 Task: Find connections with filter location Piracicaba with filter topic #mindset with filter profile language English with filter current company Bioclinica with filter school MICA | The School of Ideas with filter industry School and Employee Bus Services with filter service category Market Research with filter keywords title Conservation Scientist
Action: Mouse moved to (275, 355)
Screenshot: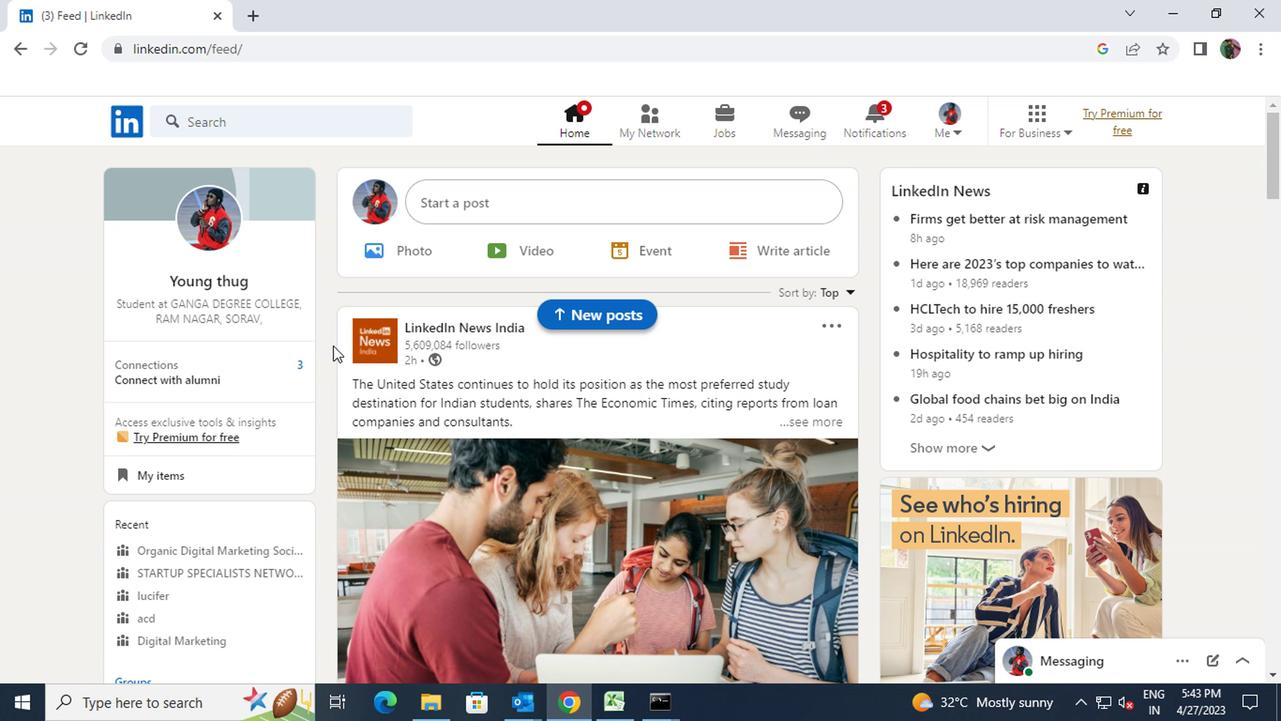 
Action: Mouse pressed left at (275, 355)
Screenshot: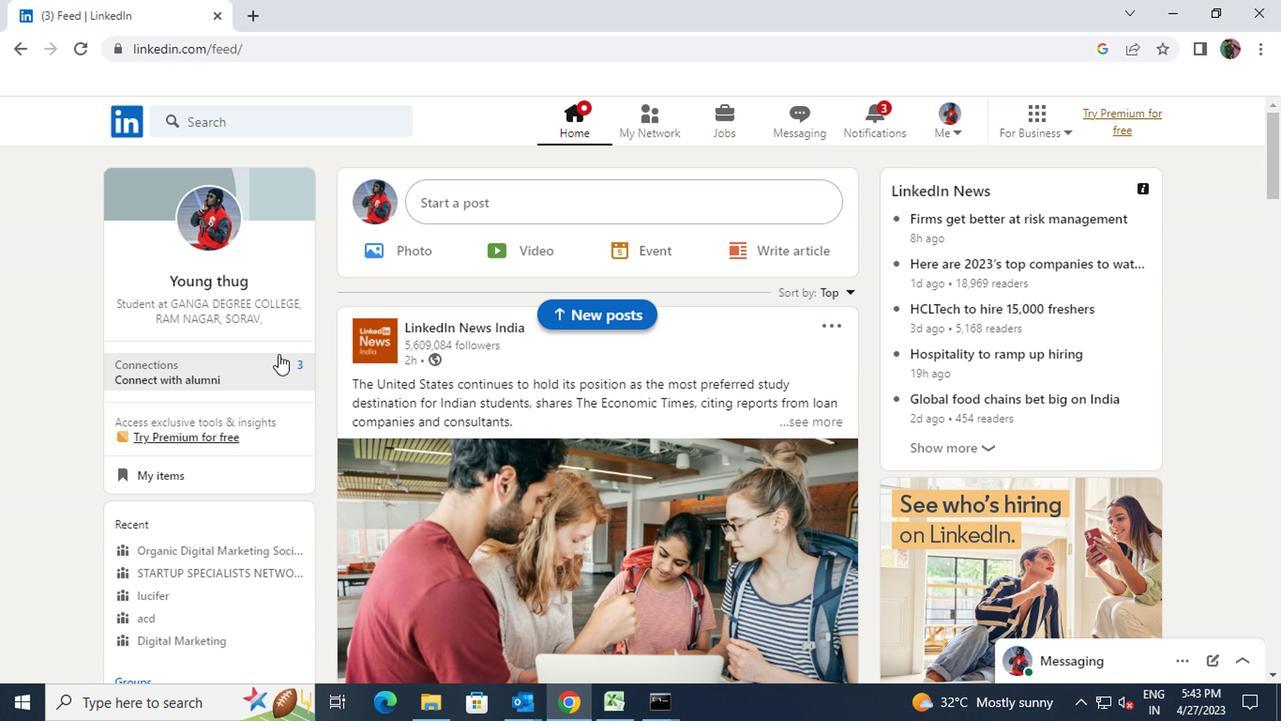
Action: Mouse moved to (333, 232)
Screenshot: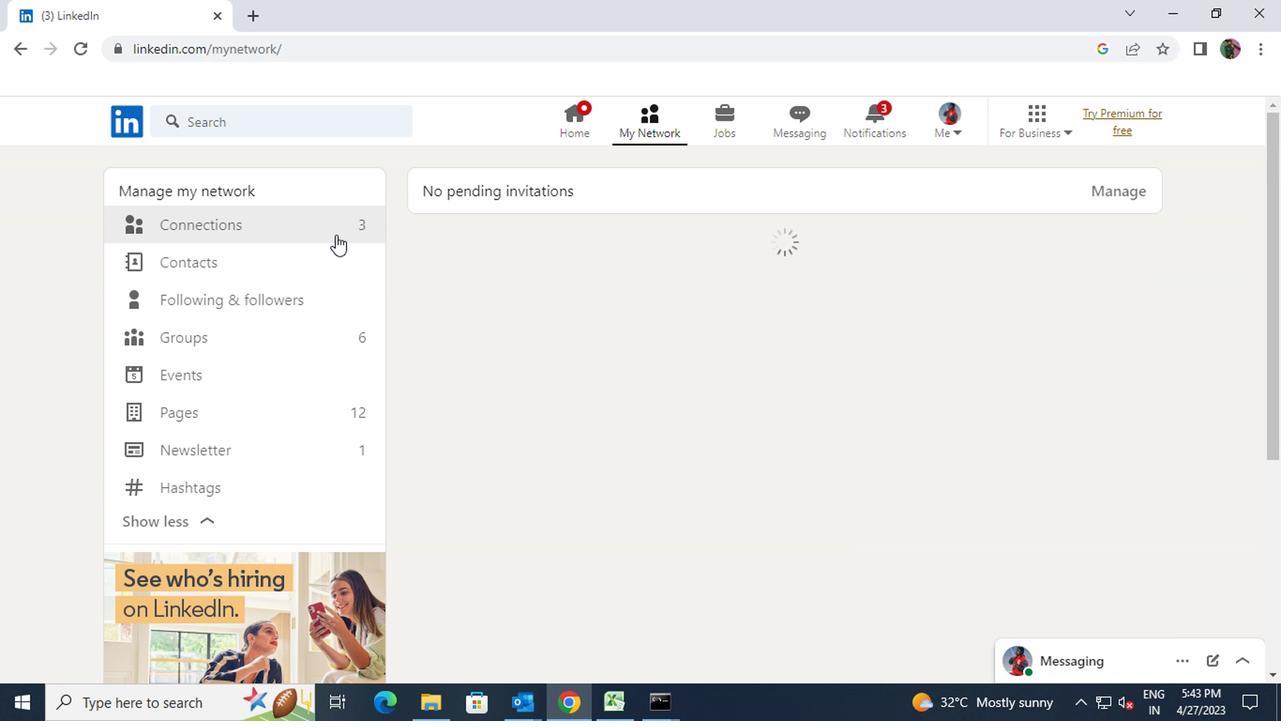 
Action: Mouse pressed left at (333, 232)
Screenshot: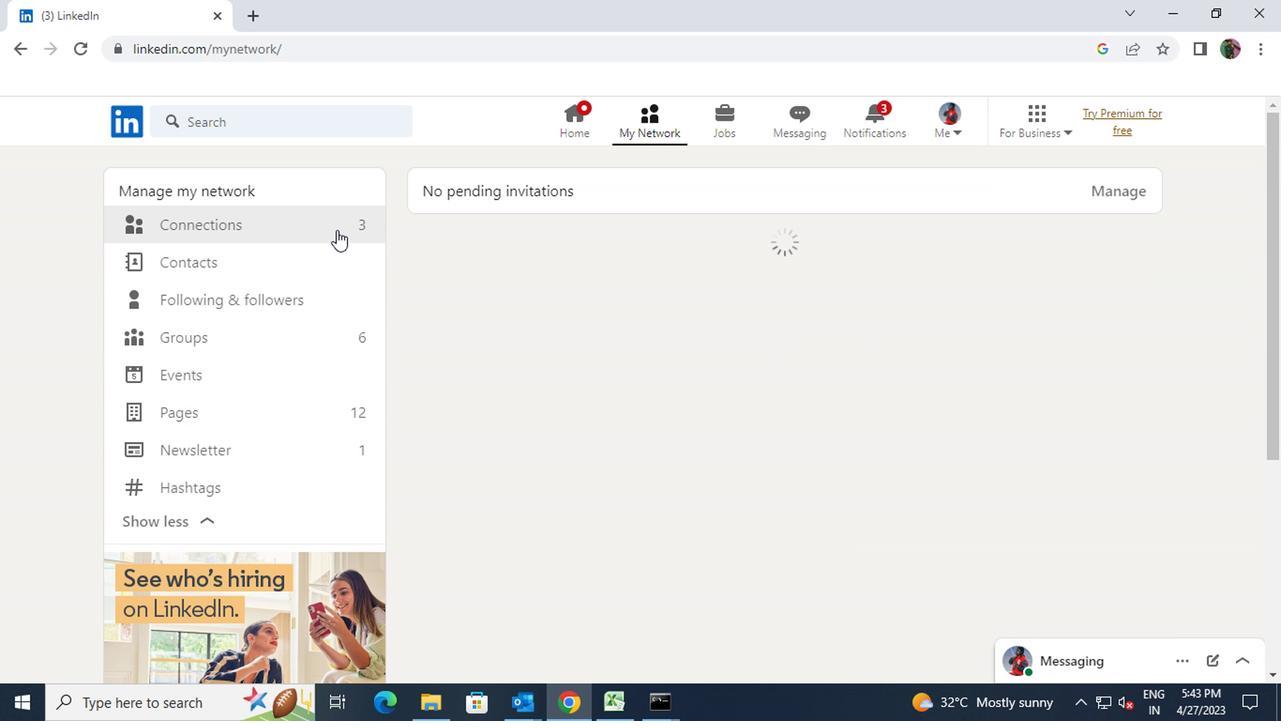 
Action: Mouse moved to (758, 223)
Screenshot: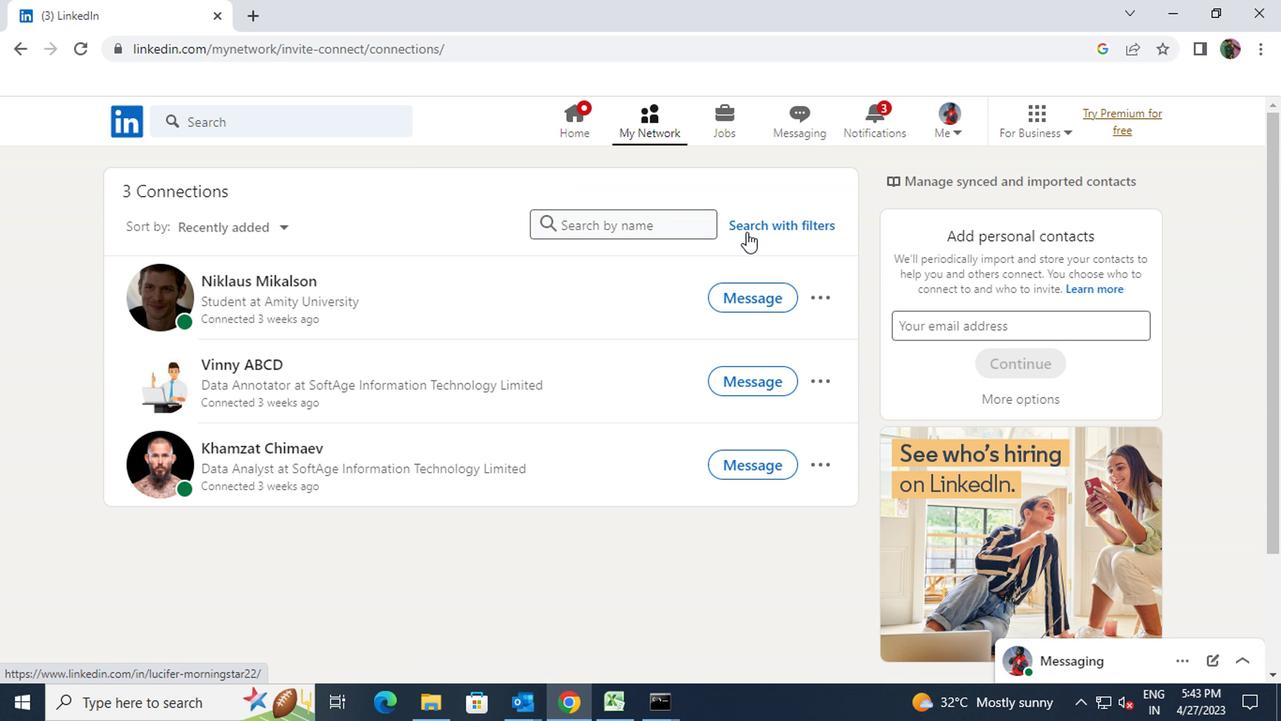 
Action: Mouse pressed left at (758, 223)
Screenshot: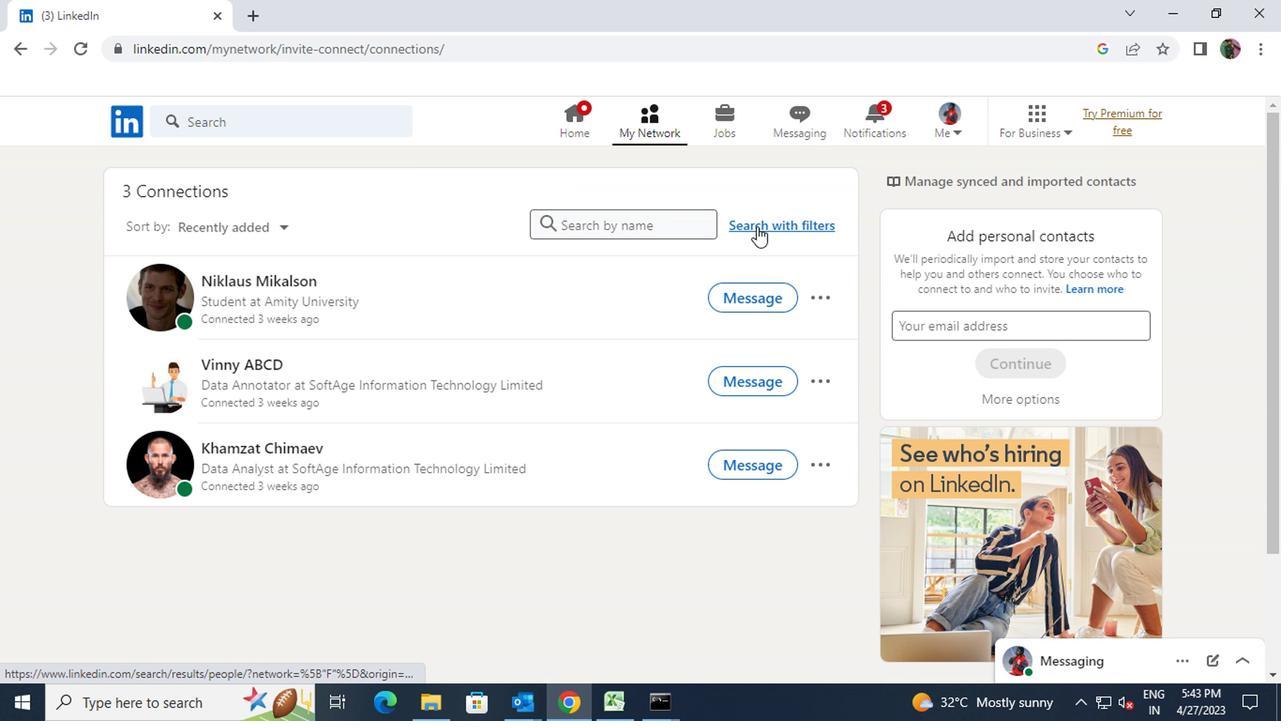 
Action: Mouse moved to (706, 174)
Screenshot: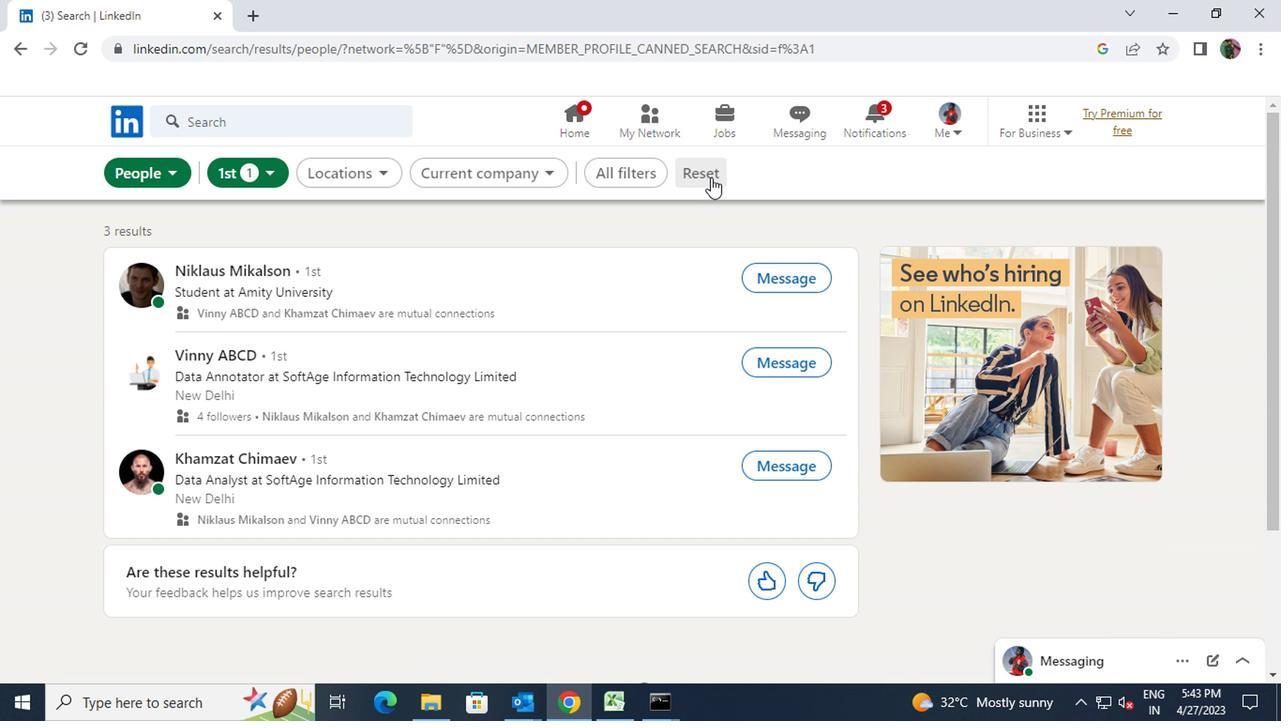 
Action: Mouse pressed left at (706, 174)
Screenshot: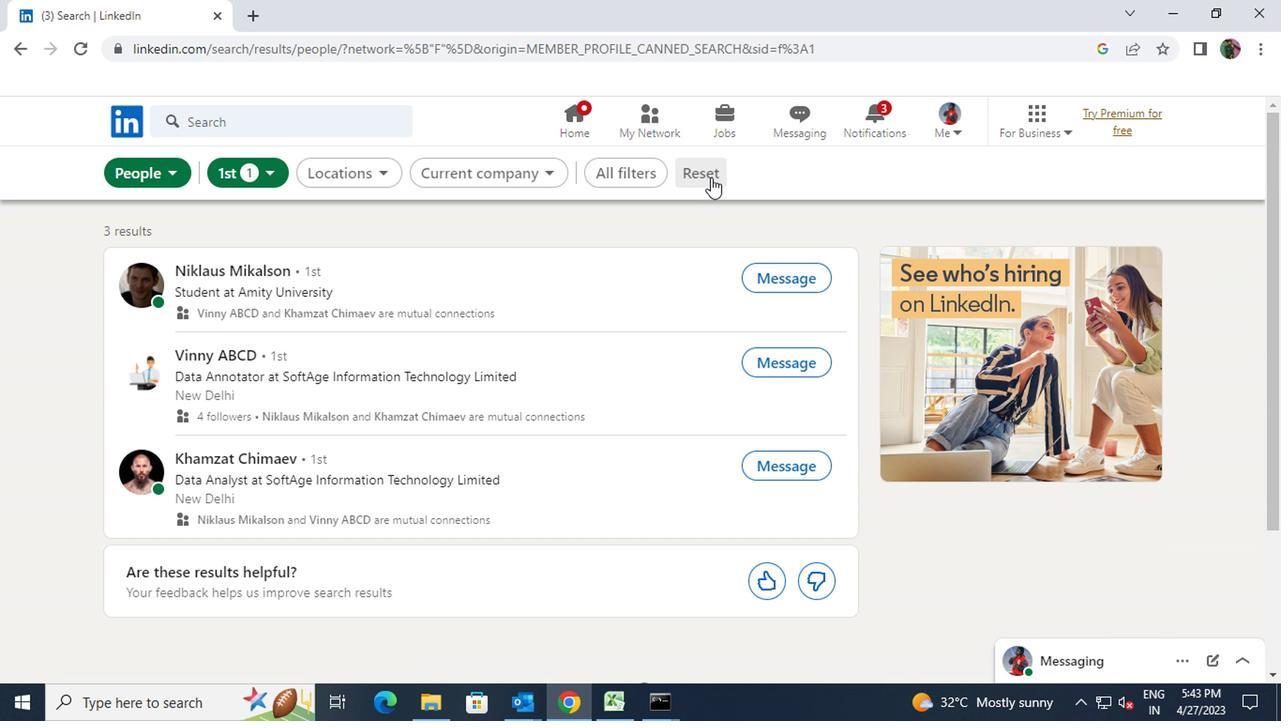
Action: Mouse moved to (646, 169)
Screenshot: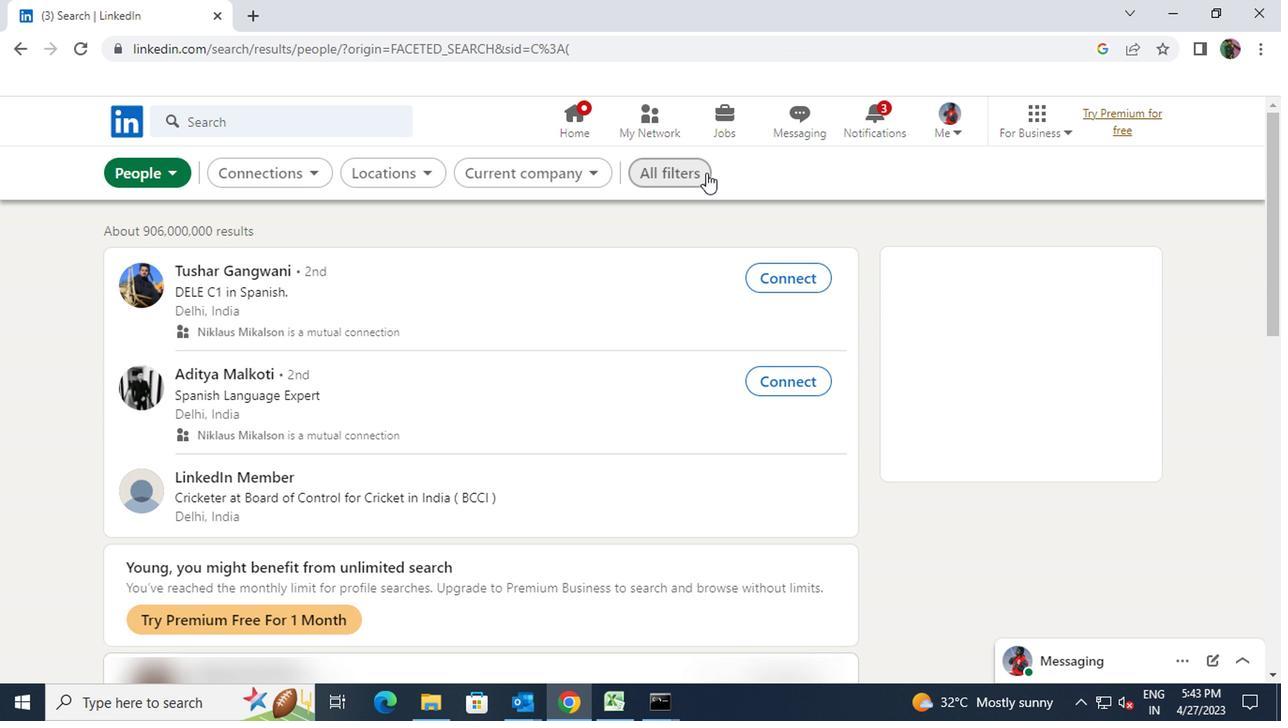 
Action: Mouse pressed left at (646, 169)
Screenshot: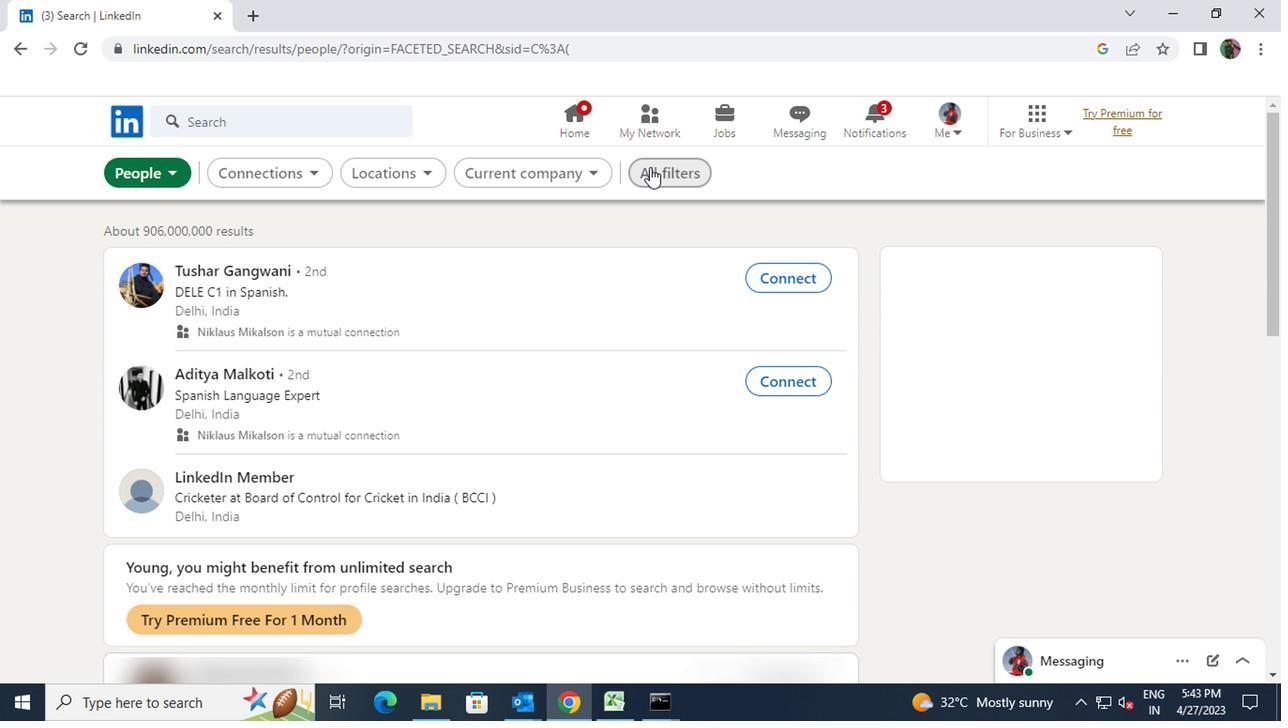 
Action: Mouse moved to (957, 399)
Screenshot: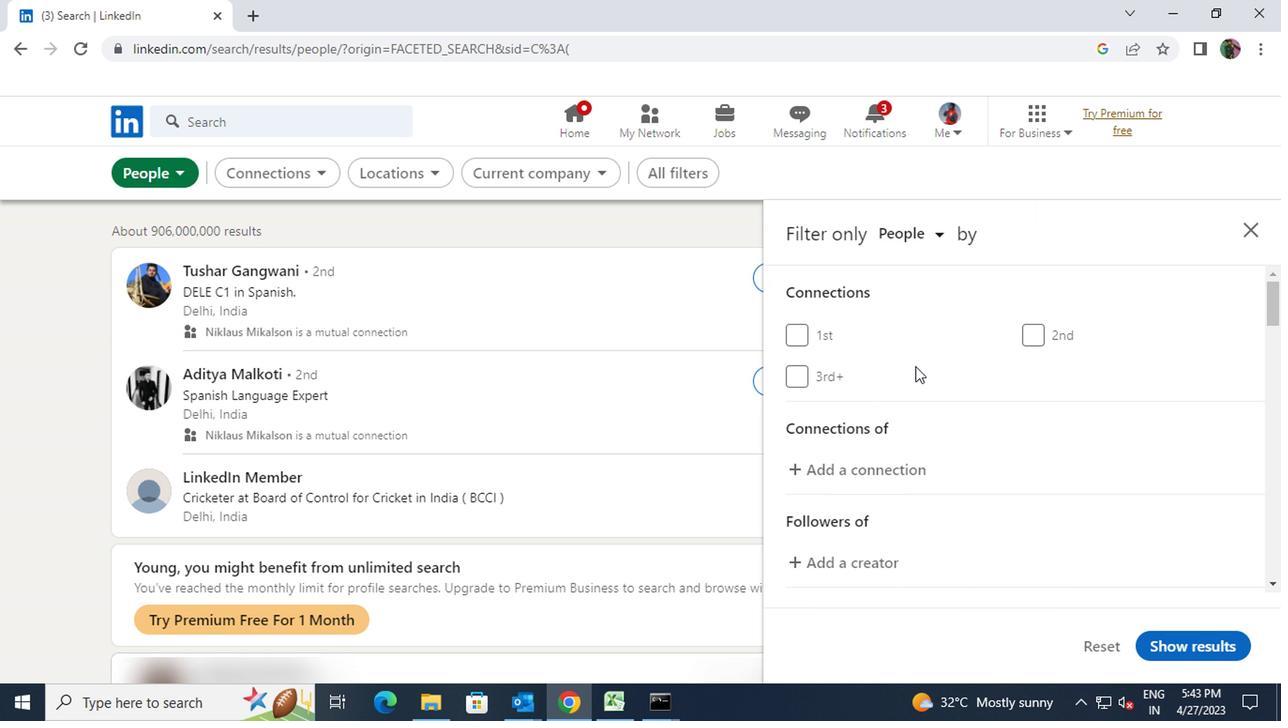 
Action: Mouse scrolled (957, 399) with delta (0, 0)
Screenshot: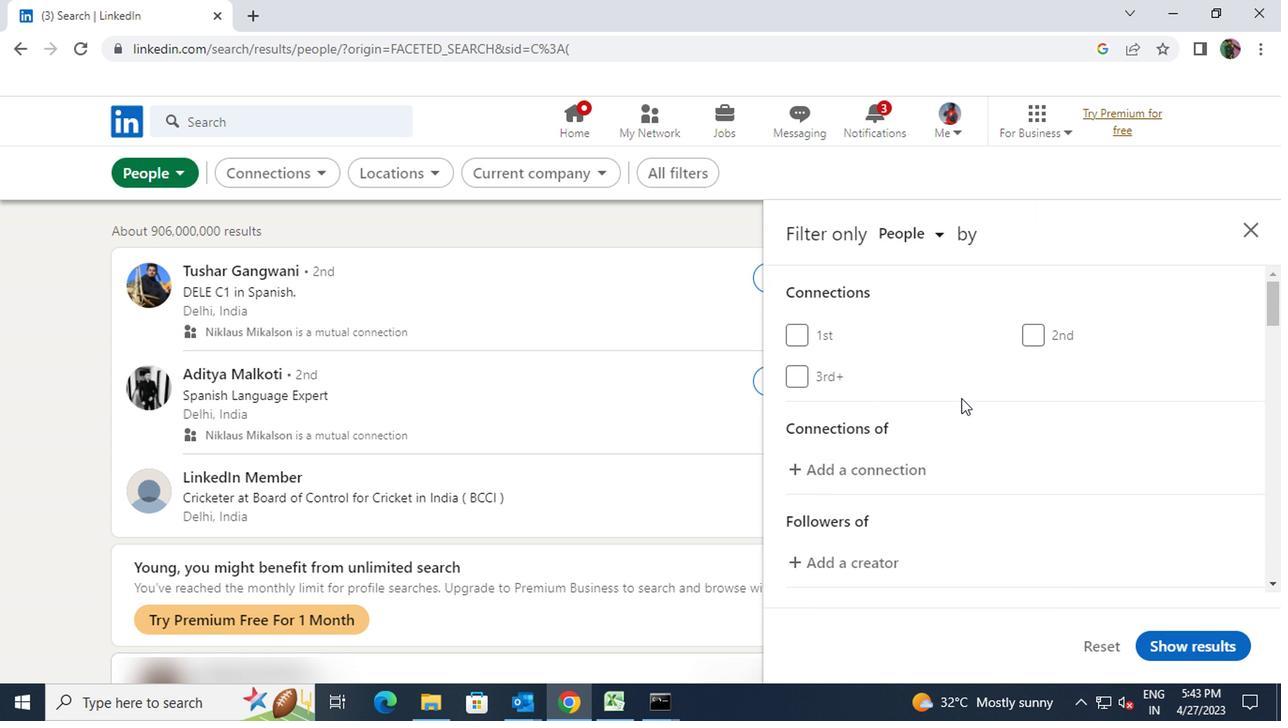 
Action: Mouse scrolled (957, 399) with delta (0, 0)
Screenshot: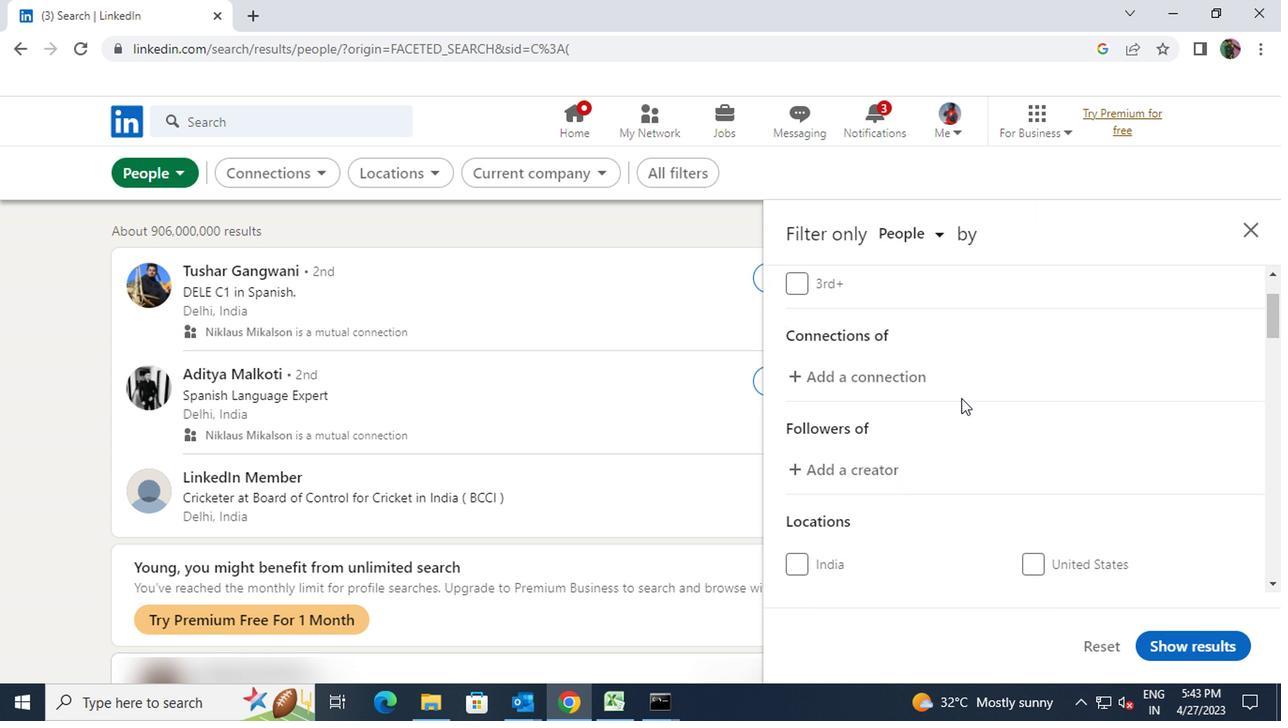 
Action: Mouse scrolled (957, 399) with delta (0, 0)
Screenshot: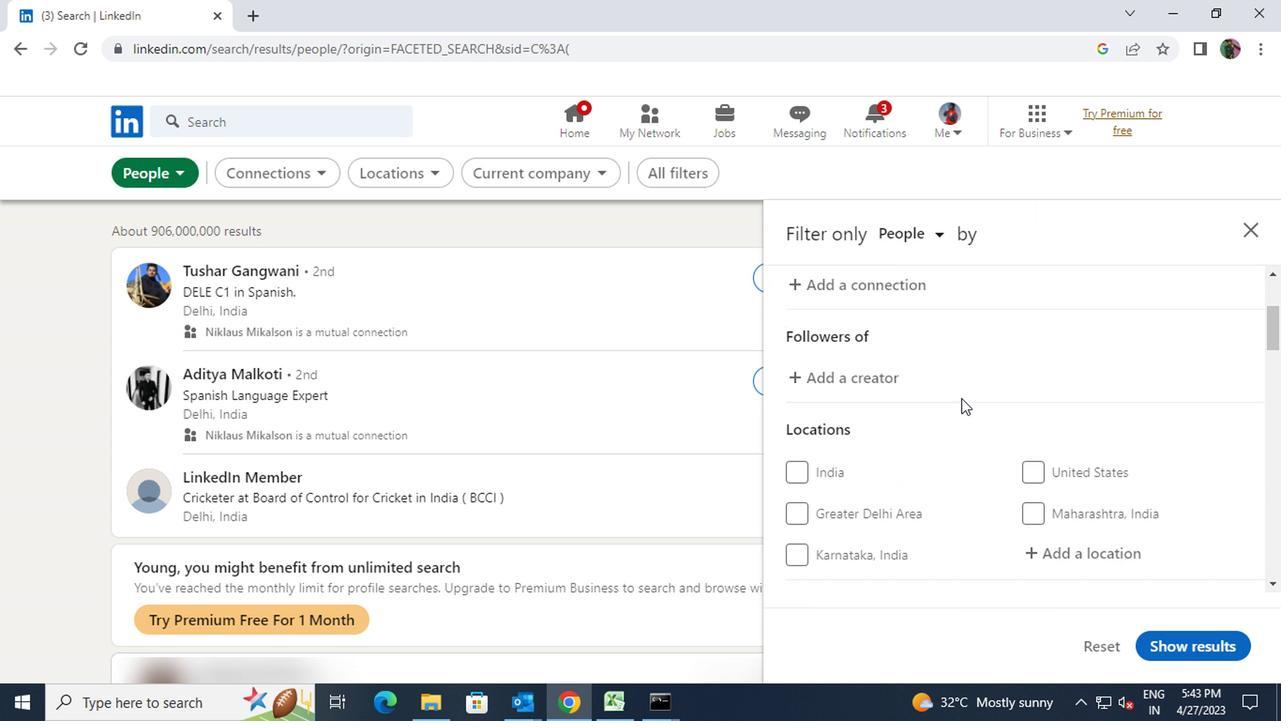 
Action: Mouse moved to (1034, 452)
Screenshot: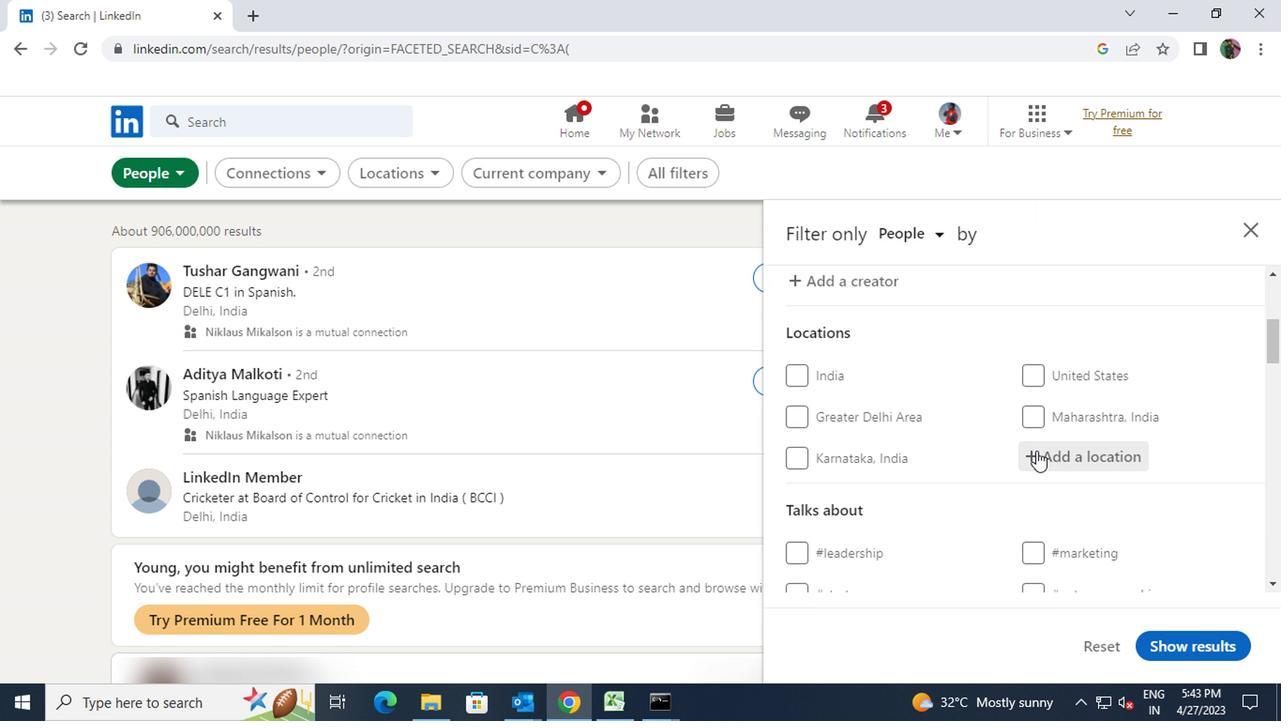 
Action: Mouse pressed left at (1034, 452)
Screenshot: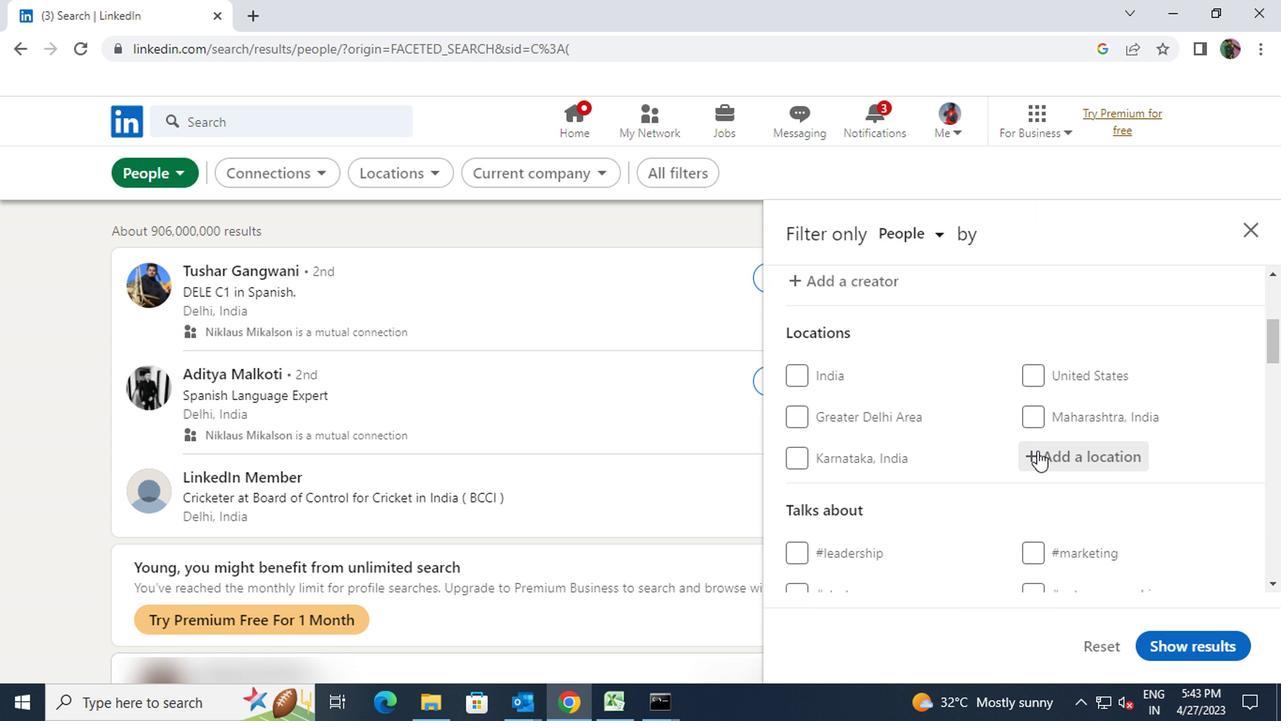 
Action: Key pressed <Key.shift>PIRACI
Screenshot: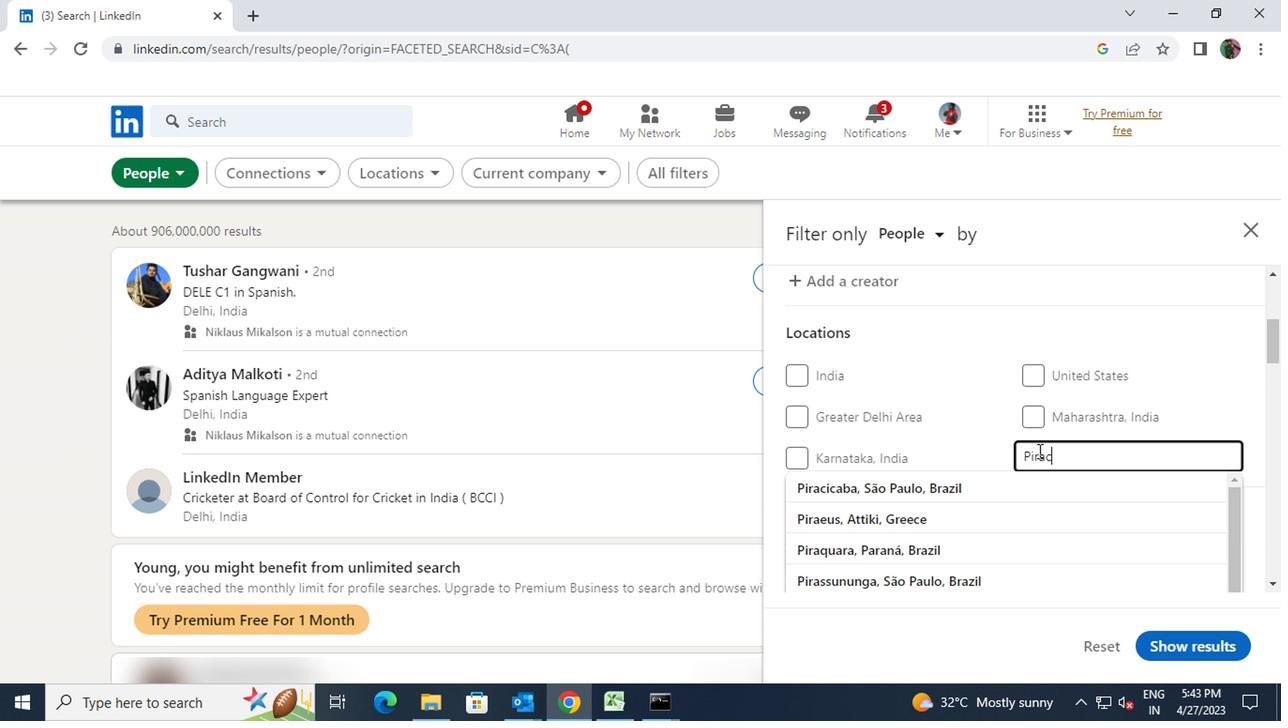 
Action: Mouse moved to (1011, 485)
Screenshot: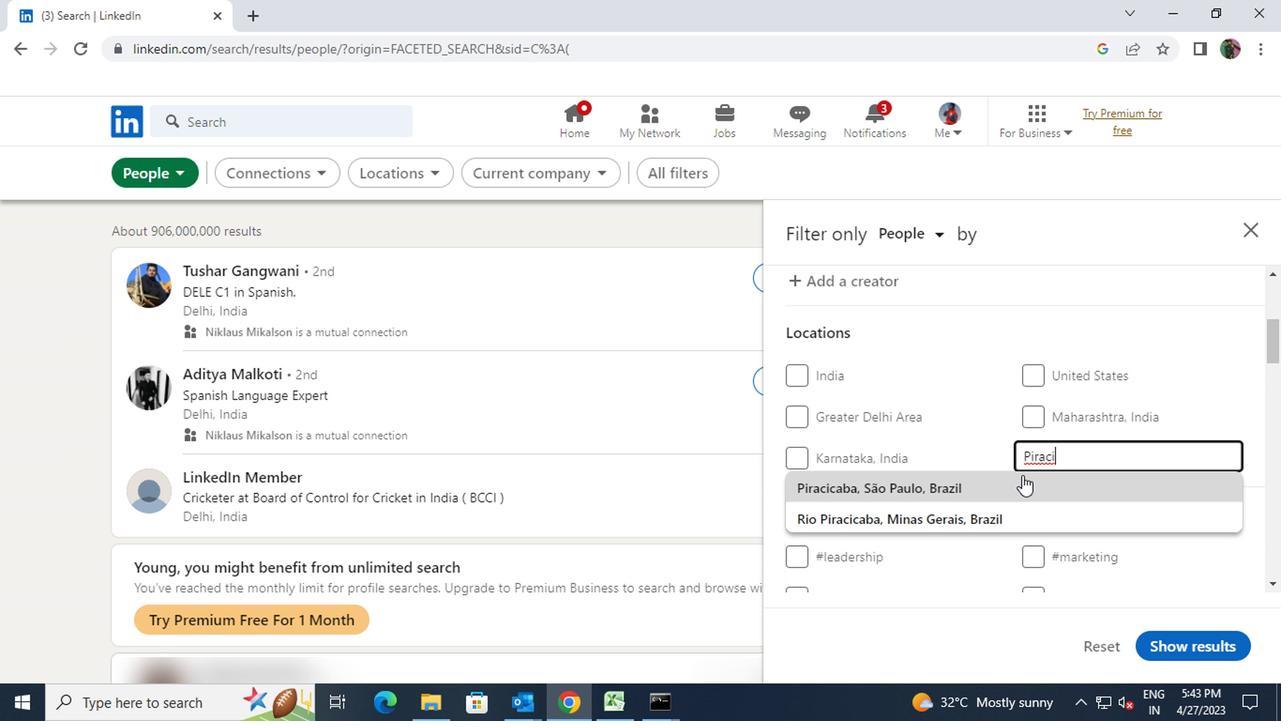 
Action: Mouse pressed left at (1011, 485)
Screenshot: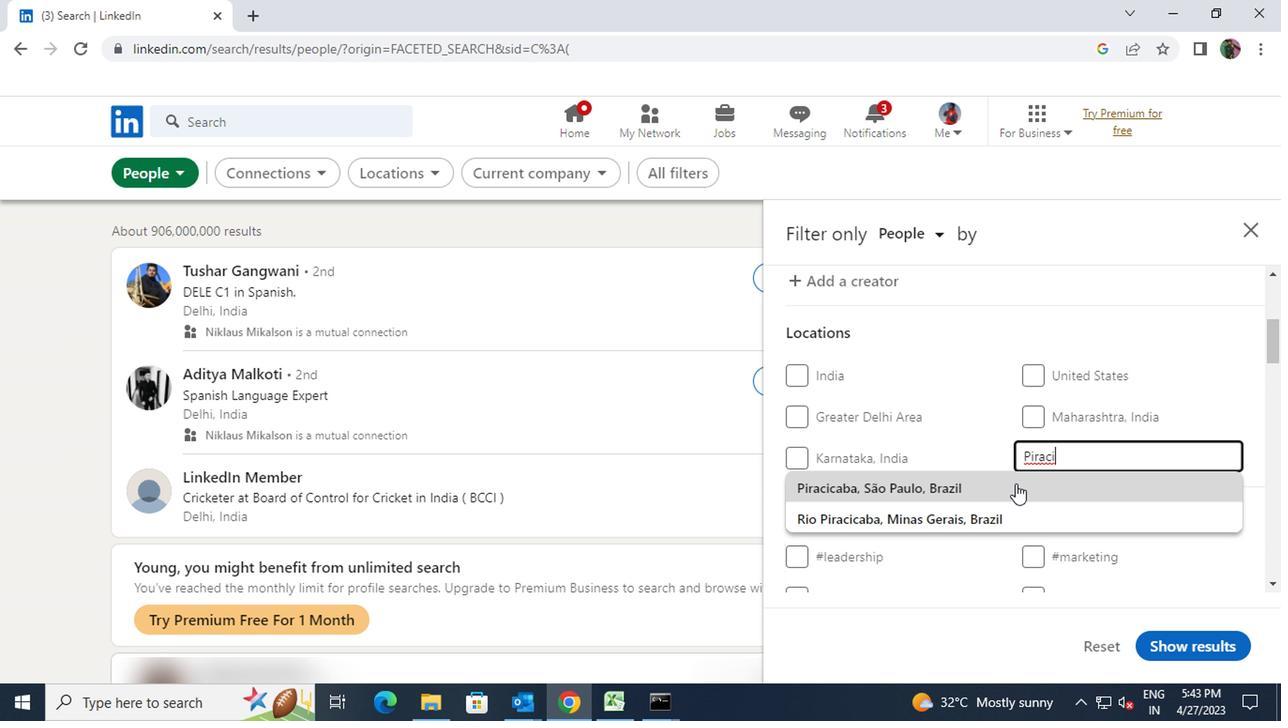
Action: Mouse moved to (1011, 485)
Screenshot: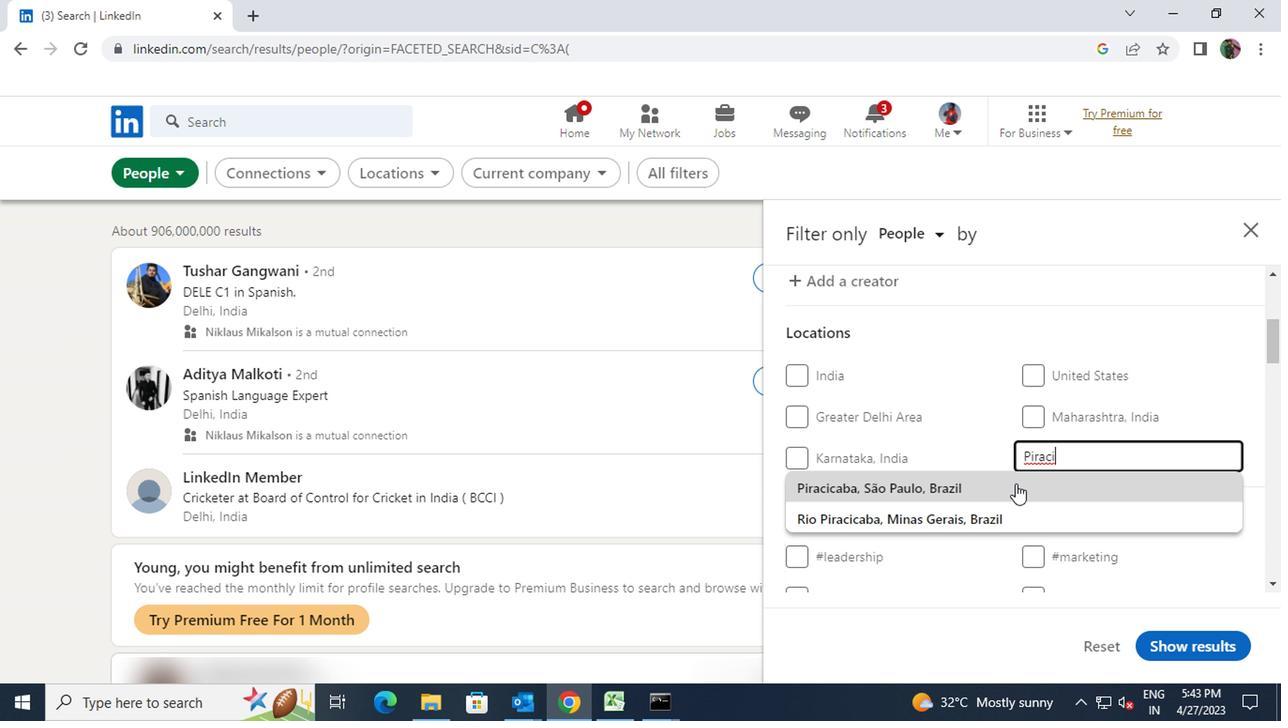 
Action: Mouse scrolled (1011, 484) with delta (0, -1)
Screenshot: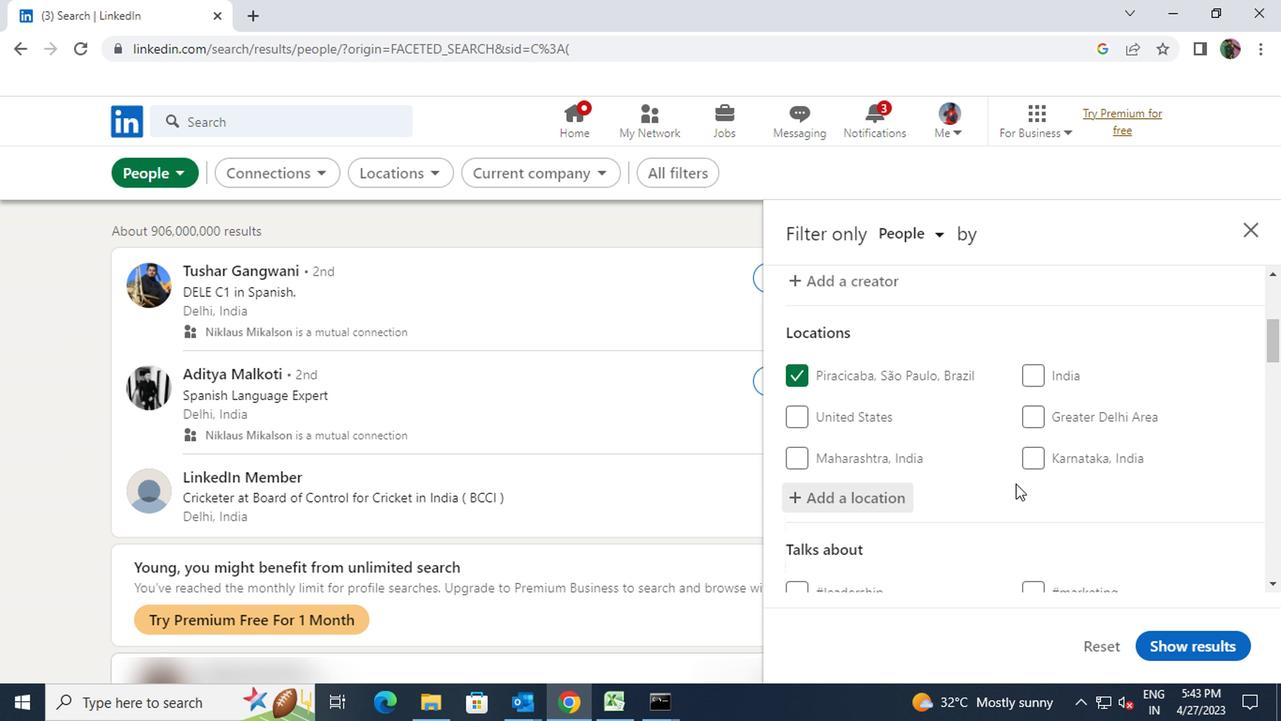 
Action: Mouse scrolled (1011, 484) with delta (0, -1)
Screenshot: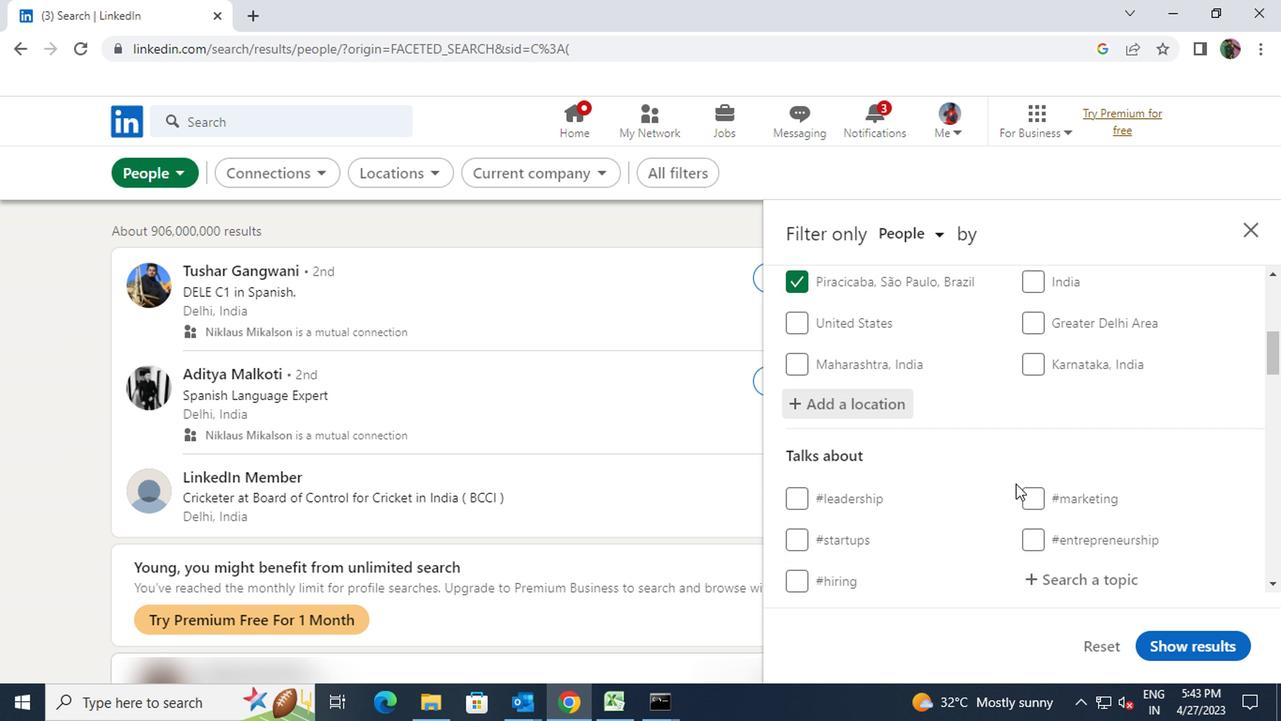 
Action: Mouse scrolled (1011, 484) with delta (0, -1)
Screenshot: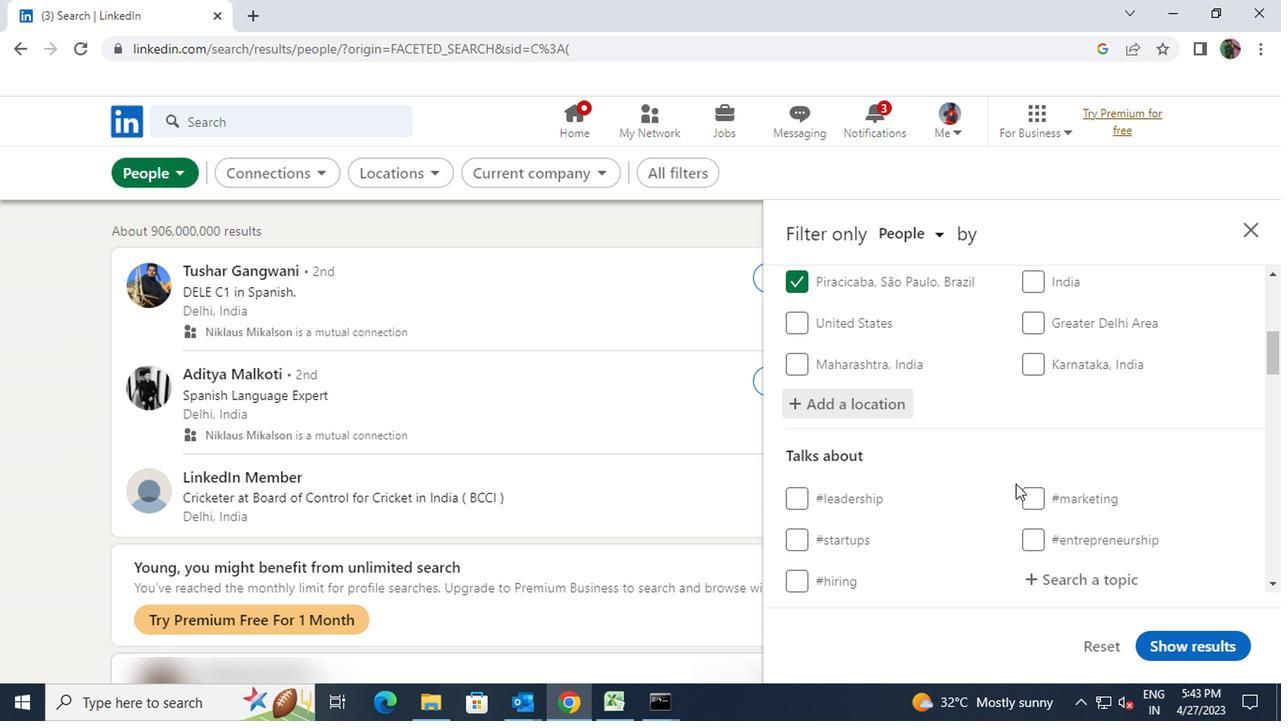 
Action: Mouse moved to (1052, 377)
Screenshot: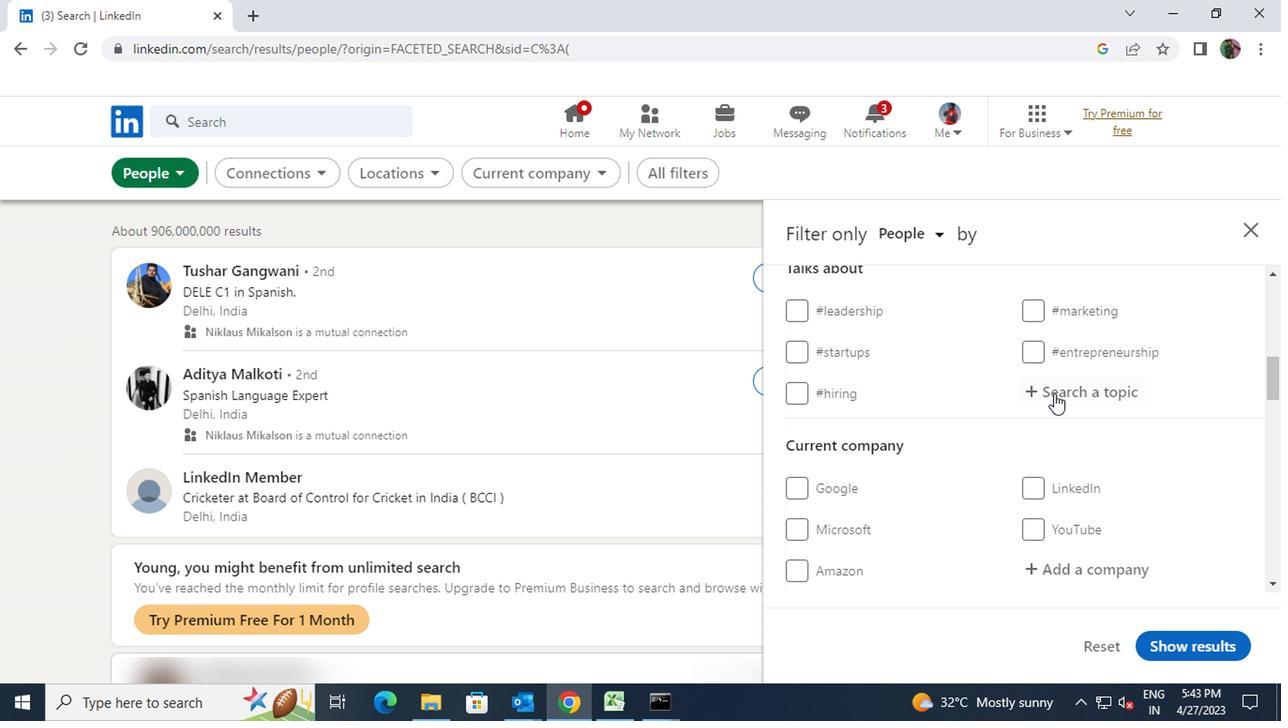 
Action: Mouse pressed left at (1052, 377)
Screenshot: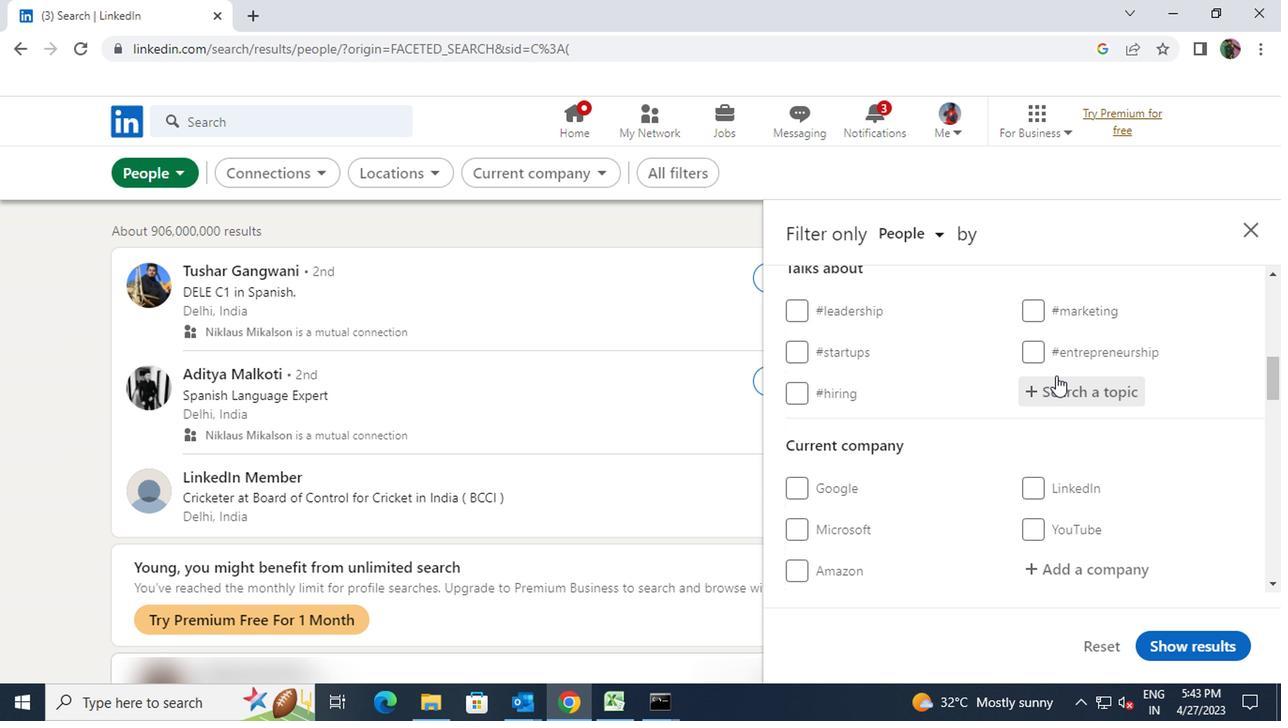 
Action: Key pressed <Key.shift><Key.shift>#<Key.shift>MINDSET
Screenshot: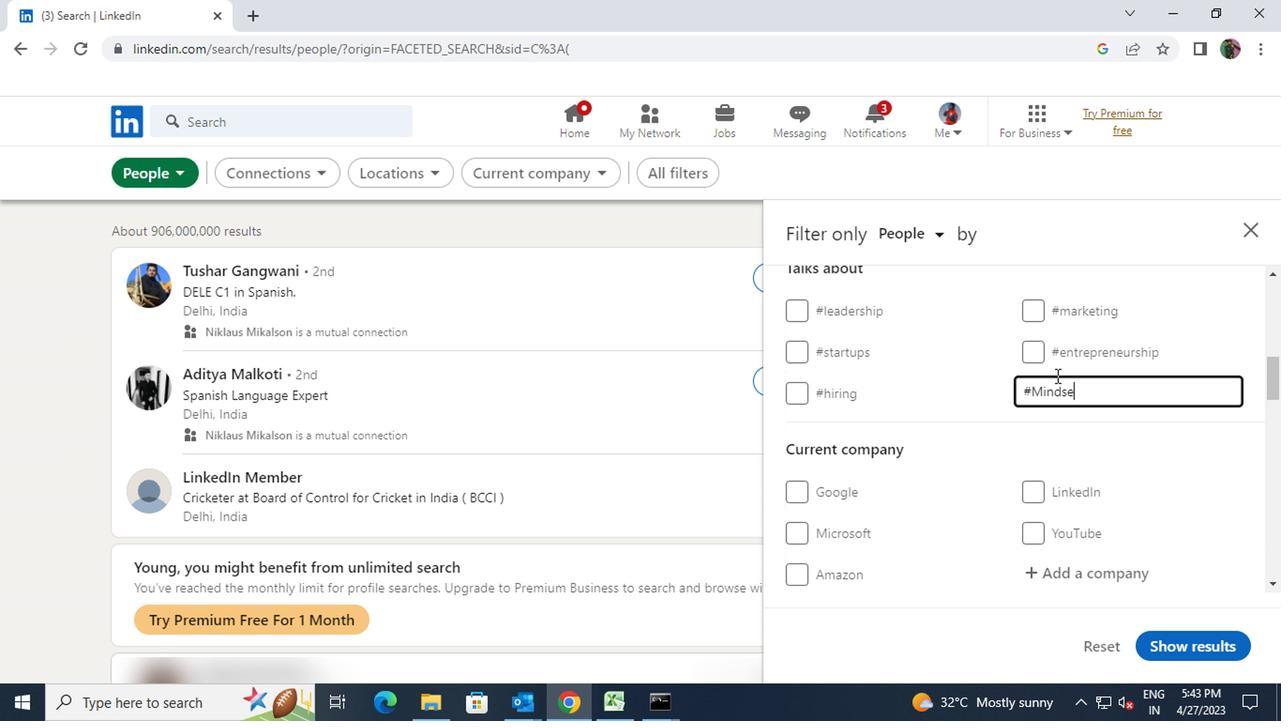 
Action: Mouse scrolled (1052, 376) with delta (0, 0)
Screenshot: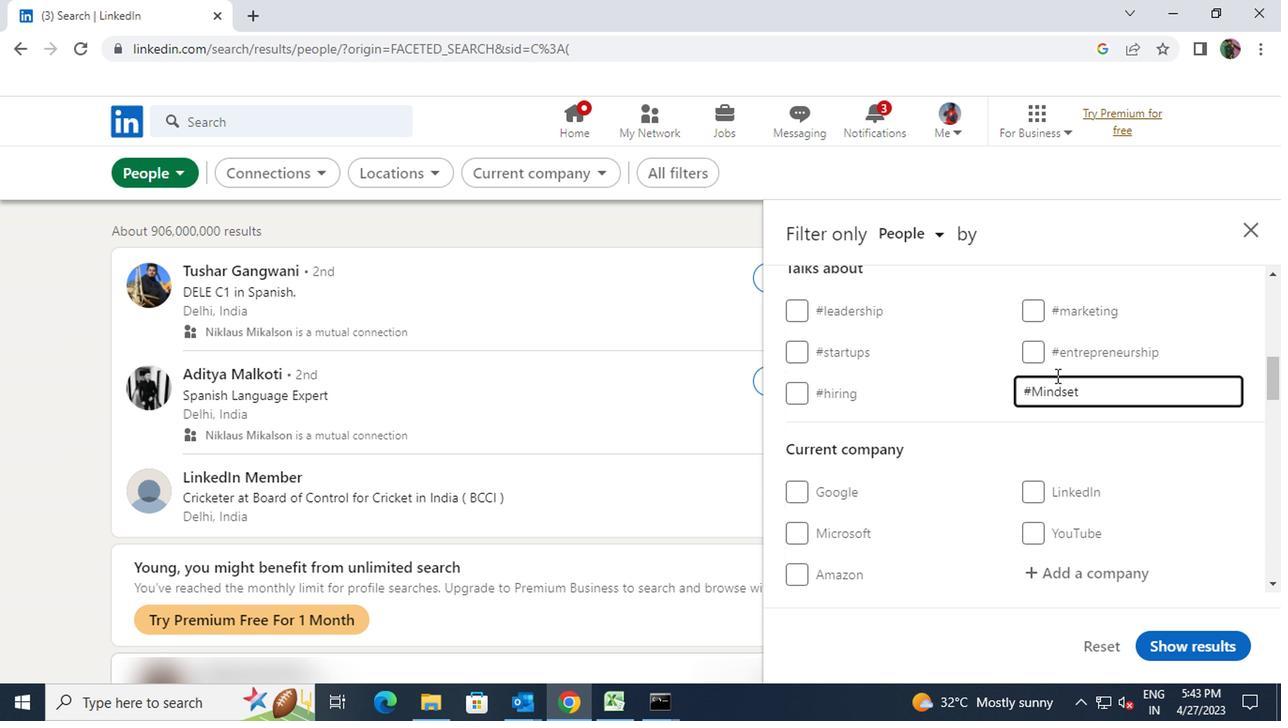 
Action: Mouse scrolled (1052, 376) with delta (0, 0)
Screenshot: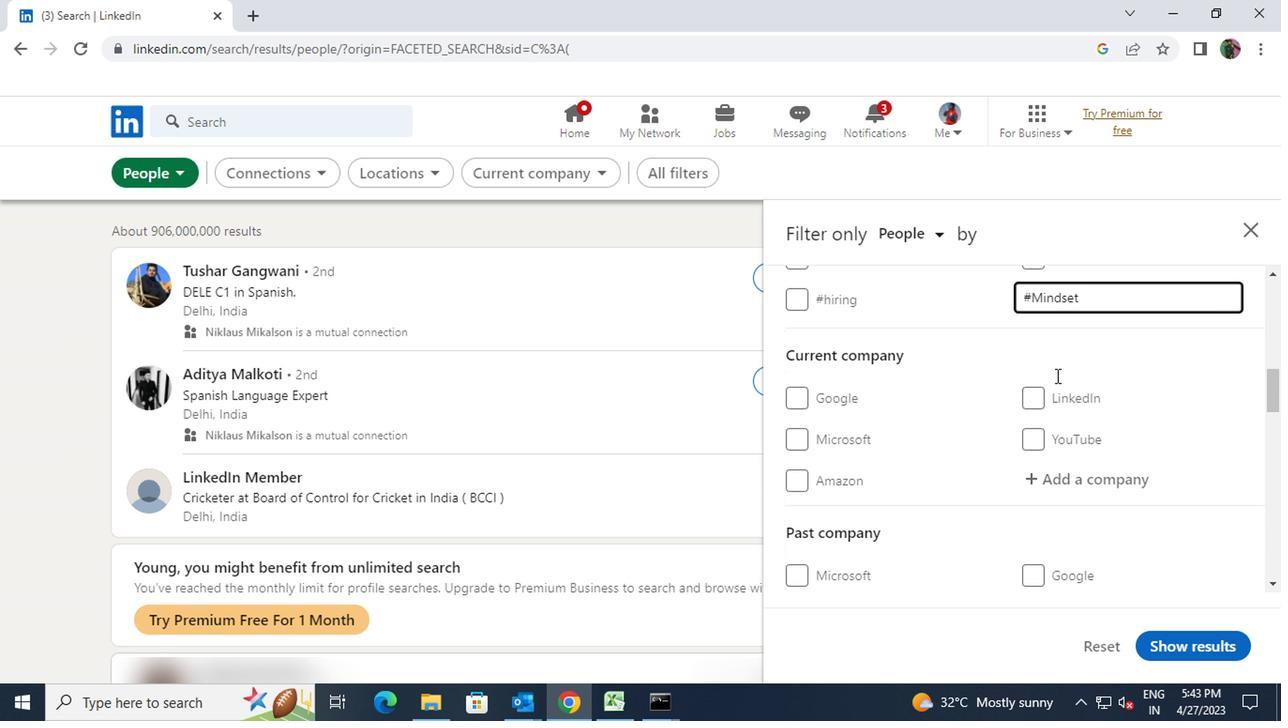 
Action: Mouse scrolled (1052, 376) with delta (0, 0)
Screenshot: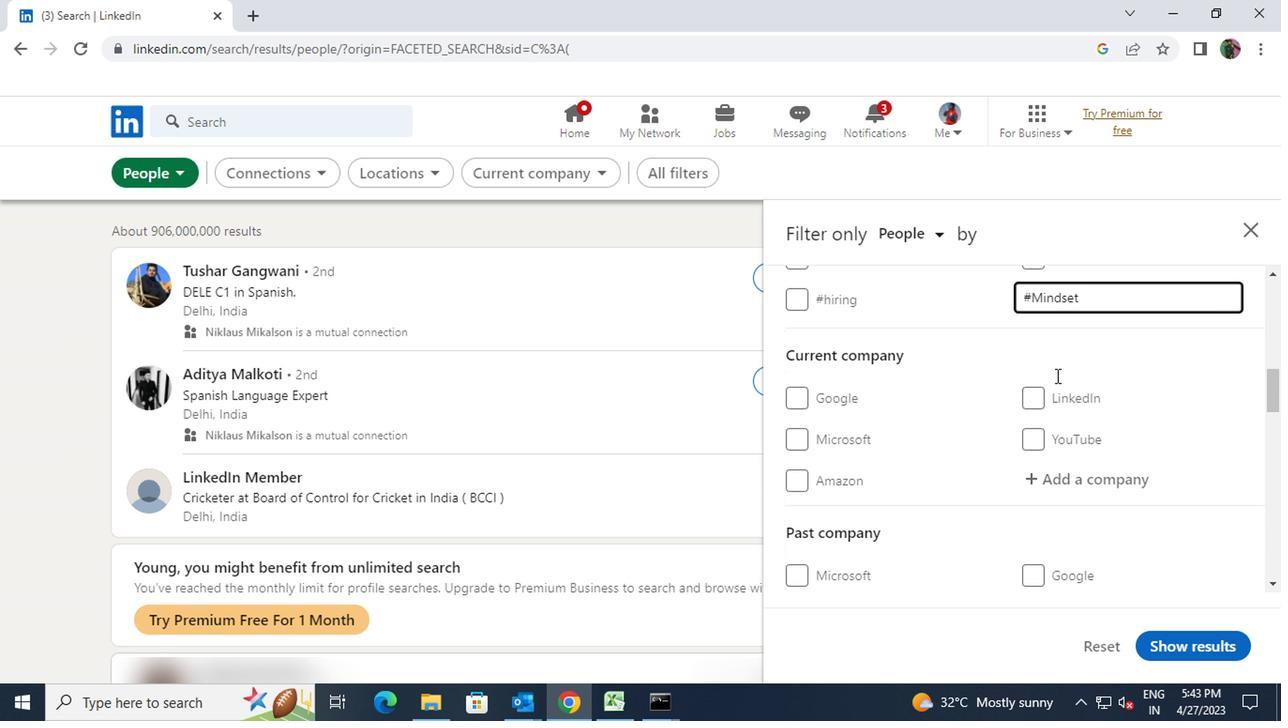 
Action: Mouse scrolled (1052, 376) with delta (0, 0)
Screenshot: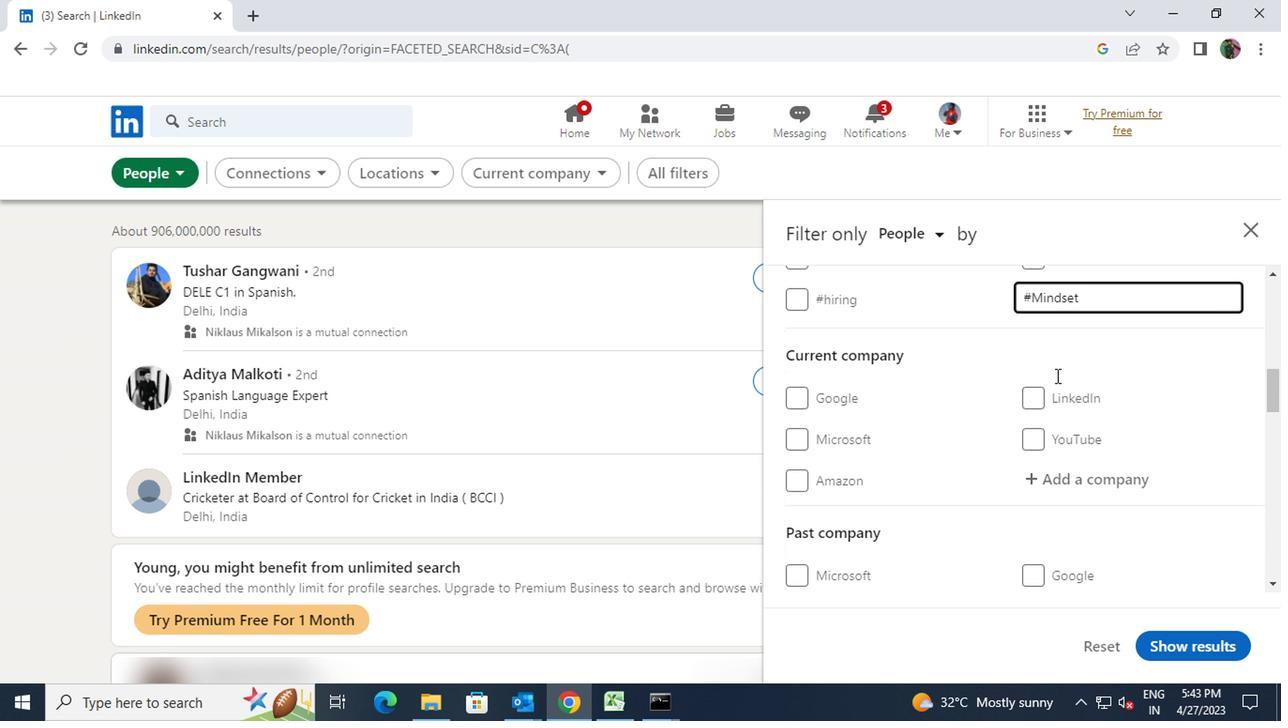 
Action: Mouse moved to (1052, 369)
Screenshot: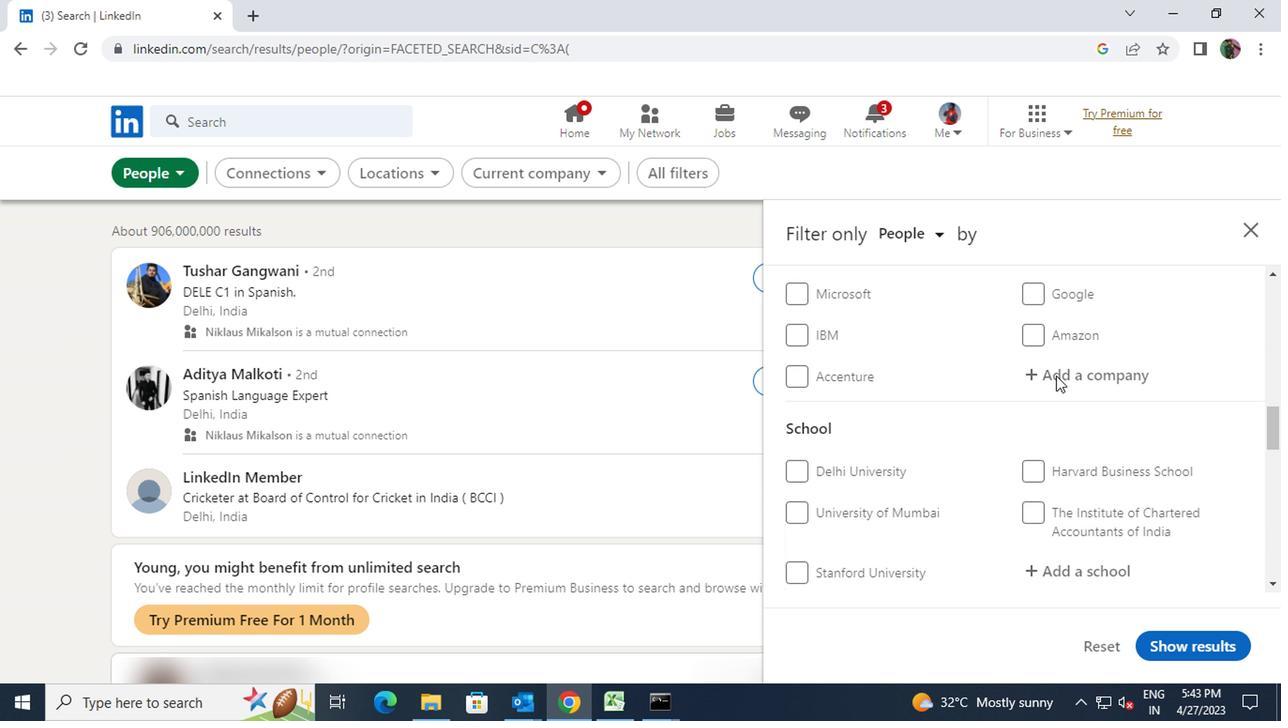 
Action: Mouse scrolled (1052, 370) with delta (0, 0)
Screenshot: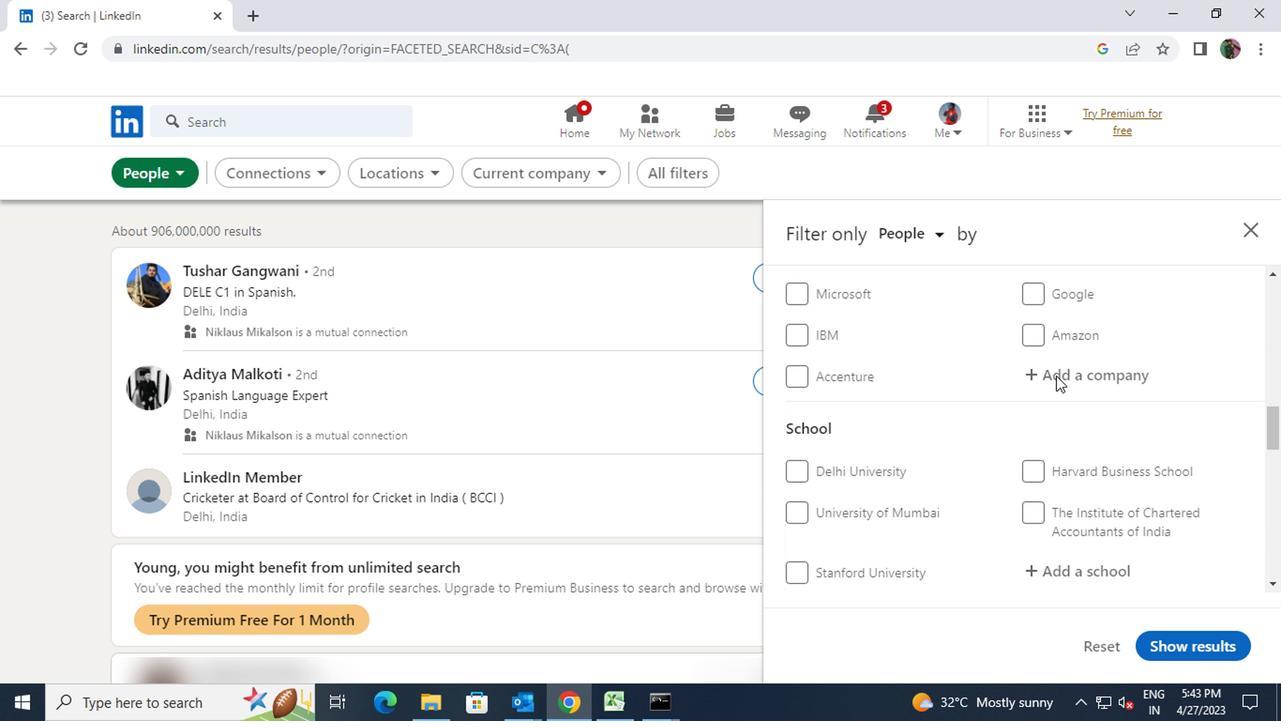 
Action: Mouse moved to (1052, 369)
Screenshot: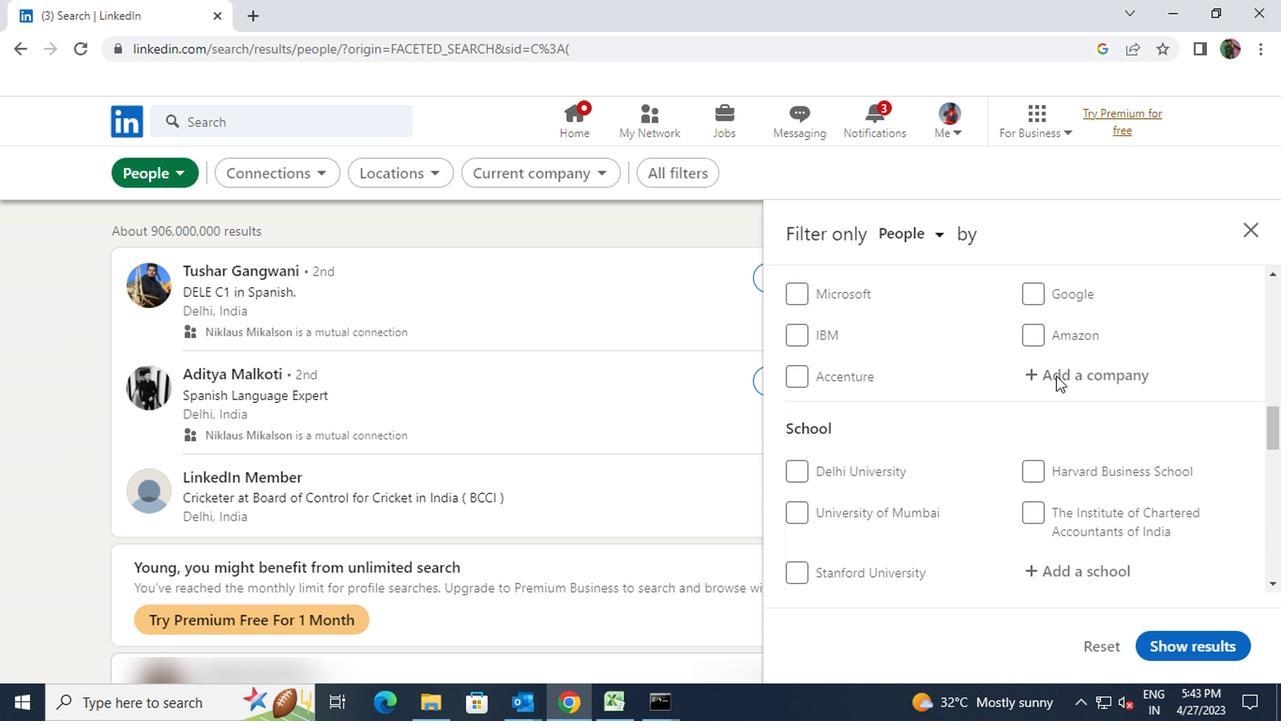 
Action: Mouse scrolled (1052, 369) with delta (0, 0)
Screenshot: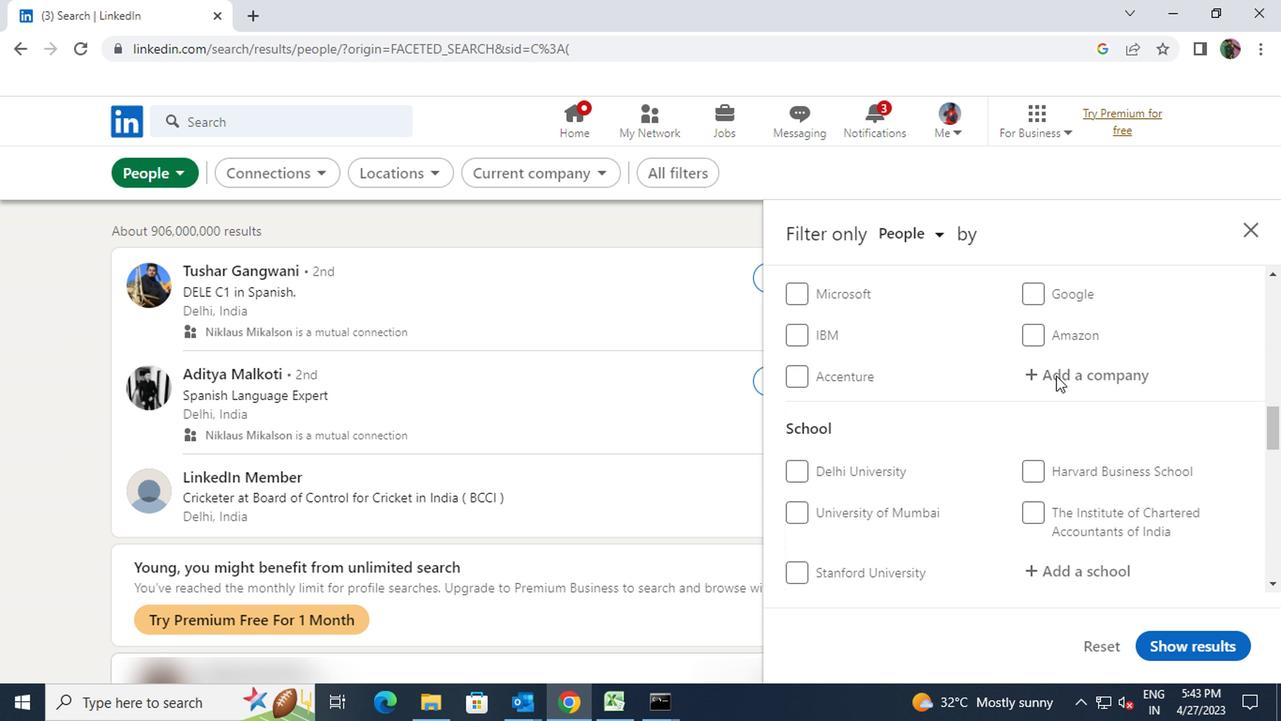 
Action: Mouse moved to (1052, 381)
Screenshot: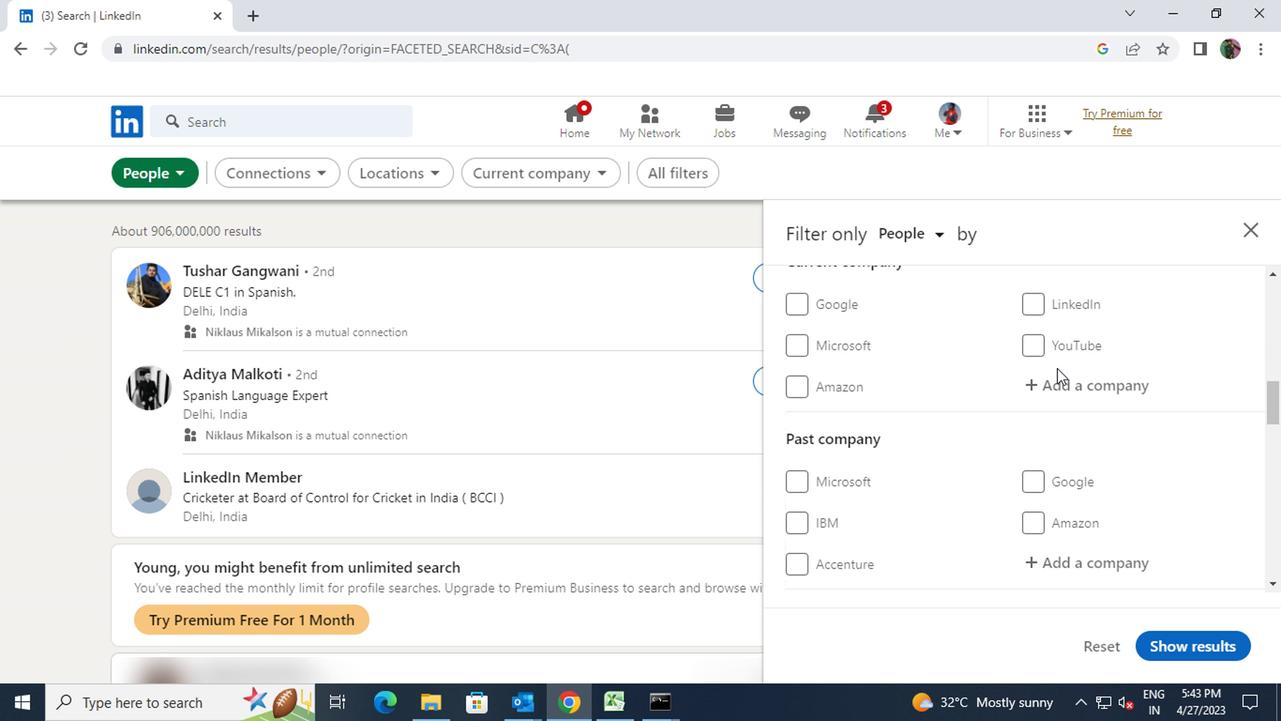 
Action: Mouse pressed left at (1052, 381)
Screenshot: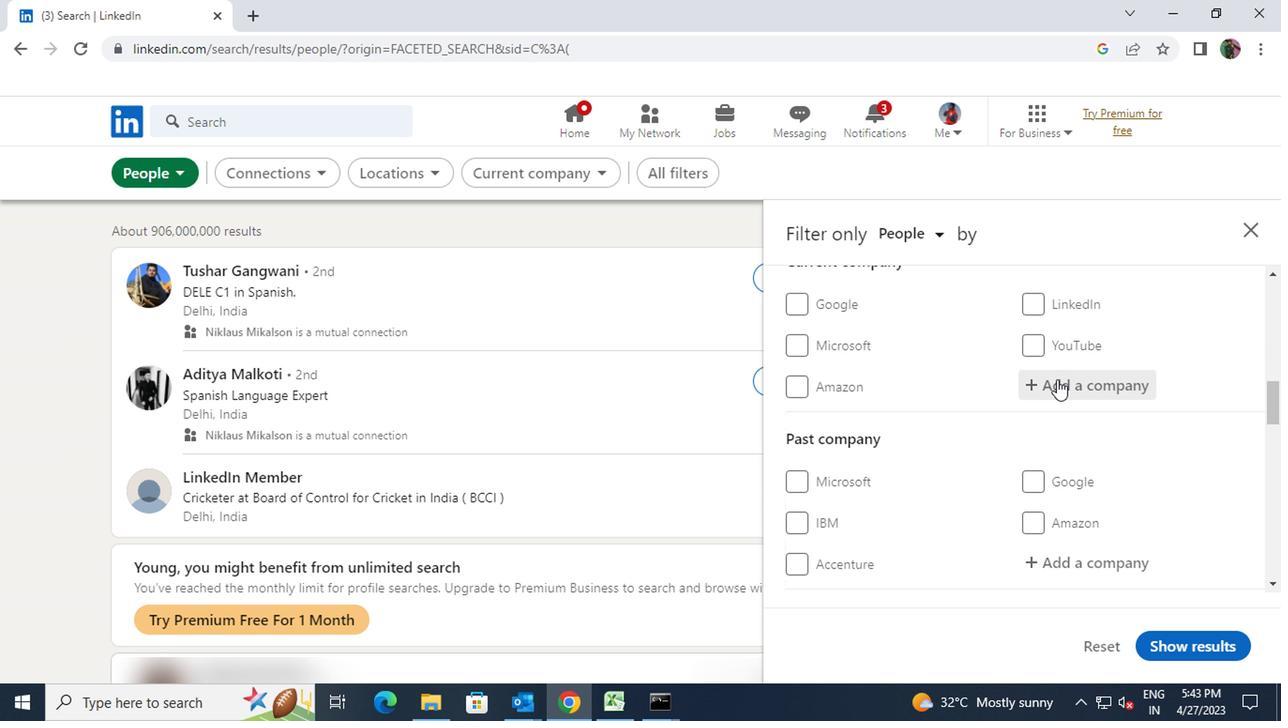 
Action: Key pressed <Key.shift>BIOCLI
Screenshot: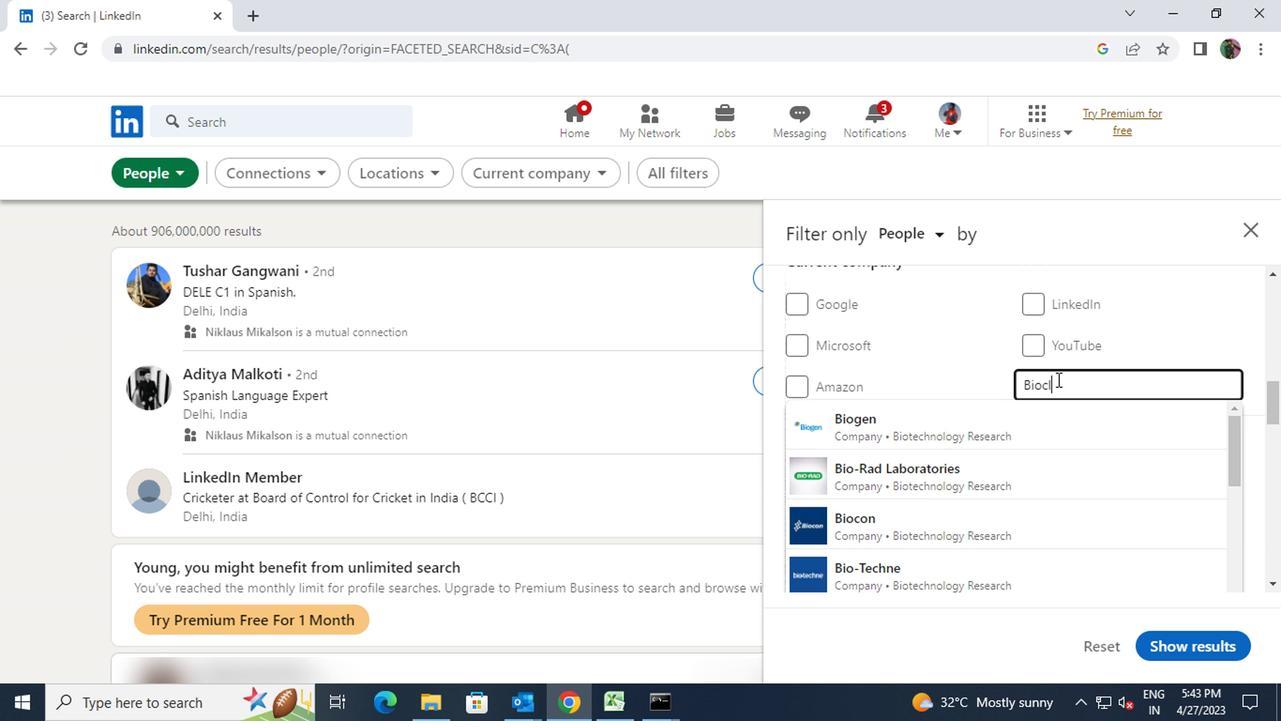 
Action: Mouse moved to (1039, 413)
Screenshot: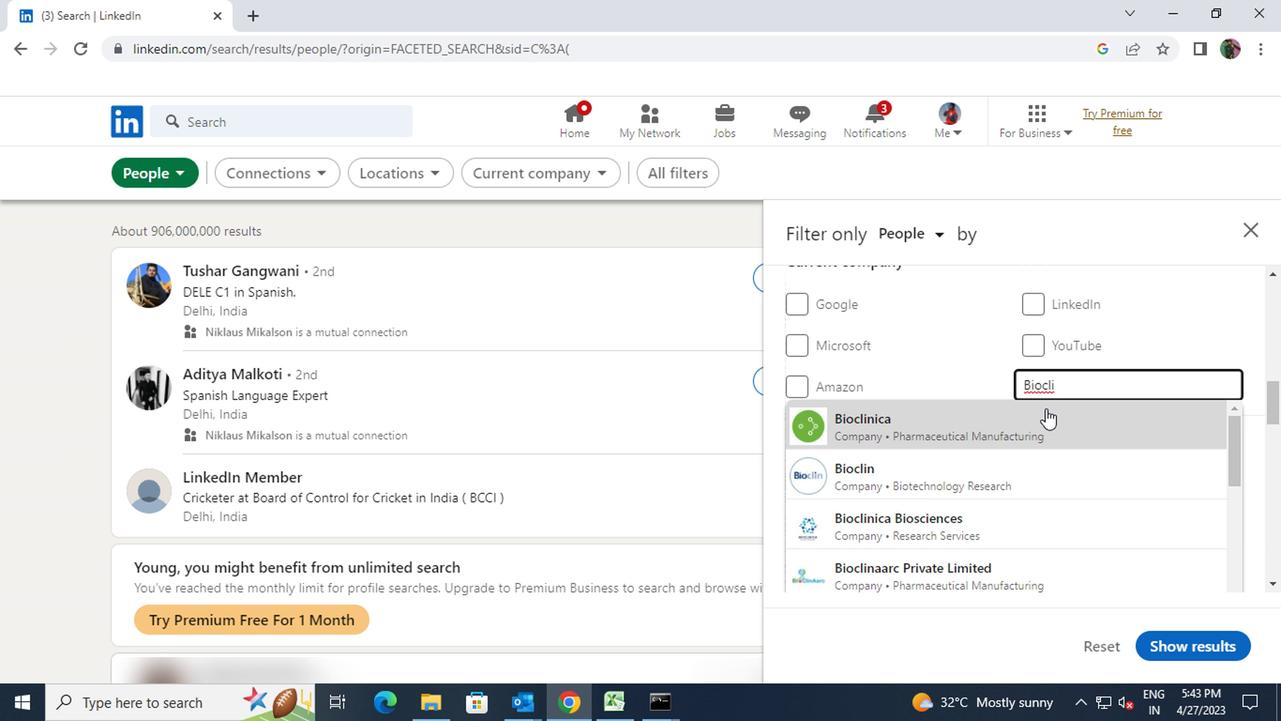 
Action: Mouse pressed left at (1039, 413)
Screenshot: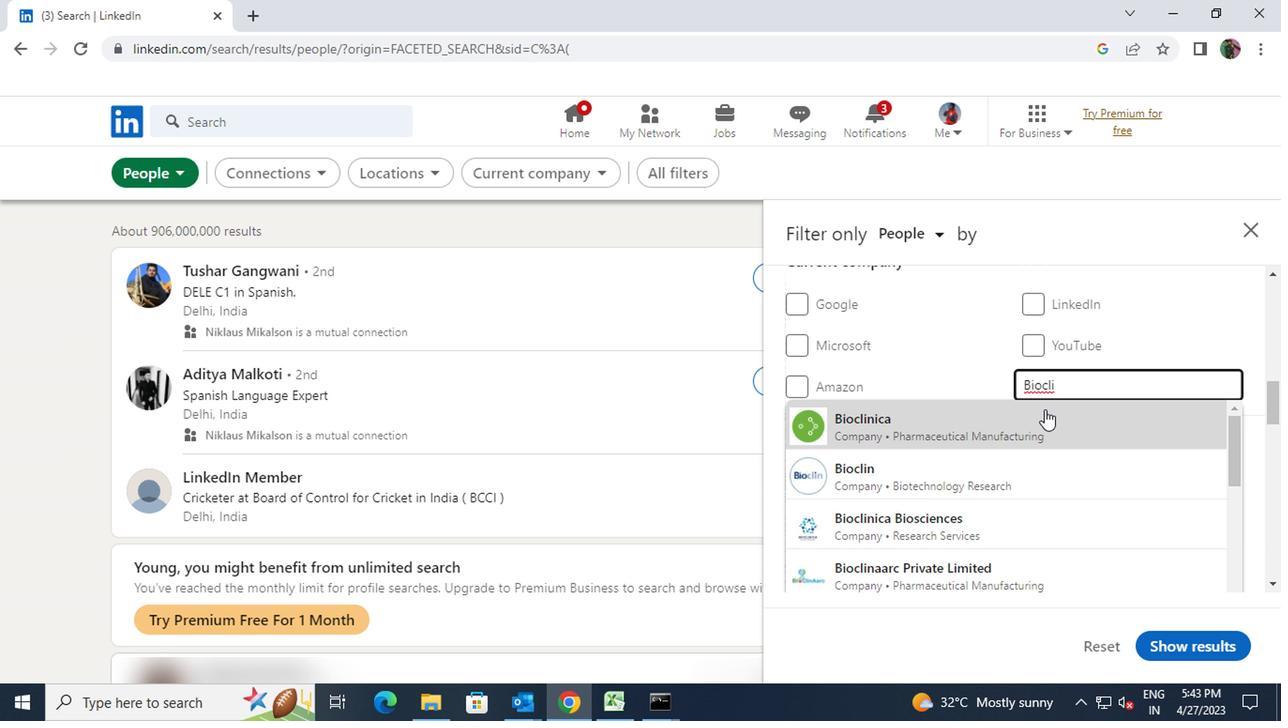 
Action: Mouse scrolled (1039, 411) with delta (0, -1)
Screenshot: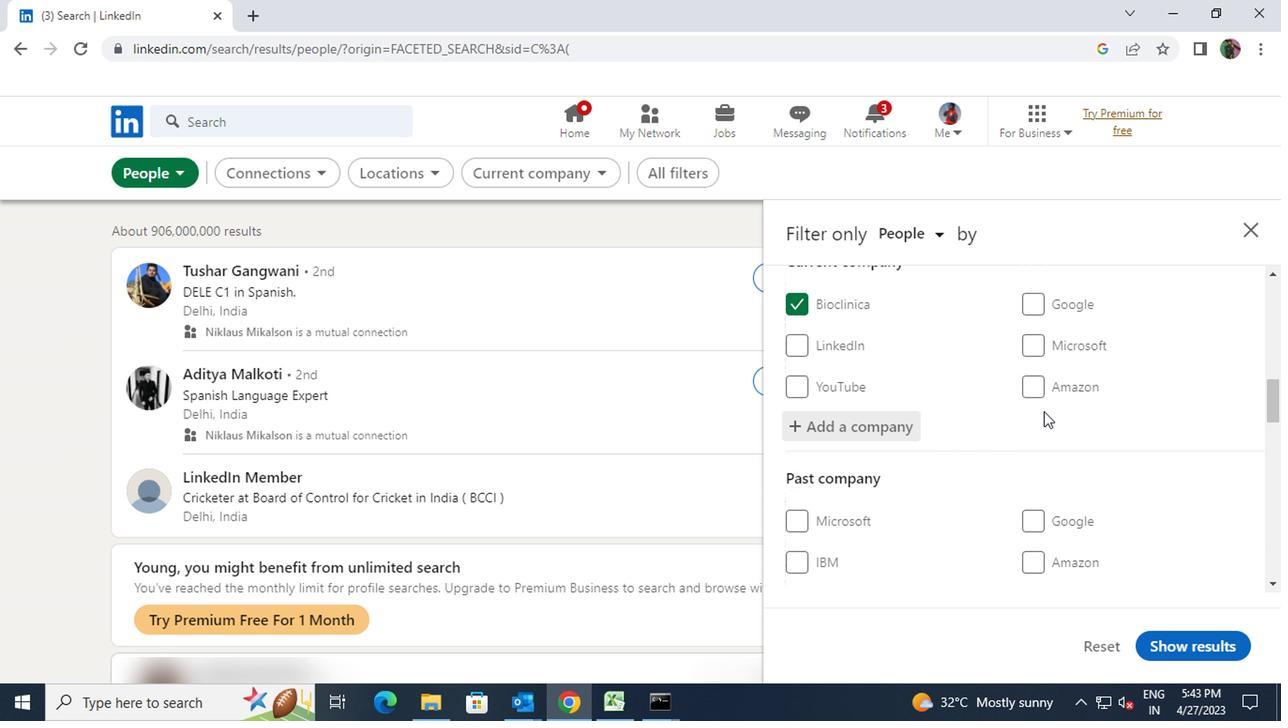 
Action: Mouse scrolled (1039, 411) with delta (0, -1)
Screenshot: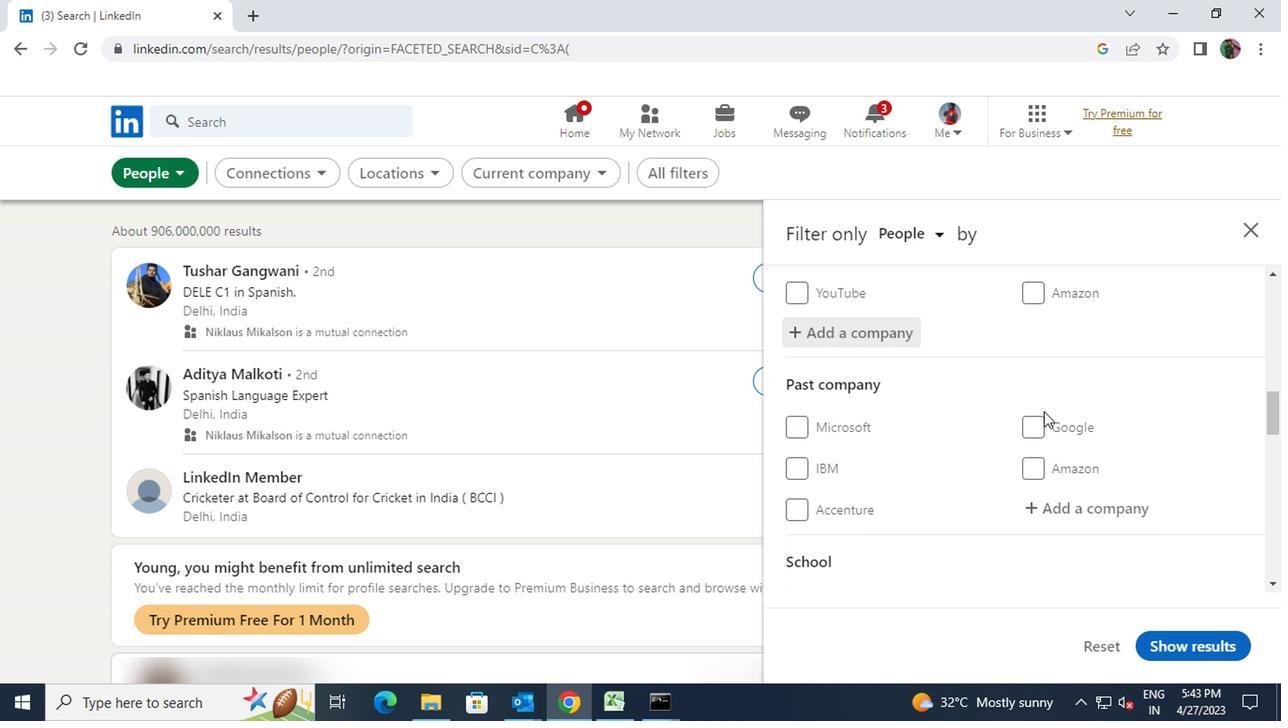 
Action: Mouse scrolled (1039, 411) with delta (0, -1)
Screenshot: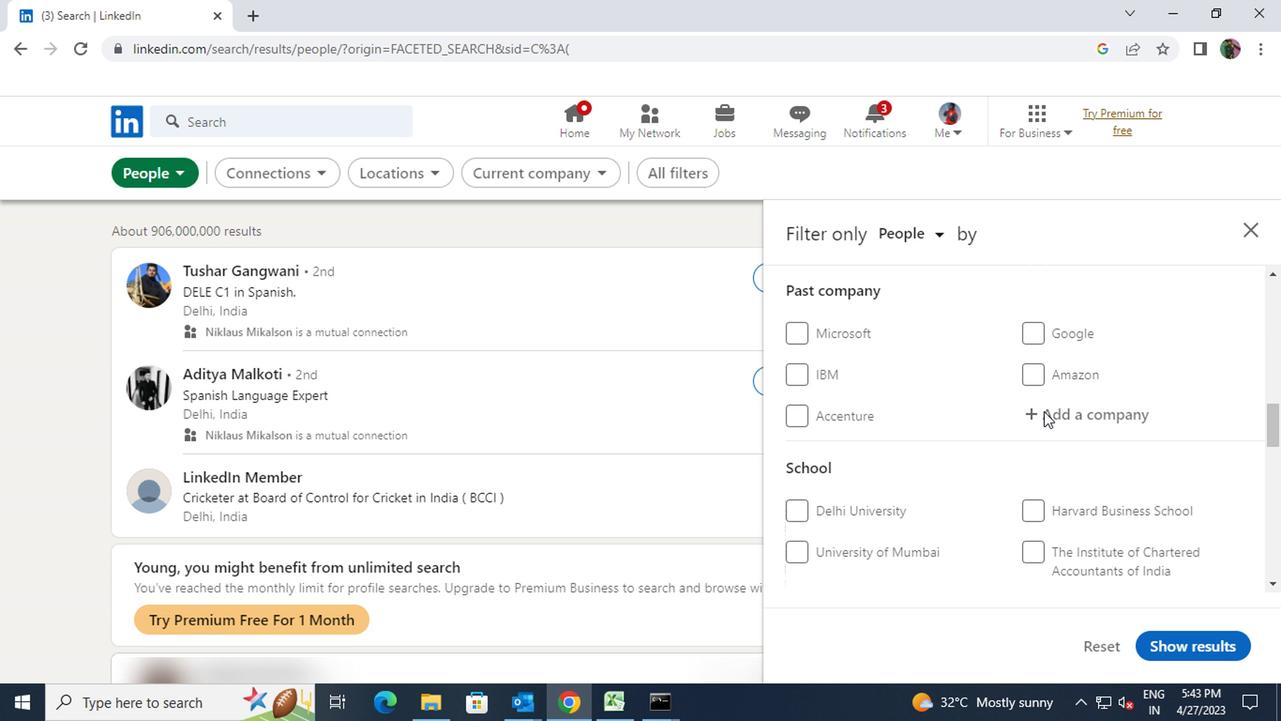 
Action: Mouse scrolled (1039, 411) with delta (0, -1)
Screenshot: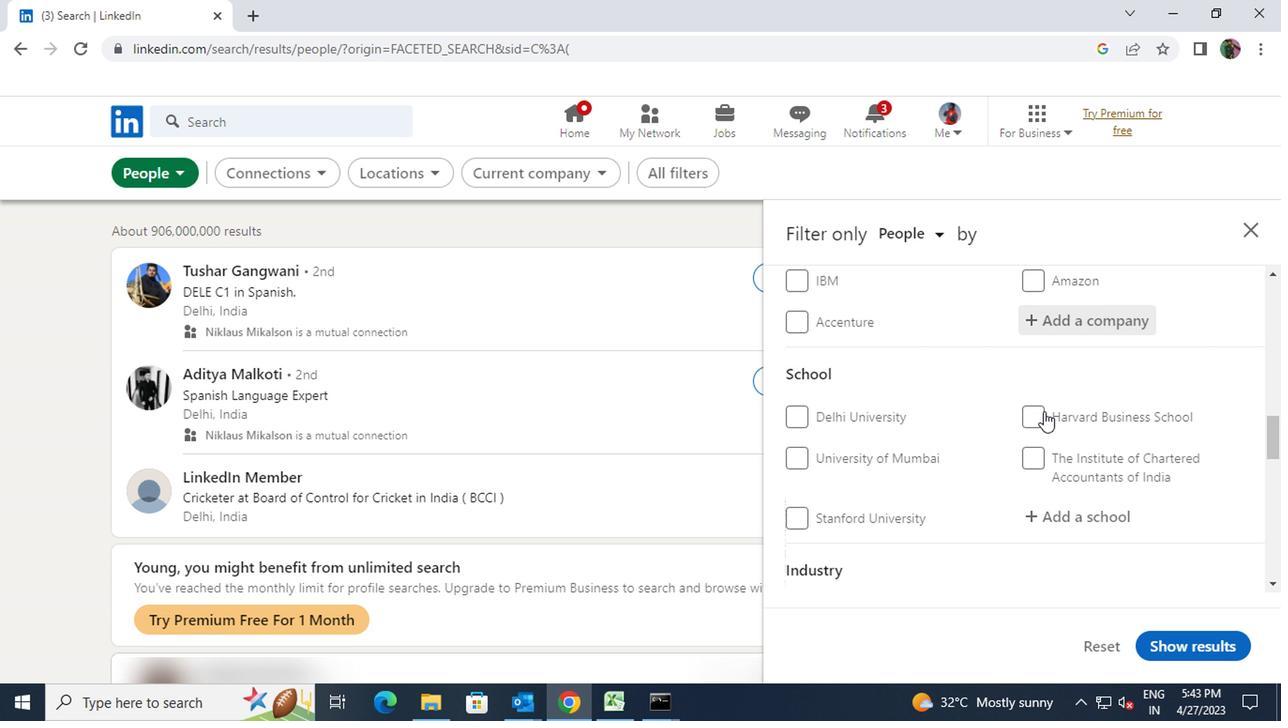 
Action: Mouse scrolled (1039, 411) with delta (0, -1)
Screenshot: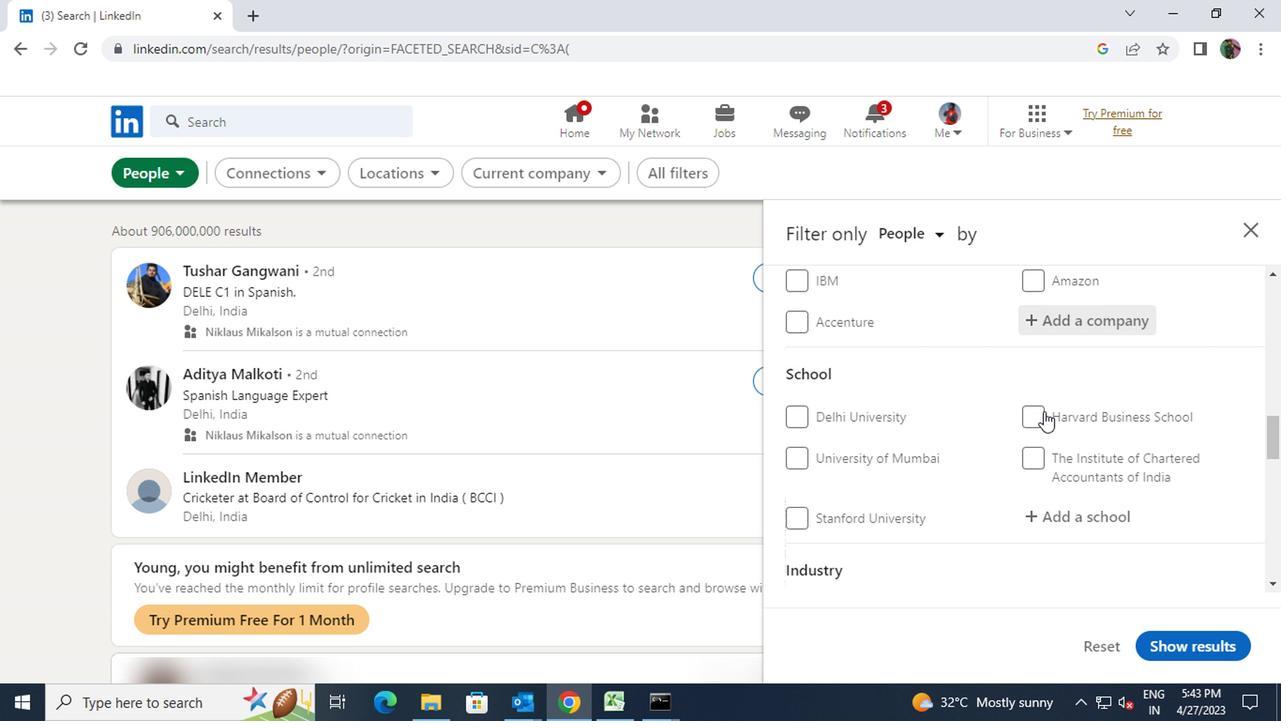 
Action: Mouse moved to (1038, 336)
Screenshot: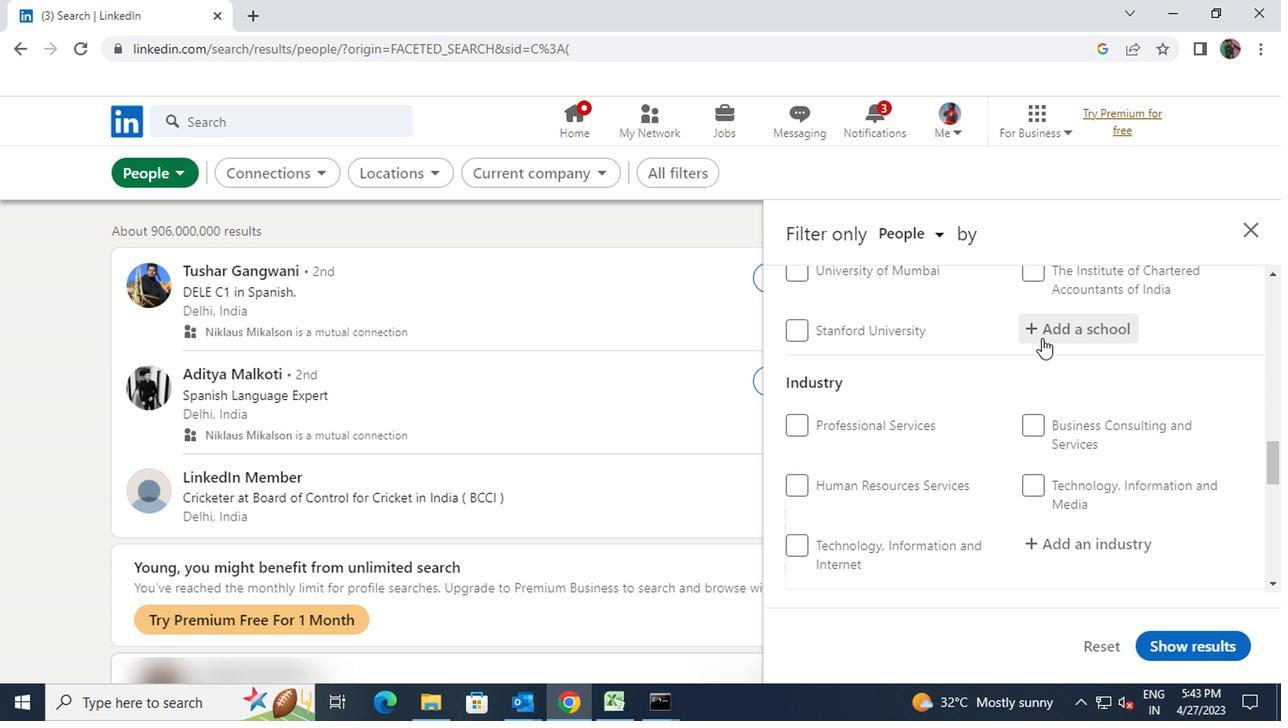 
Action: Mouse pressed left at (1038, 336)
Screenshot: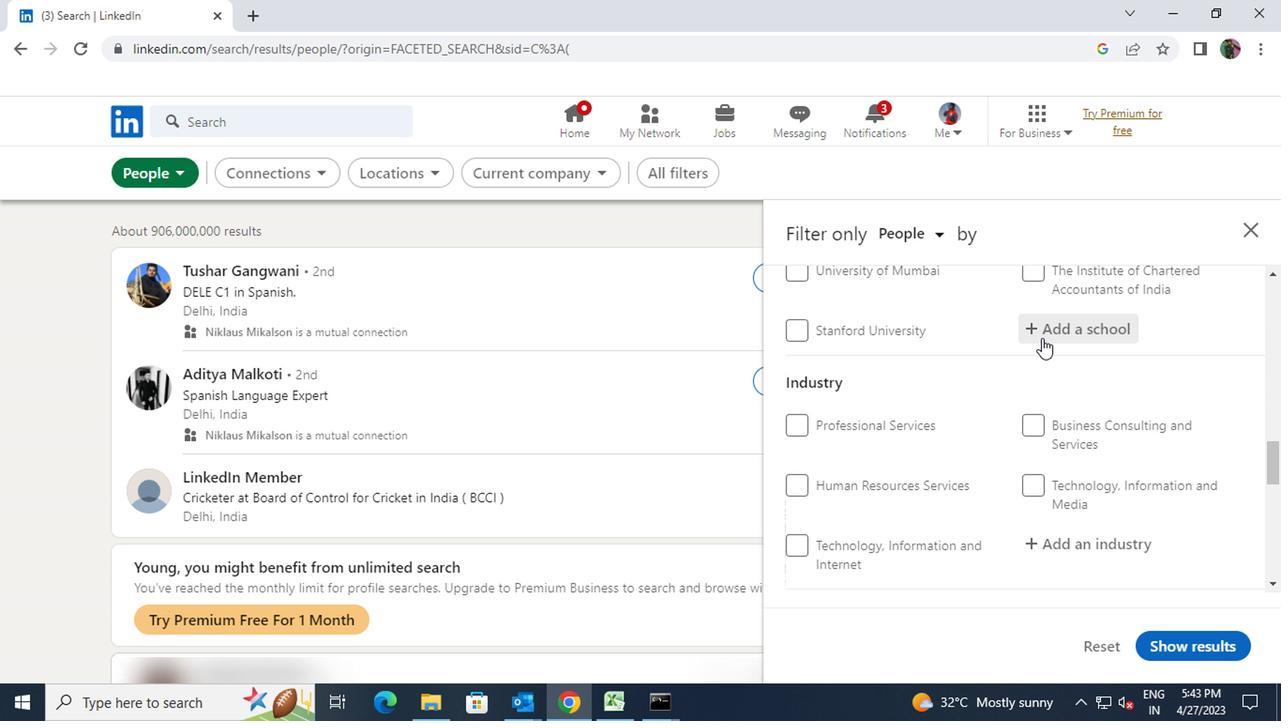 
Action: Key pressed <Key.shift>MI<Key.shift>CA
Screenshot: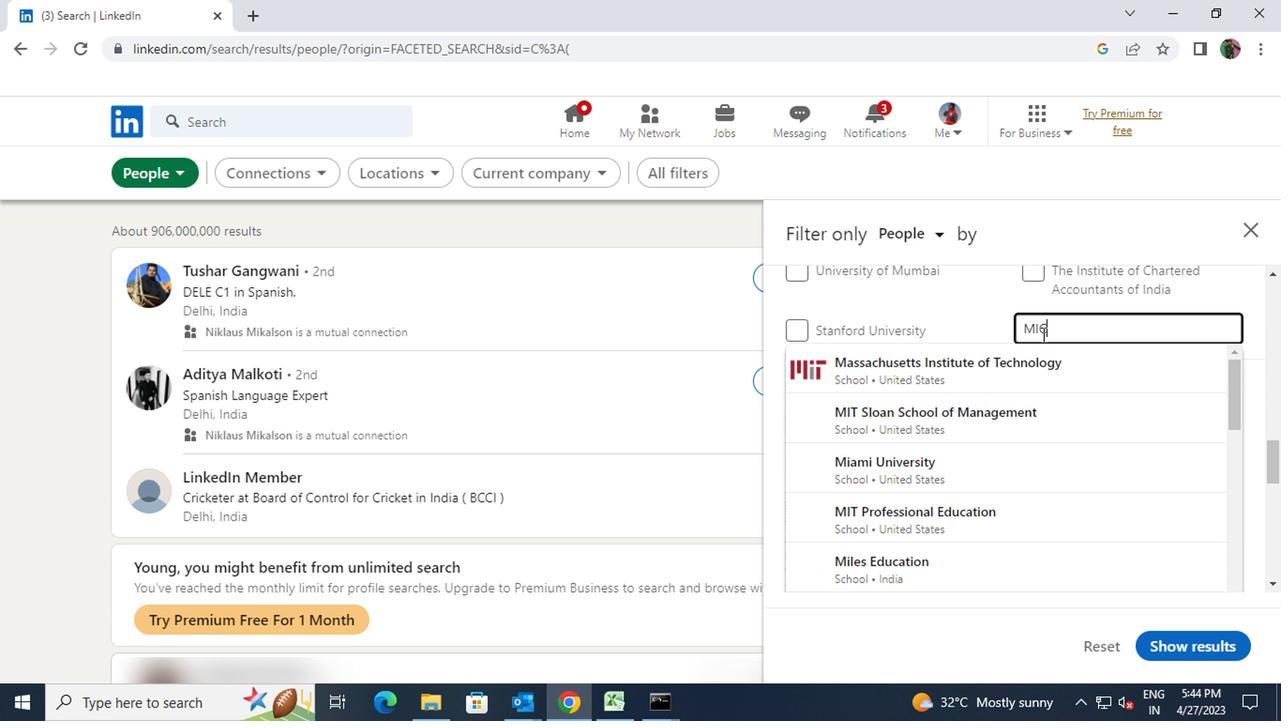 
Action: Mouse moved to (1034, 351)
Screenshot: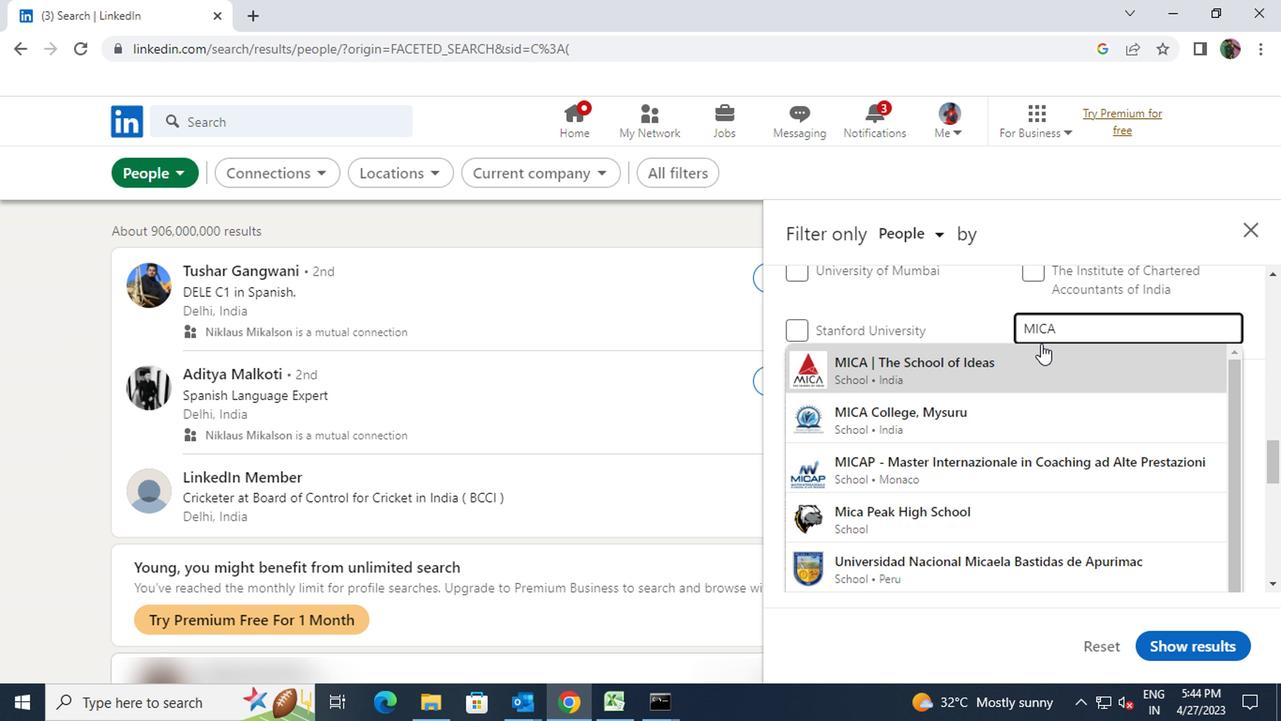 
Action: Mouse pressed left at (1034, 351)
Screenshot: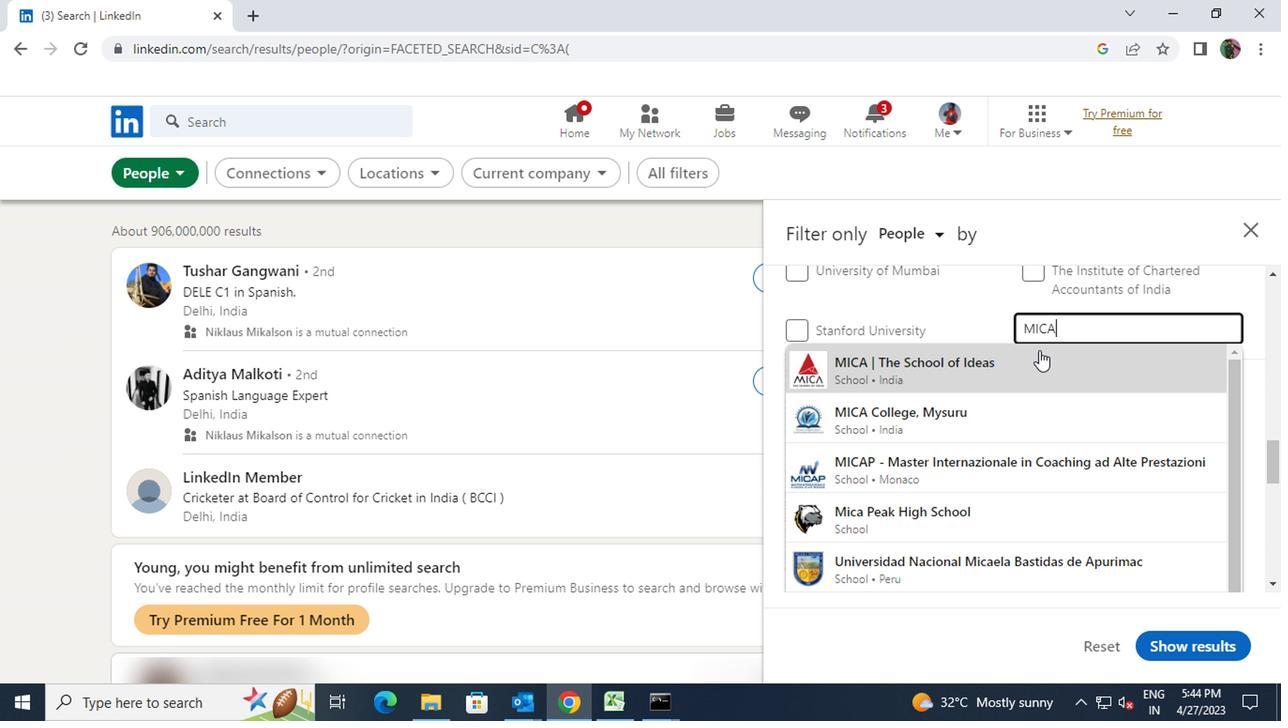 
Action: Mouse scrolled (1034, 351) with delta (0, 0)
Screenshot: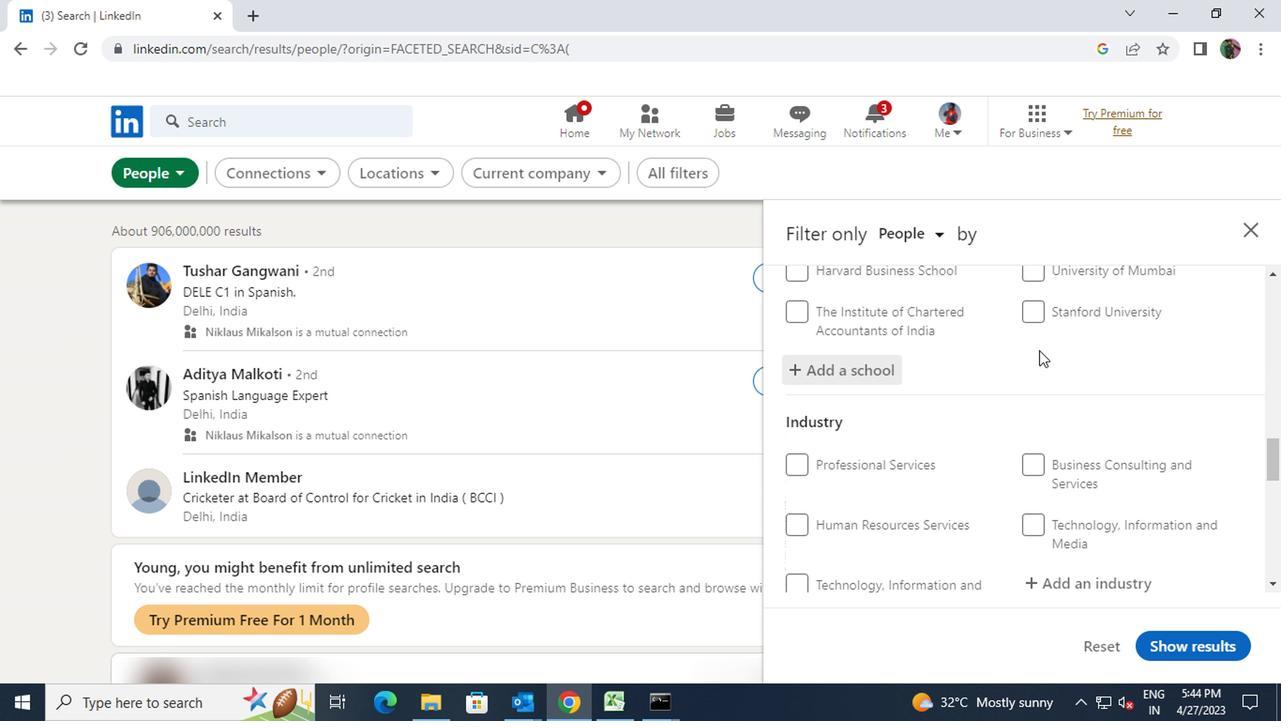 
Action: Mouse moved to (1034, 353)
Screenshot: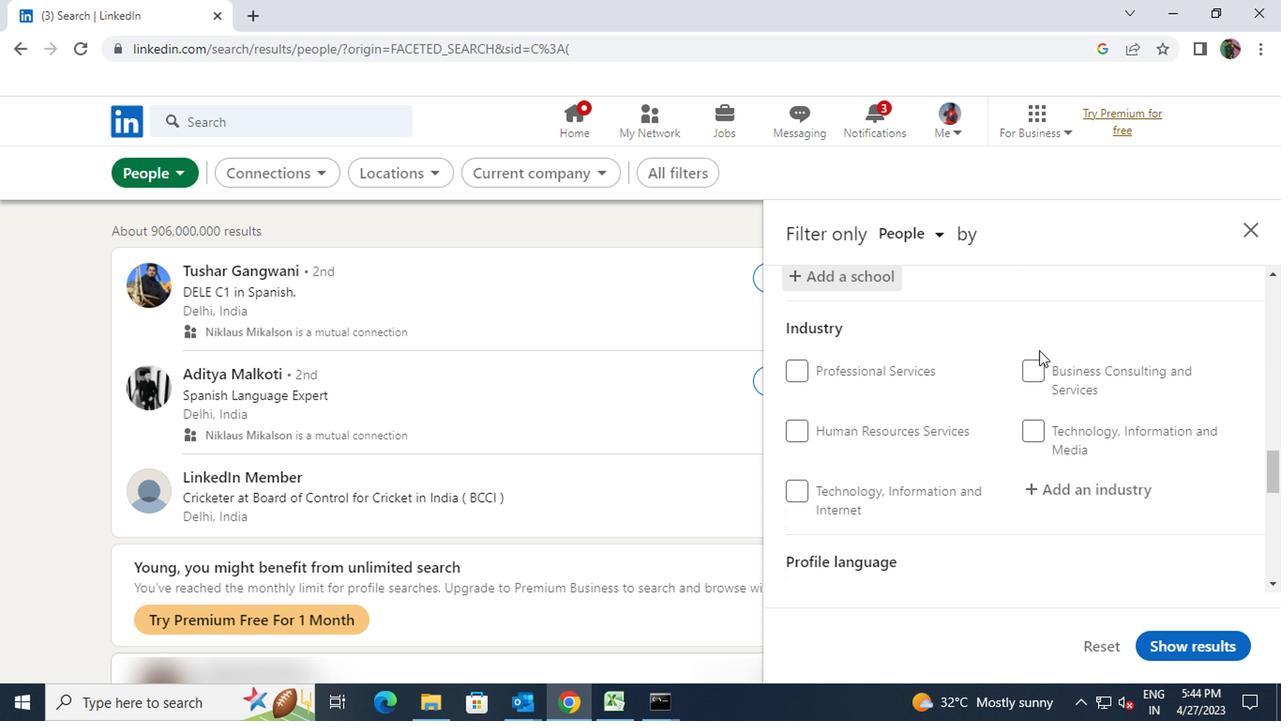 
Action: Mouse scrolled (1034, 351) with delta (0, -1)
Screenshot: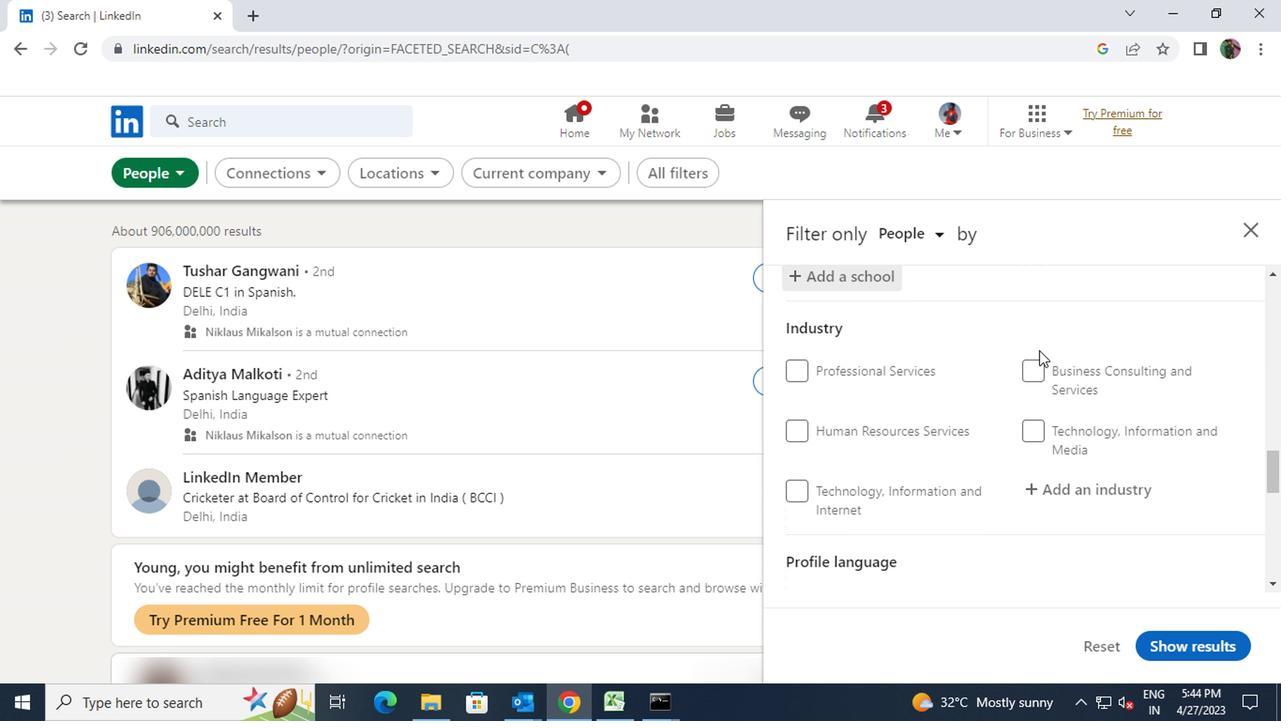 
Action: Mouse moved to (1043, 390)
Screenshot: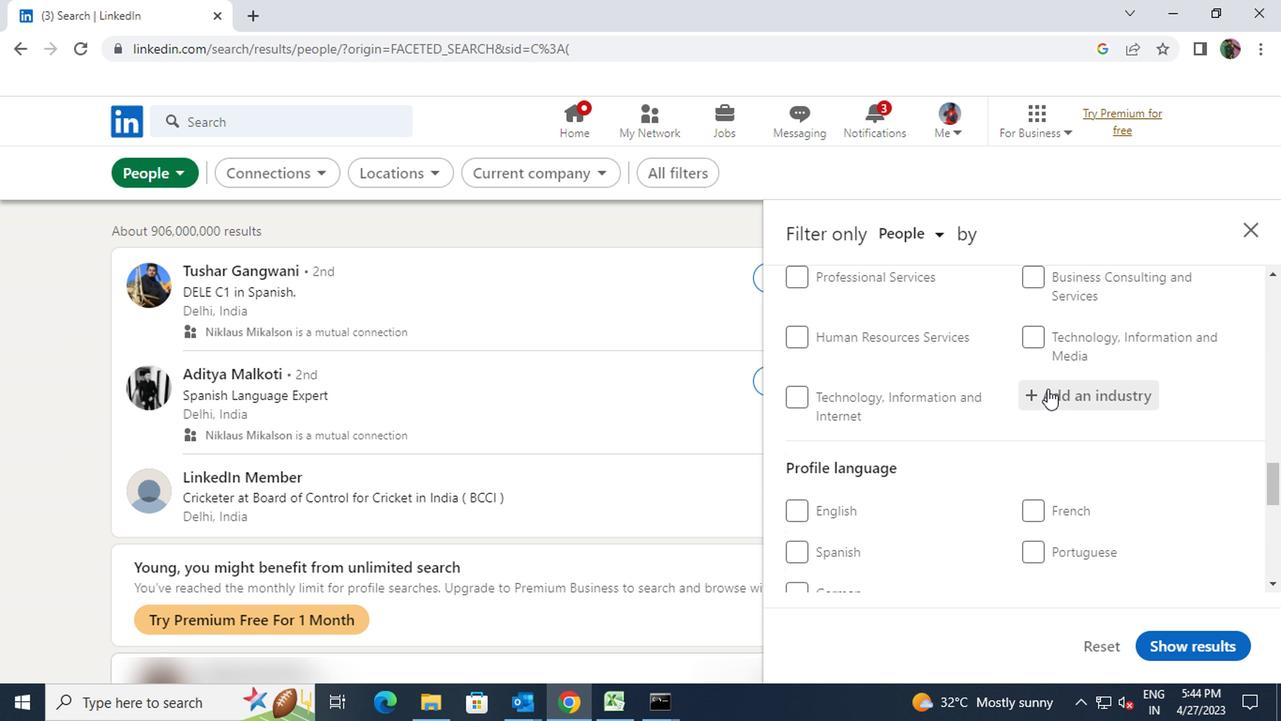 
Action: Mouse pressed left at (1043, 390)
Screenshot: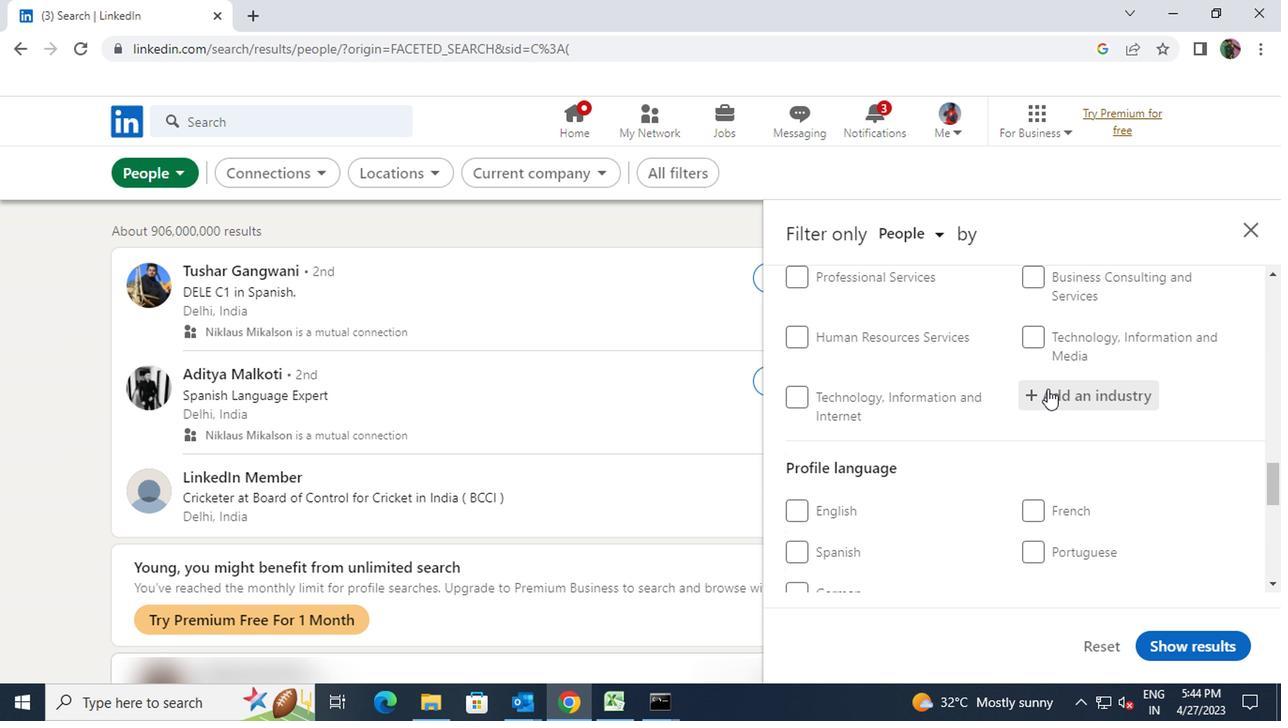 
Action: Key pressed <Key.shift>SCHOOL<Key.space>AND<Key.space>
Screenshot: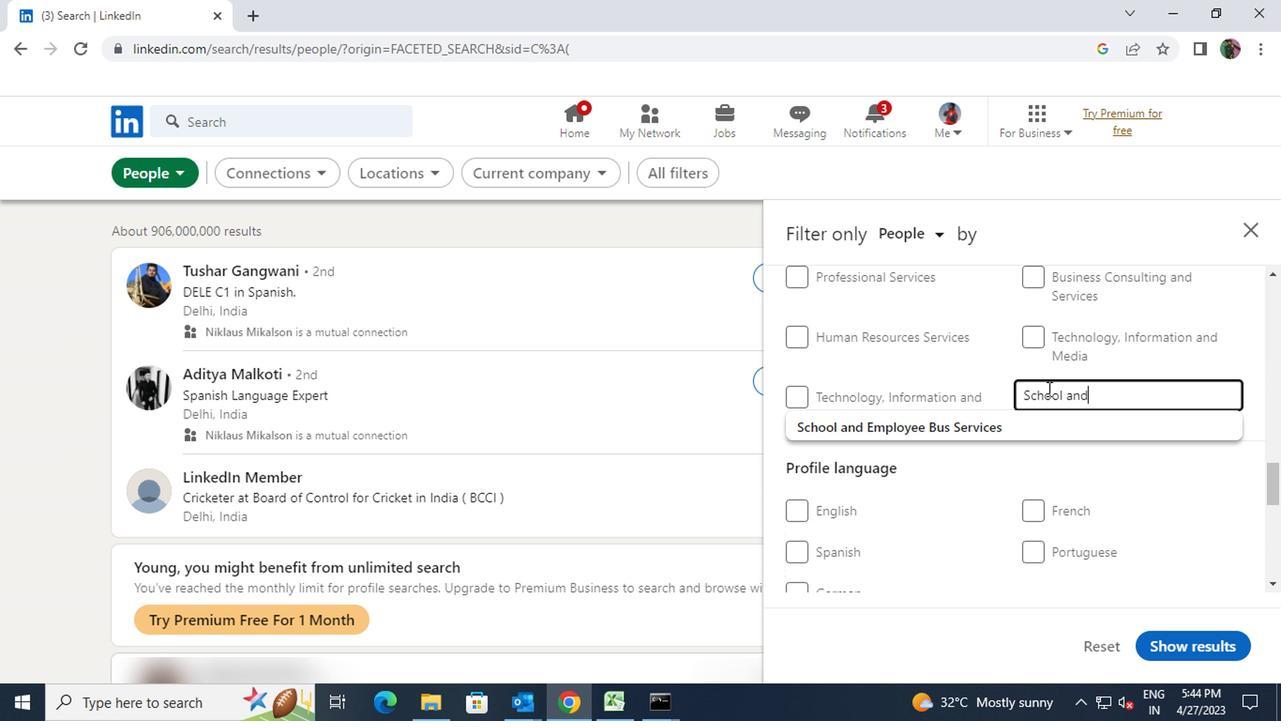 
Action: Mouse moved to (1041, 415)
Screenshot: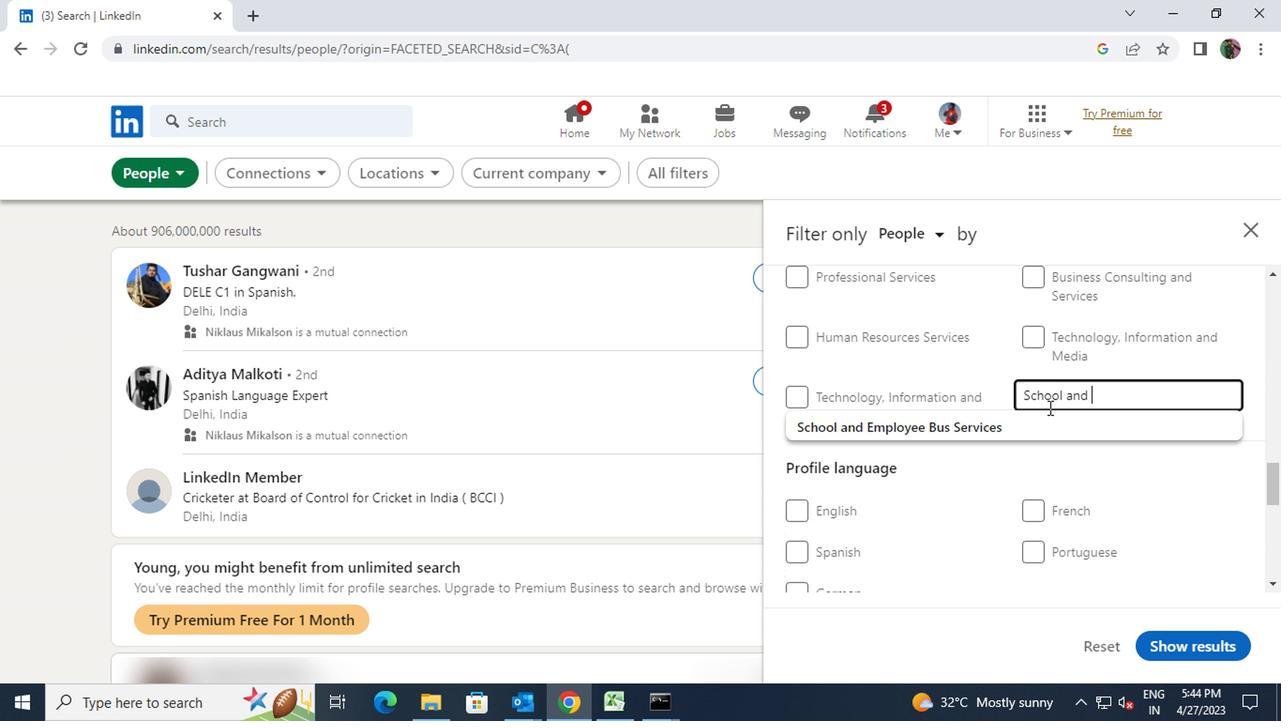 
Action: Mouse pressed left at (1041, 415)
Screenshot: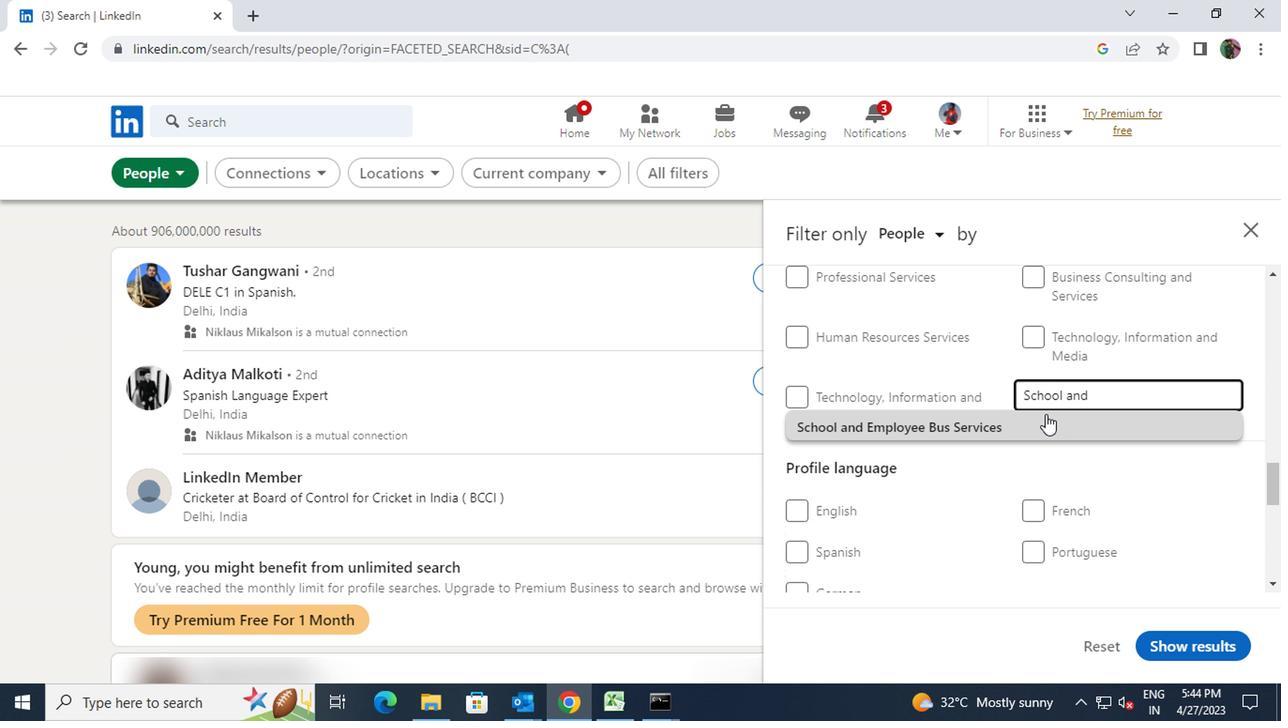 
Action: Mouse scrolled (1041, 414) with delta (0, -1)
Screenshot: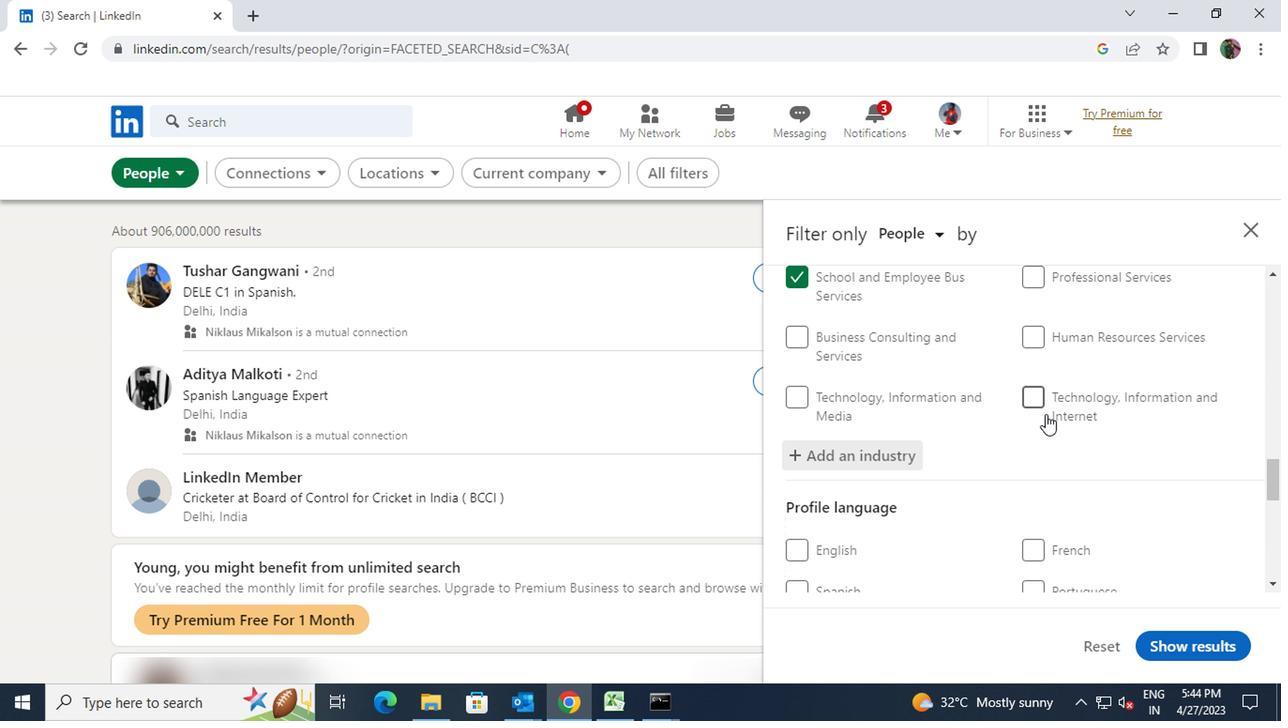 
Action: Mouse scrolled (1041, 414) with delta (0, -1)
Screenshot: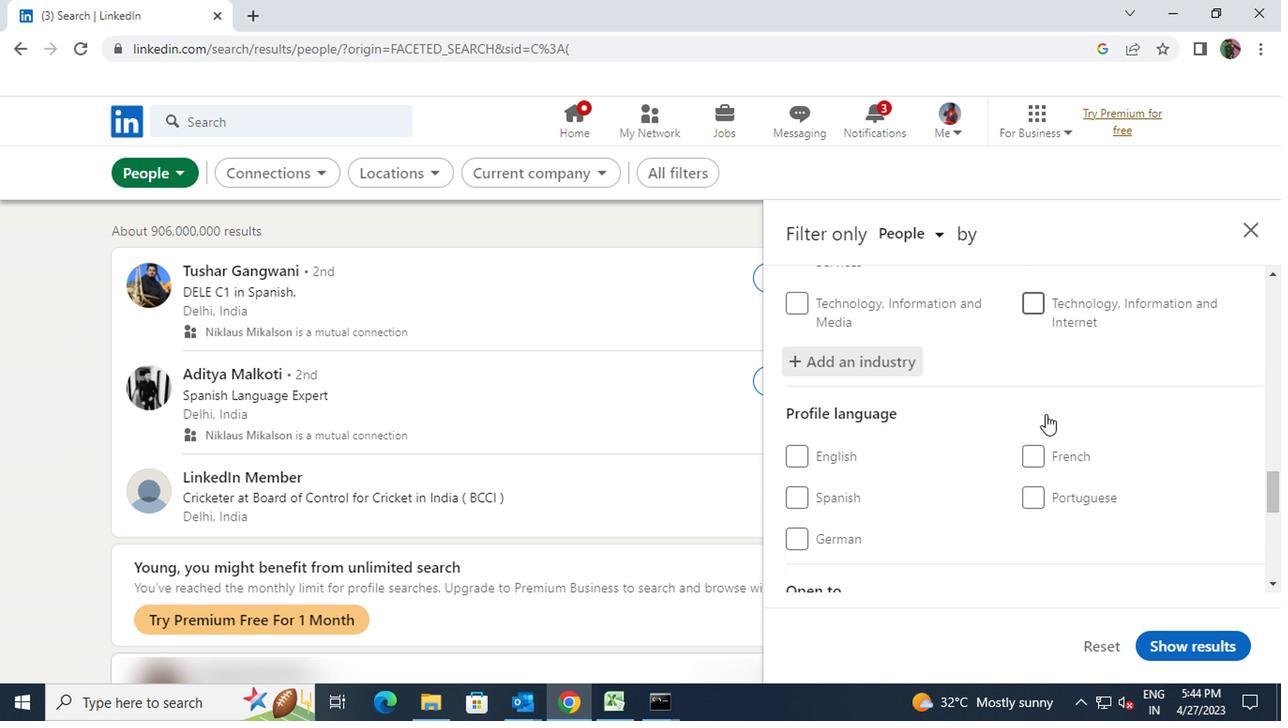 
Action: Mouse moved to (792, 359)
Screenshot: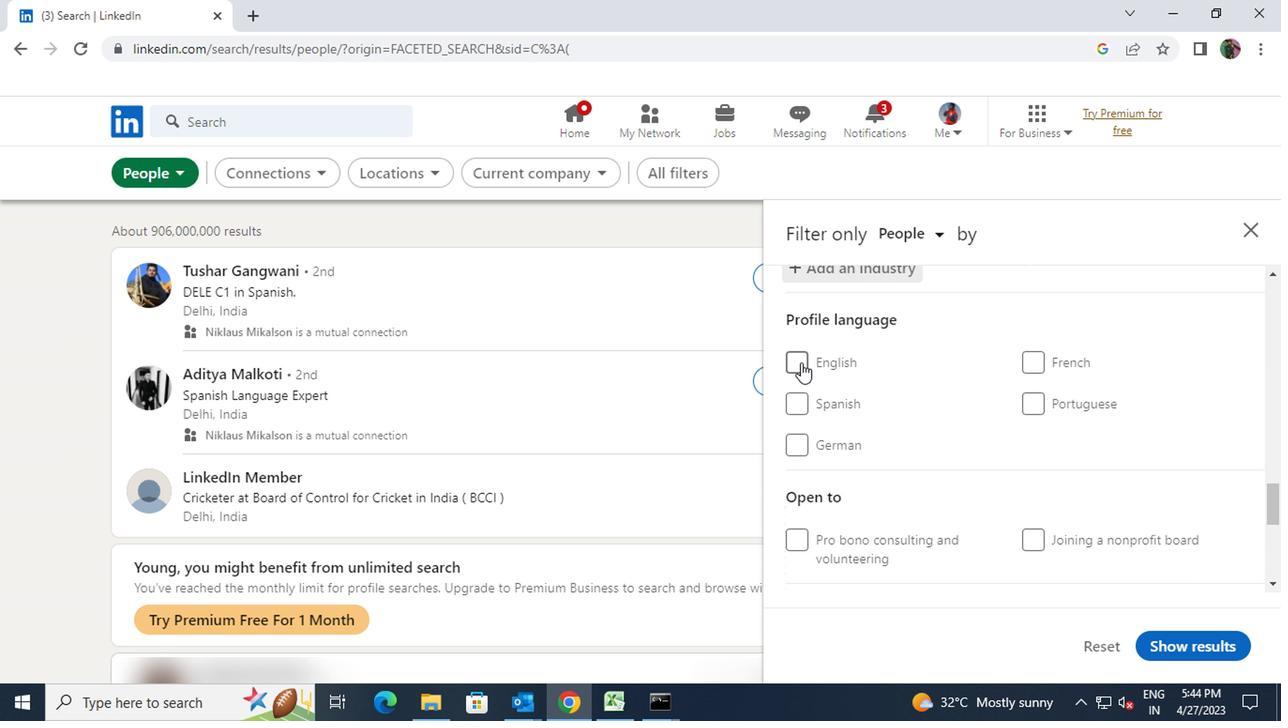 
Action: Mouse pressed left at (792, 359)
Screenshot: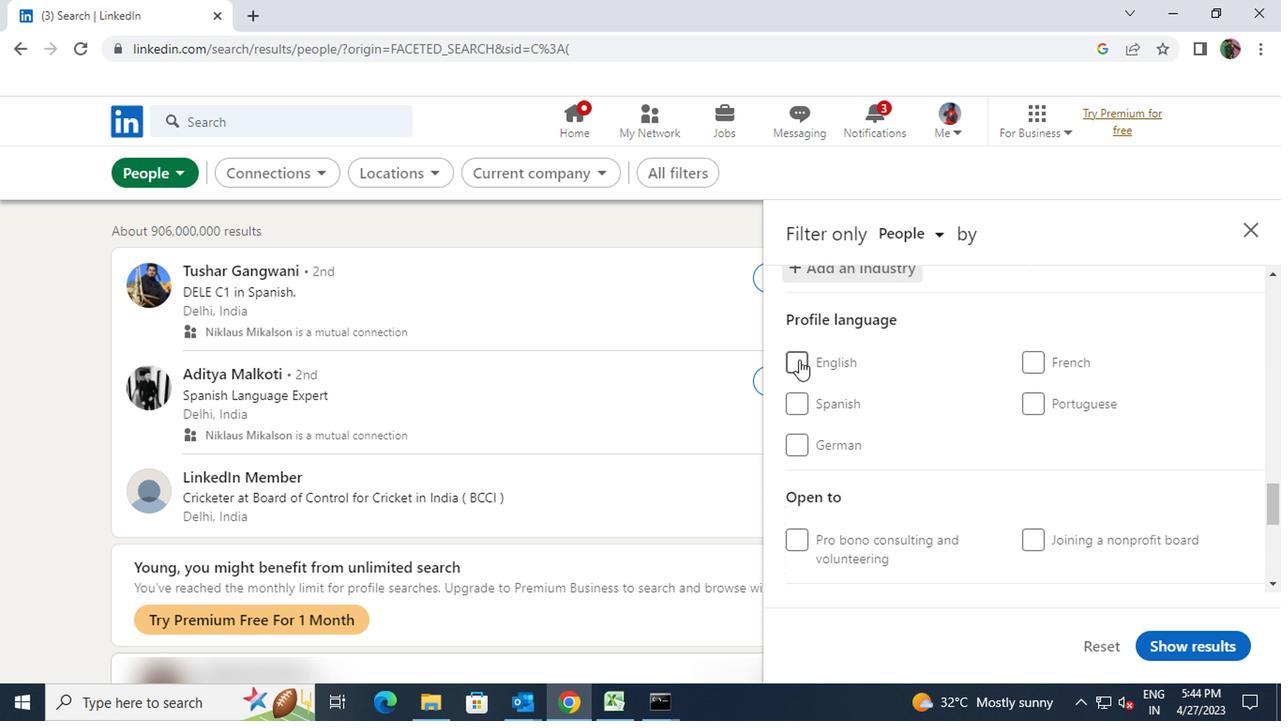 
Action: Mouse moved to (878, 425)
Screenshot: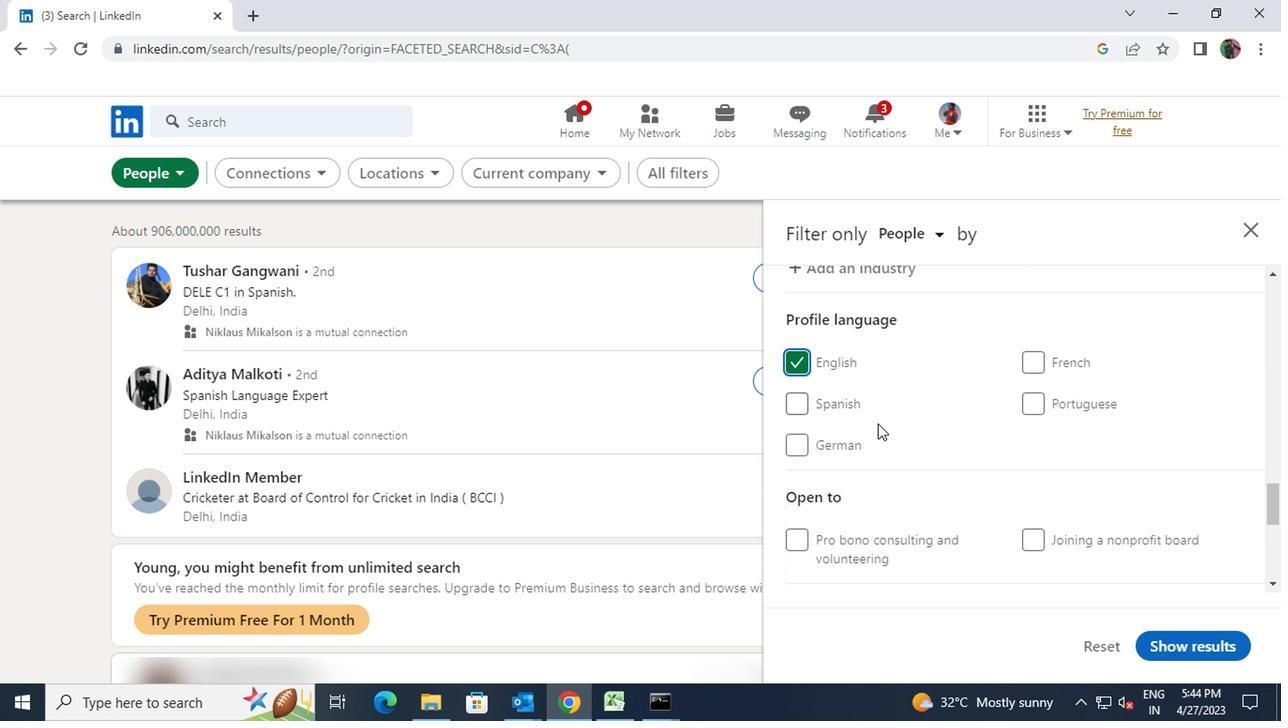 
Action: Mouse scrolled (878, 423) with delta (0, -1)
Screenshot: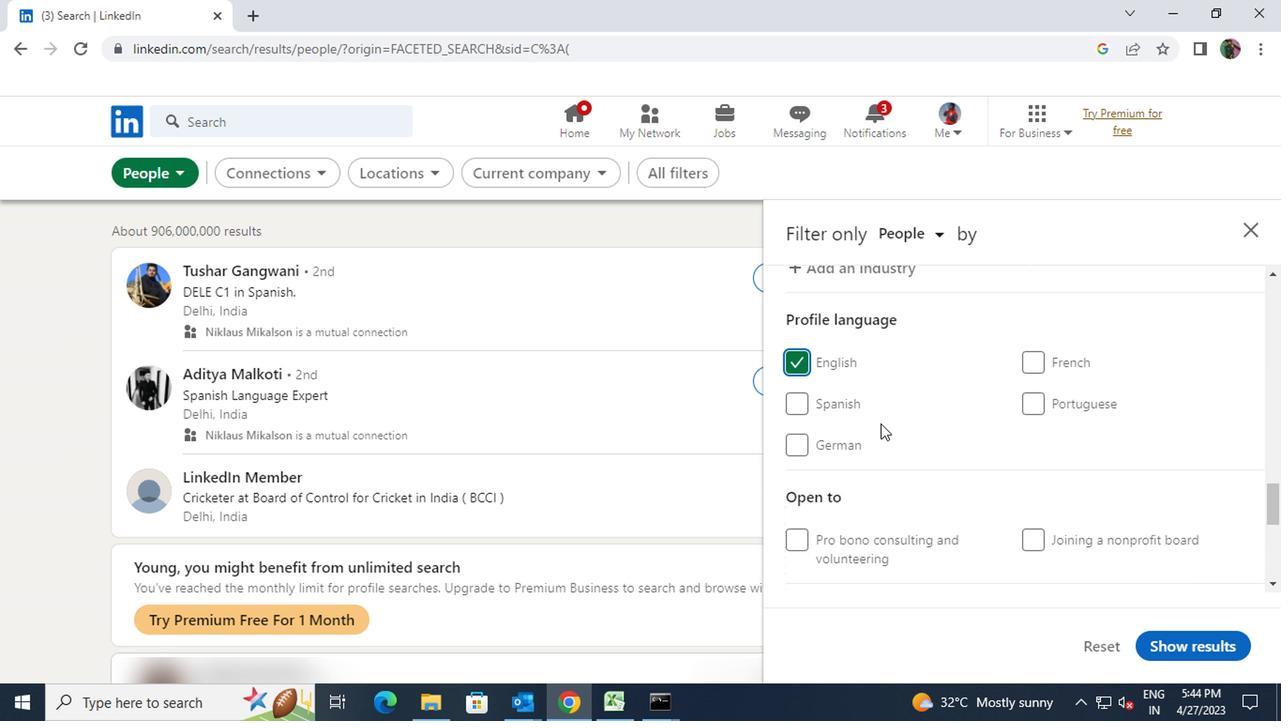 
Action: Mouse moved to (878, 425)
Screenshot: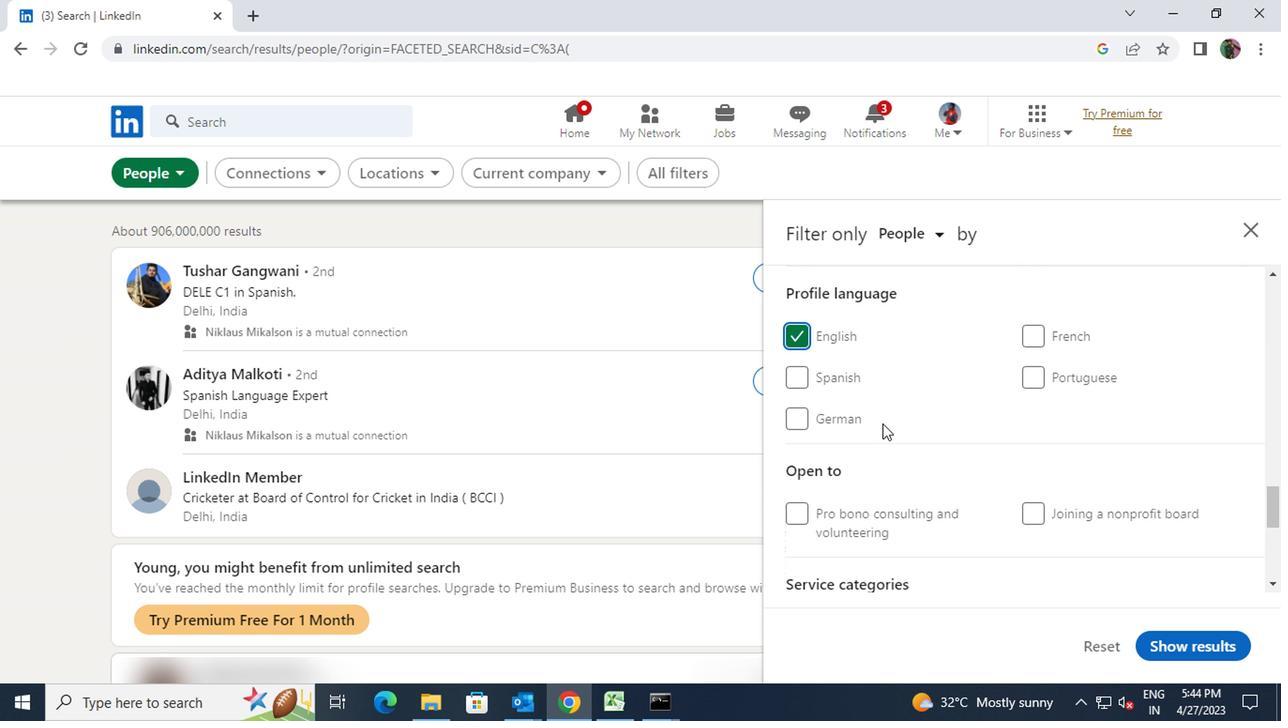 
Action: Mouse scrolled (878, 423) with delta (0, -1)
Screenshot: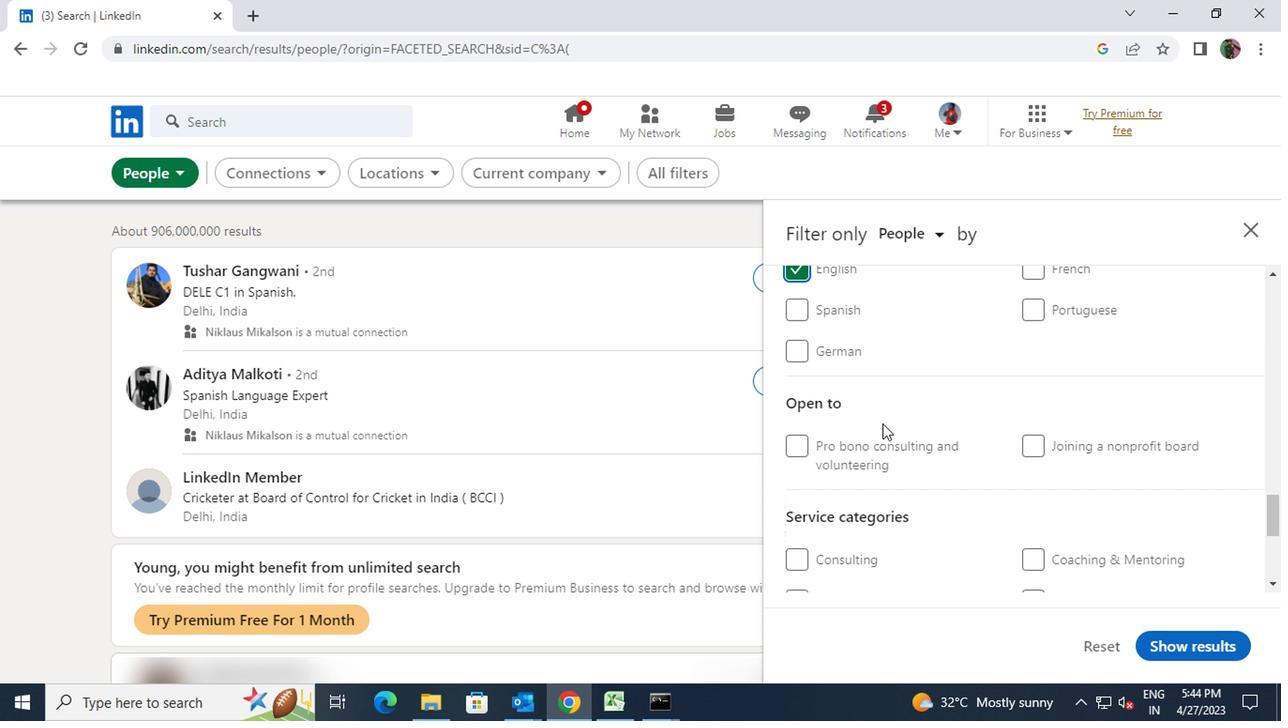 
Action: Mouse scrolled (878, 423) with delta (0, -1)
Screenshot: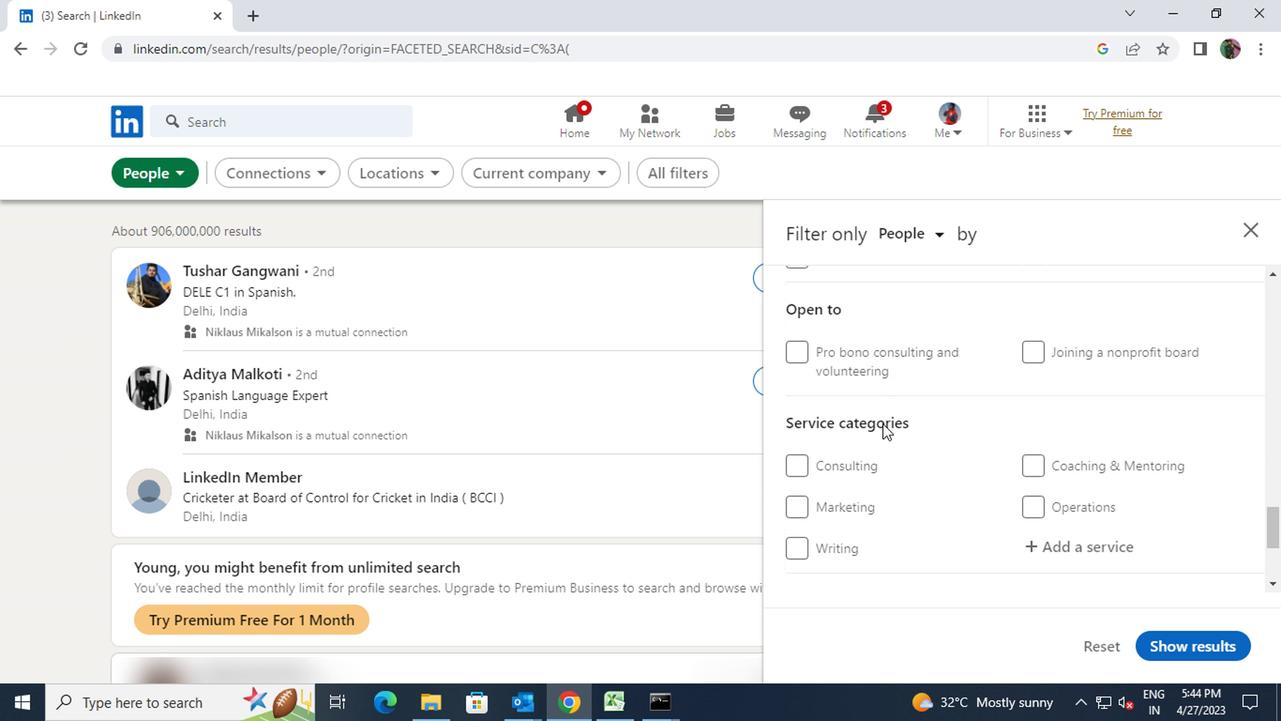 
Action: Mouse moved to (1020, 457)
Screenshot: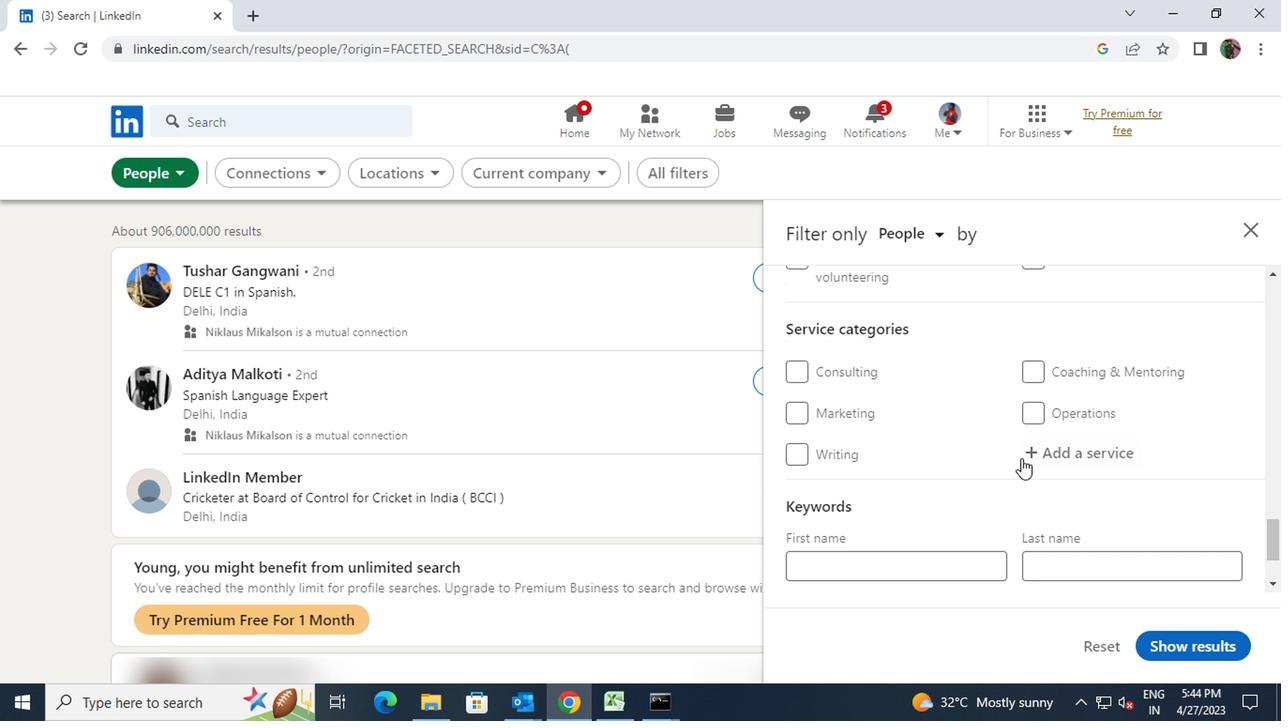 
Action: Mouse pressed left at (1020, 457)
Screenshot: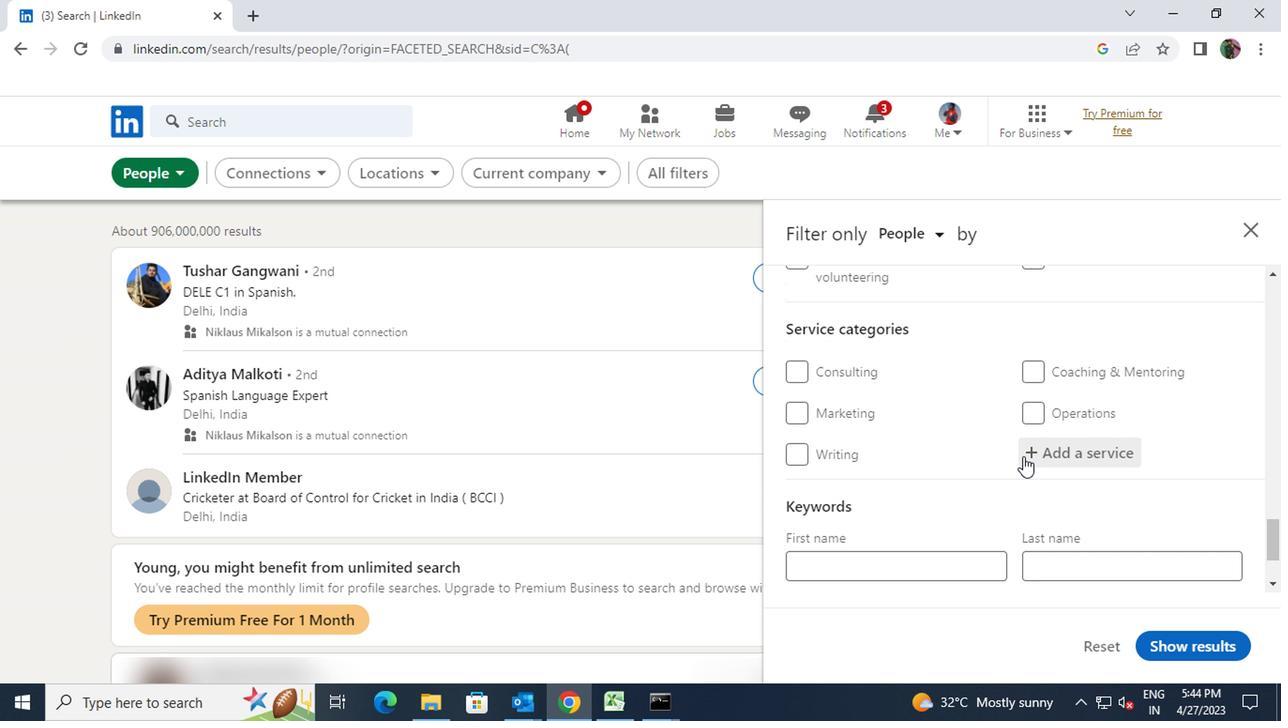 
Action: Key pressed <Key.shift>MARKET
Screenshot: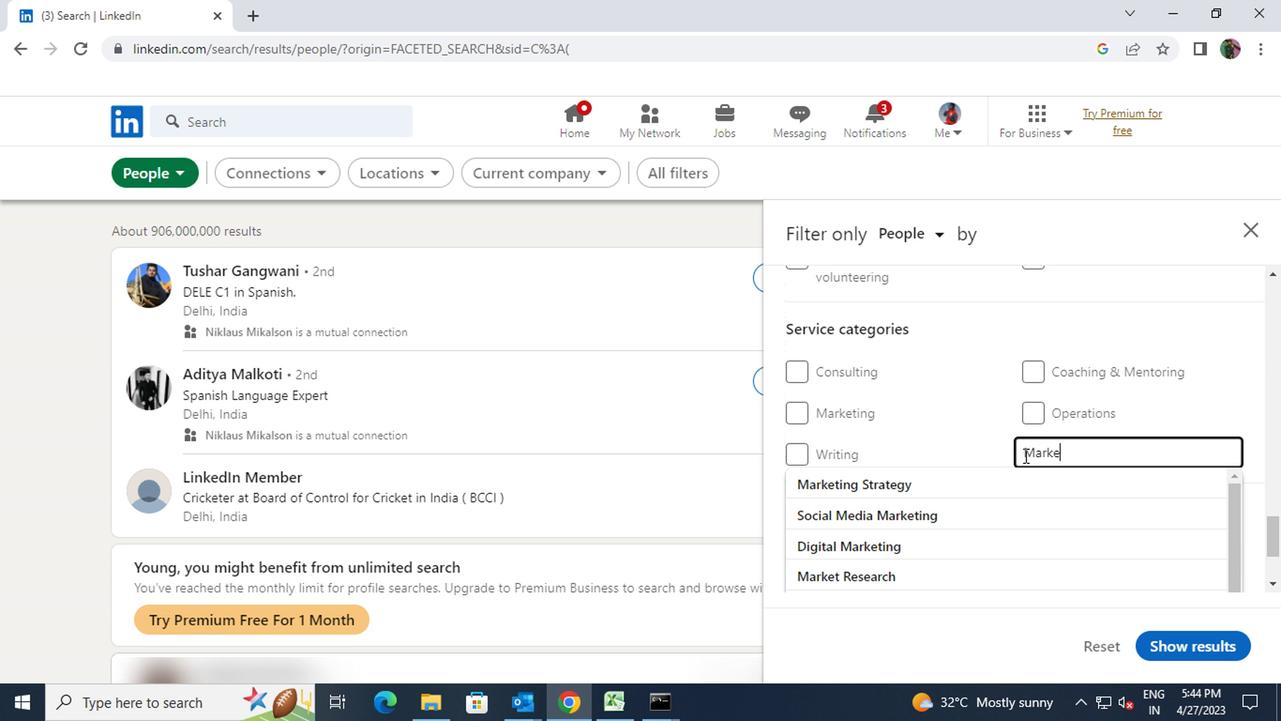 
Action: Mouse moved to (997, 513)
Screenshot: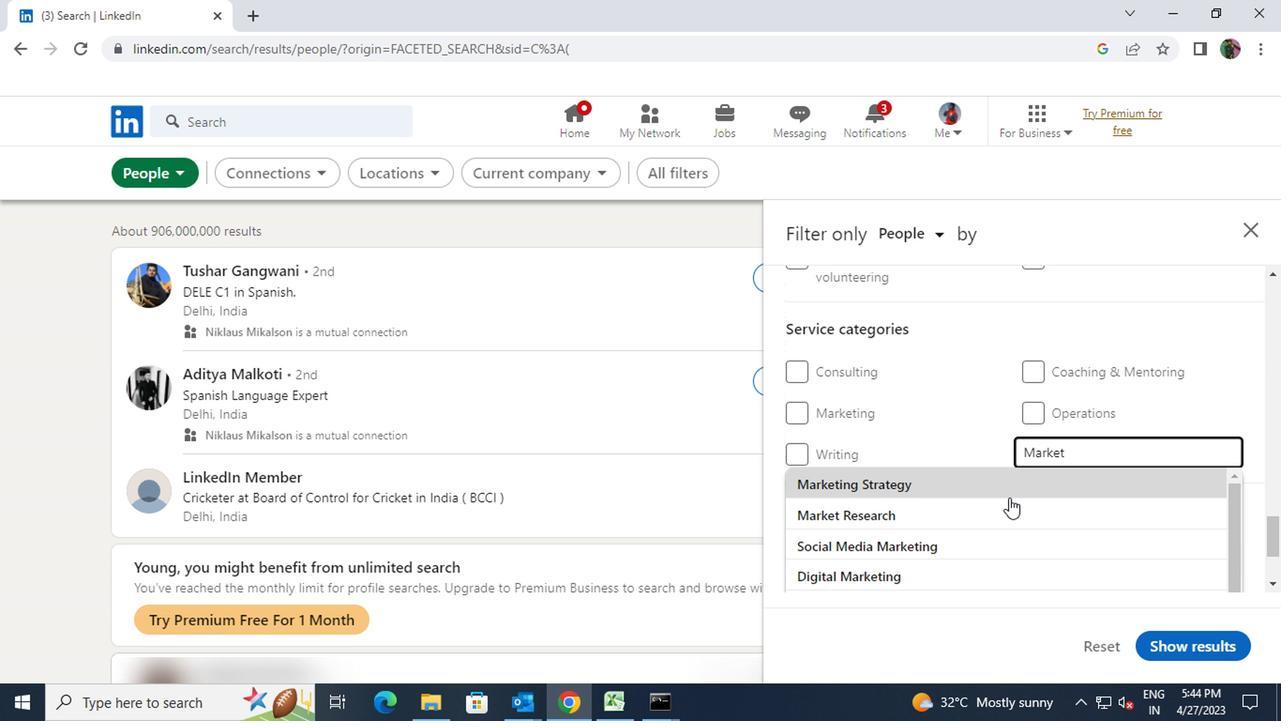 
Action: Mouse pressed left at (997, 513)
Screenshot: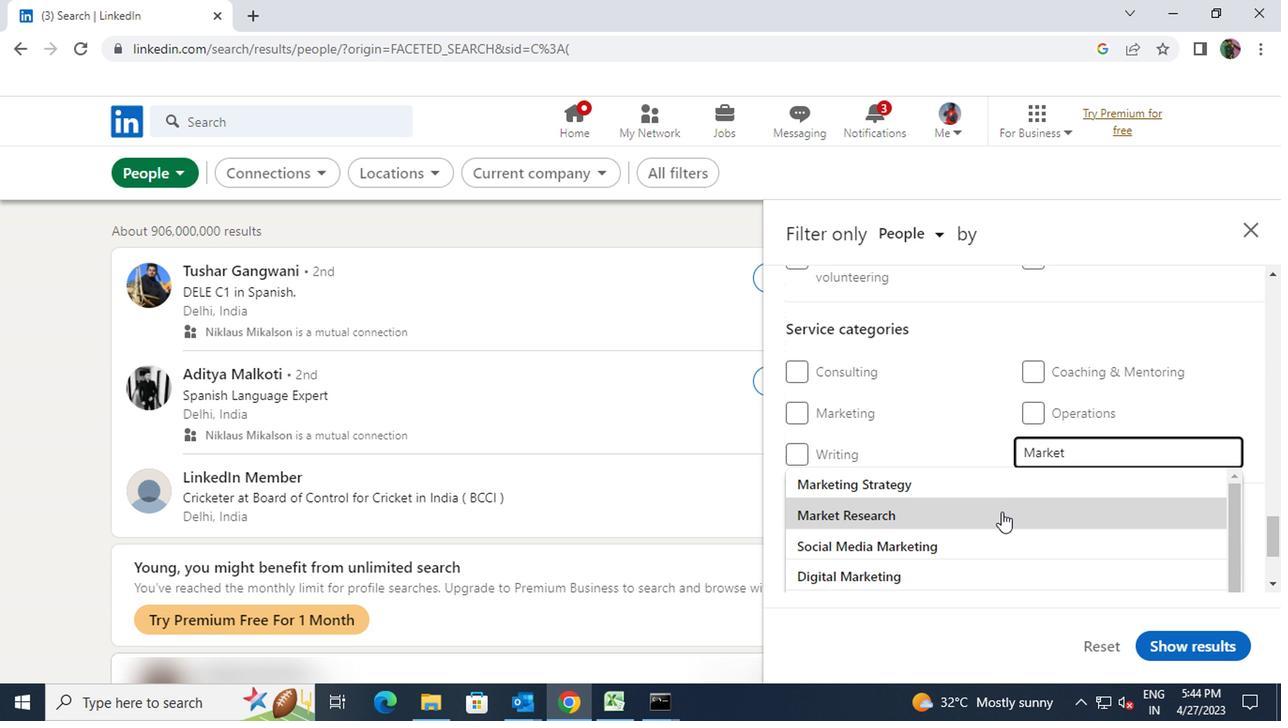 
Action: Mouse scrolled (997, 512) with delta (0, -1)
Screenshot: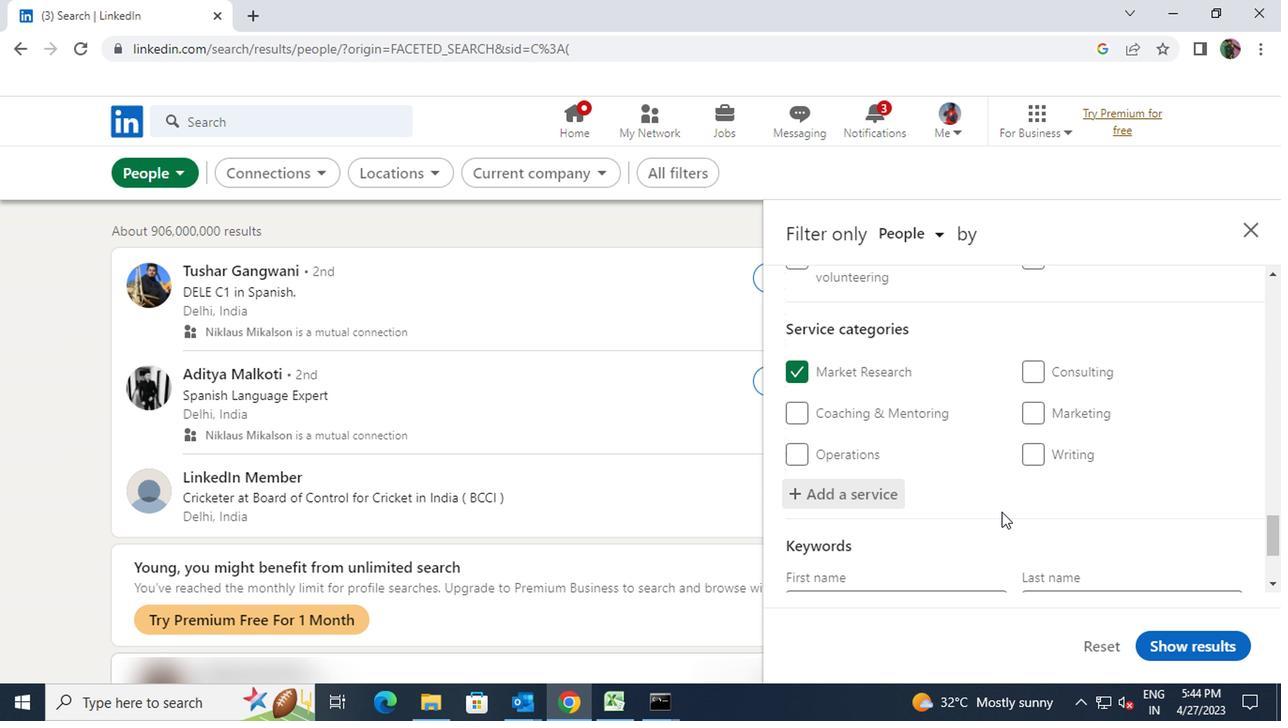 
Action: Mouse moved to (951, 574)
Screenshot: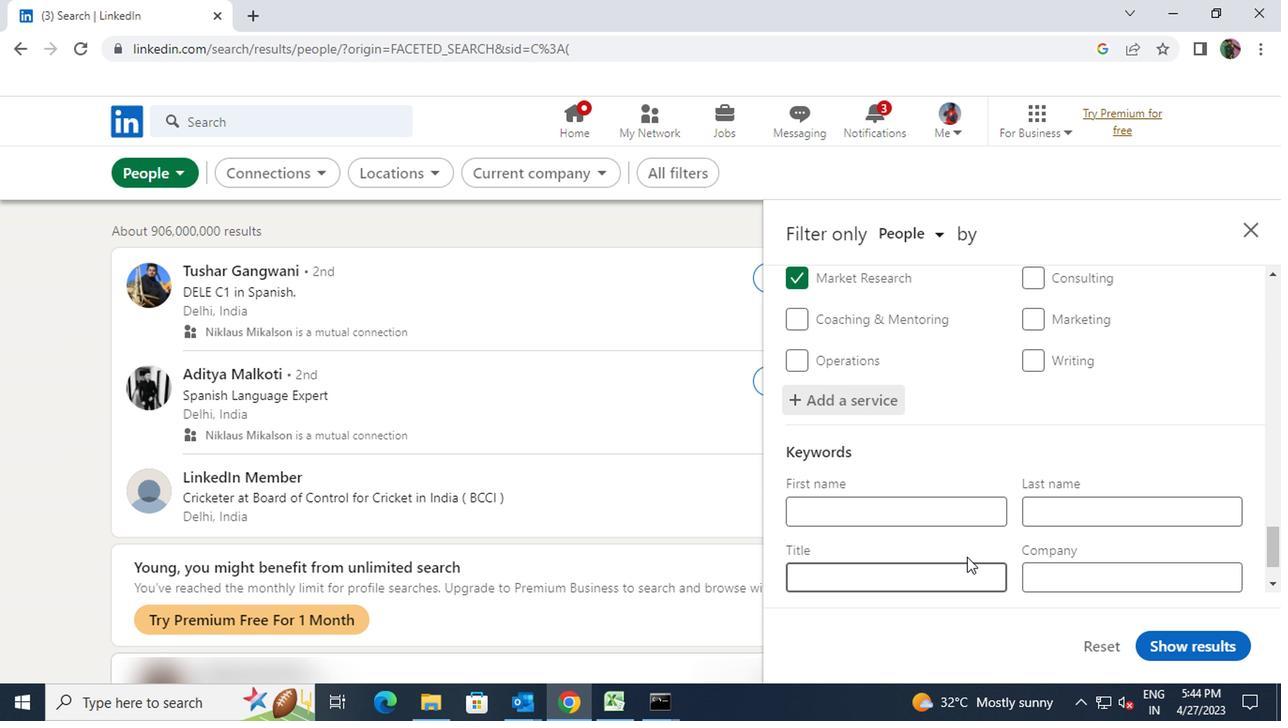 
Action: Mouse pressed left at (951, 574)
Screenshot: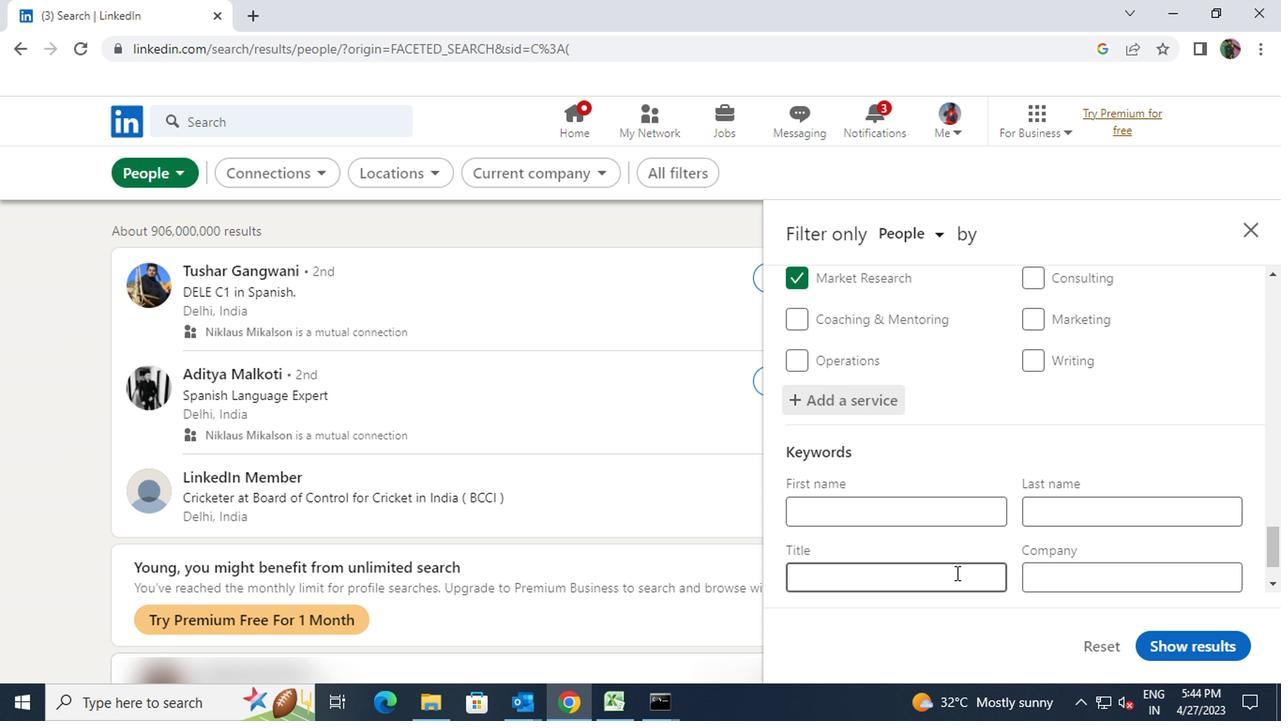 
Action: Key pressed <Key.shift>CONVERVATION<Key.space>SCIENTIST
Screenshot: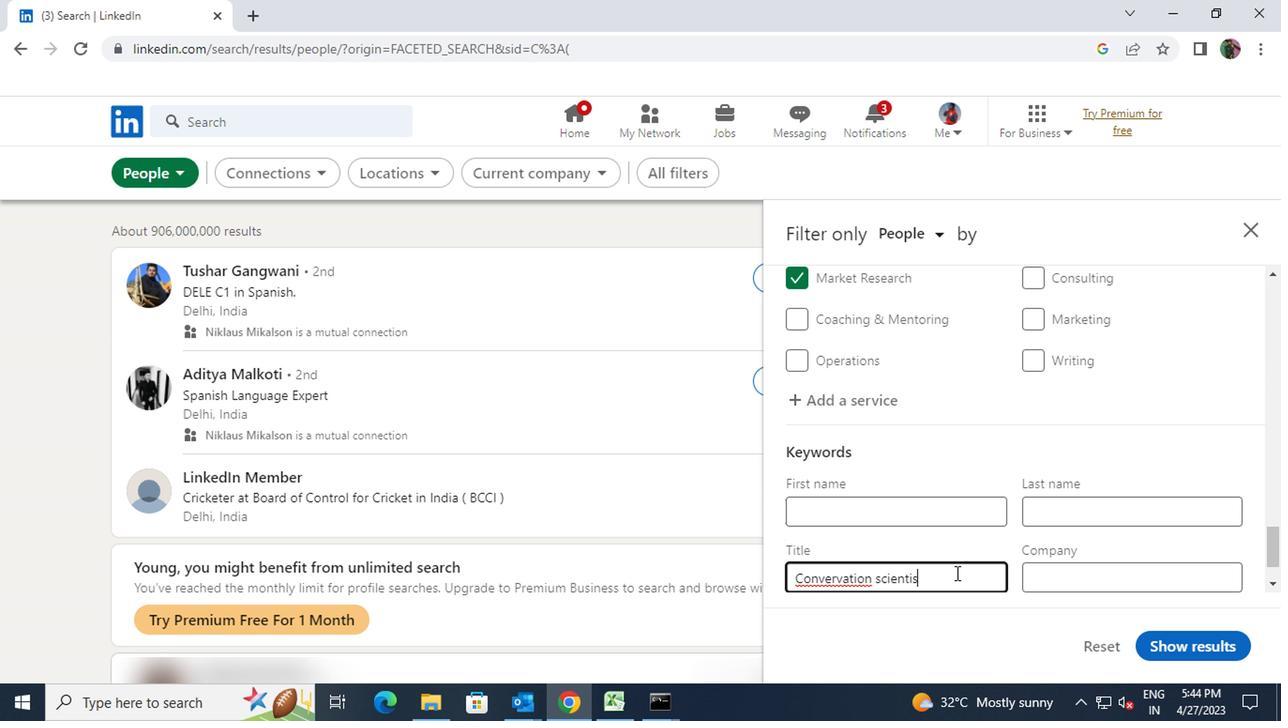 
Action: Mouse moved to (1160, 648)
Screenshot: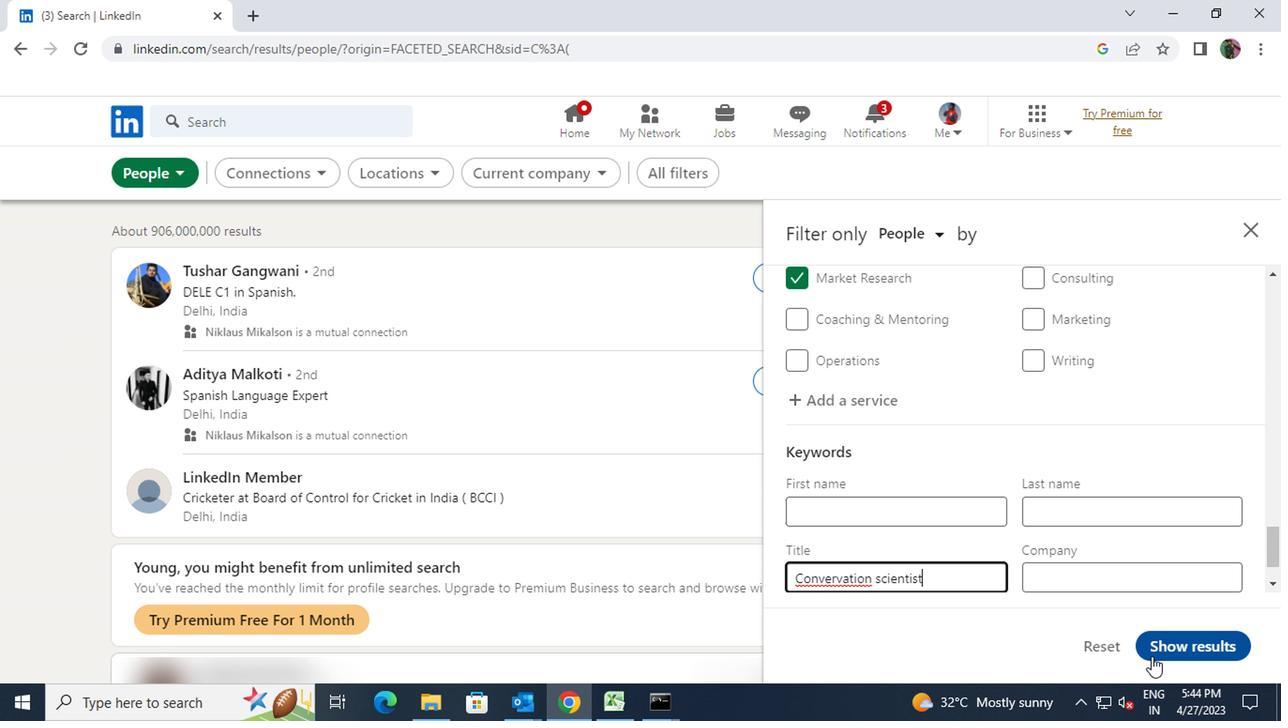 
Action: Mouse pressed left at (1160, 648)
Screenshot: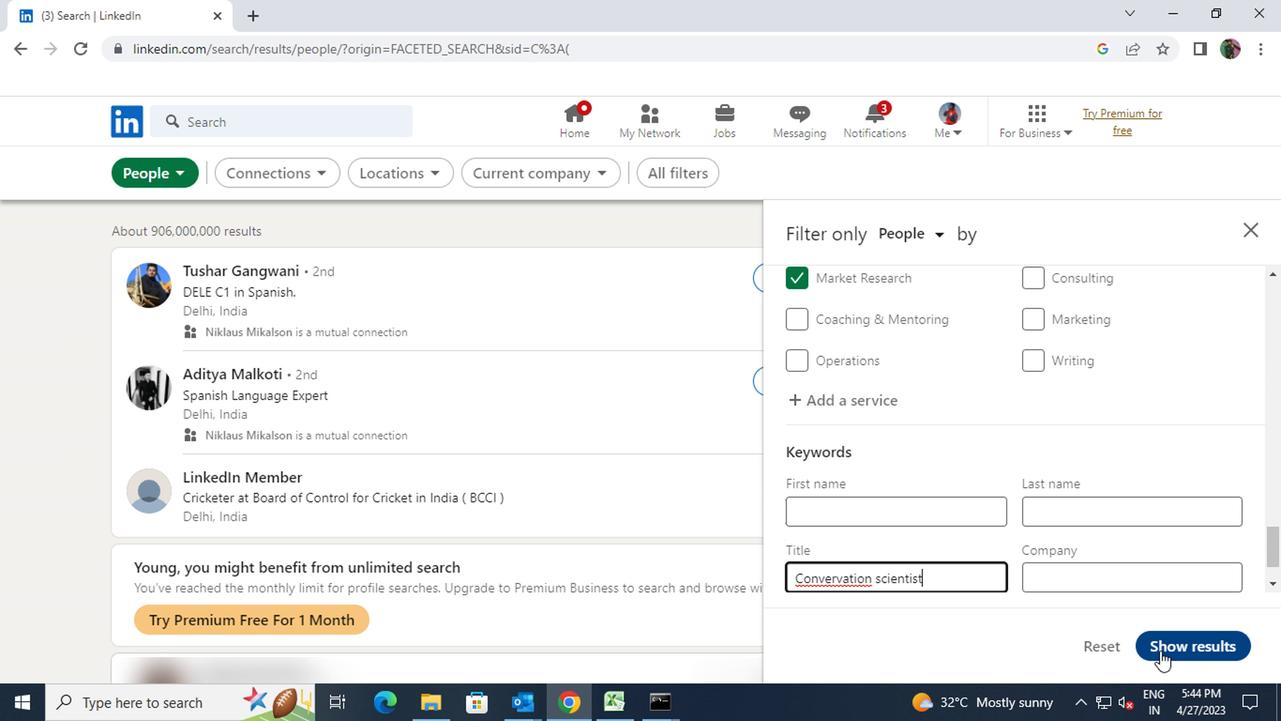
